 Task: Search one way flight ticket for 2 adults, 2 infants in seat and 1 infant on lap in first from Roswell: Roswell Air Center to New Bern: Coastal Carolina Regional Airport (was Craven County Regional) on 5-4-2023. Choice of flights is United. Number of bags: 5 checked bags. Price is upto 109000. Outbound departure time preference is 12:15.
Action: Mouse moved to (311, 116)
Screenshot: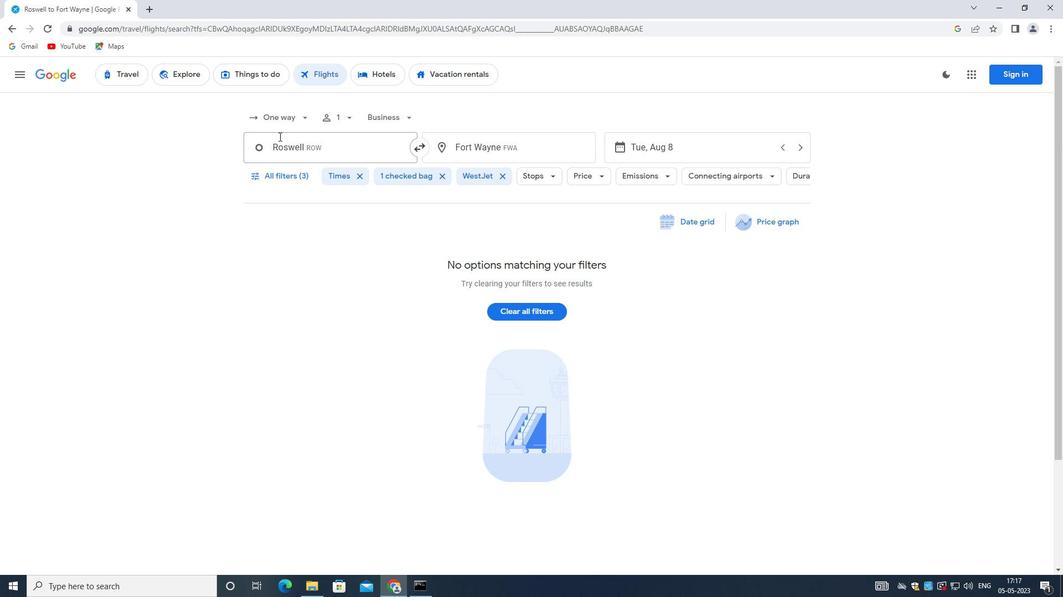 
Action: Mouse pressed left at (311, 116)
Screenshot: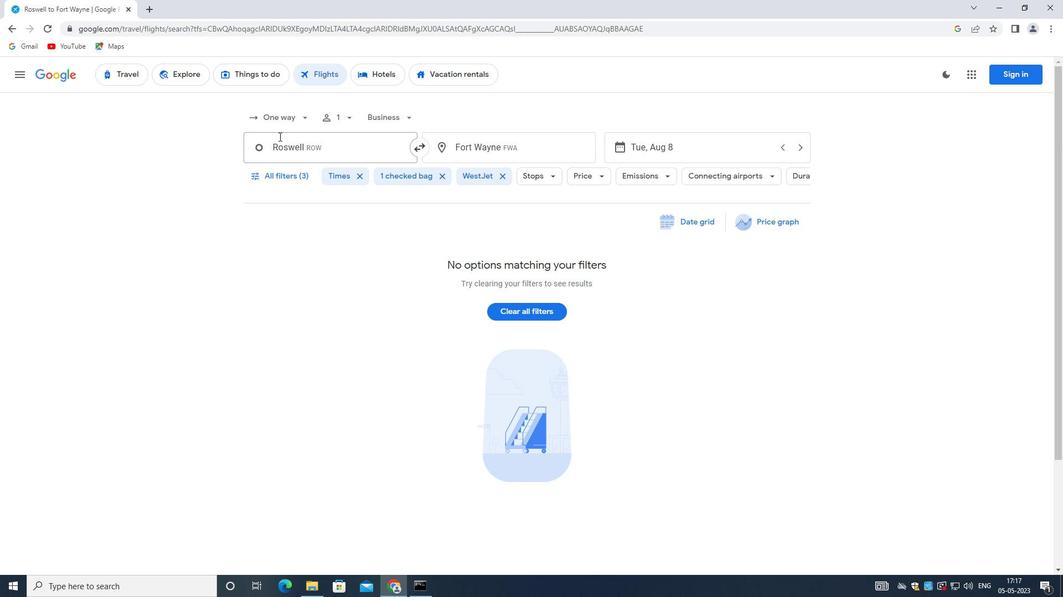 
Action: Mouse moved to (306, 162)
Screenshot: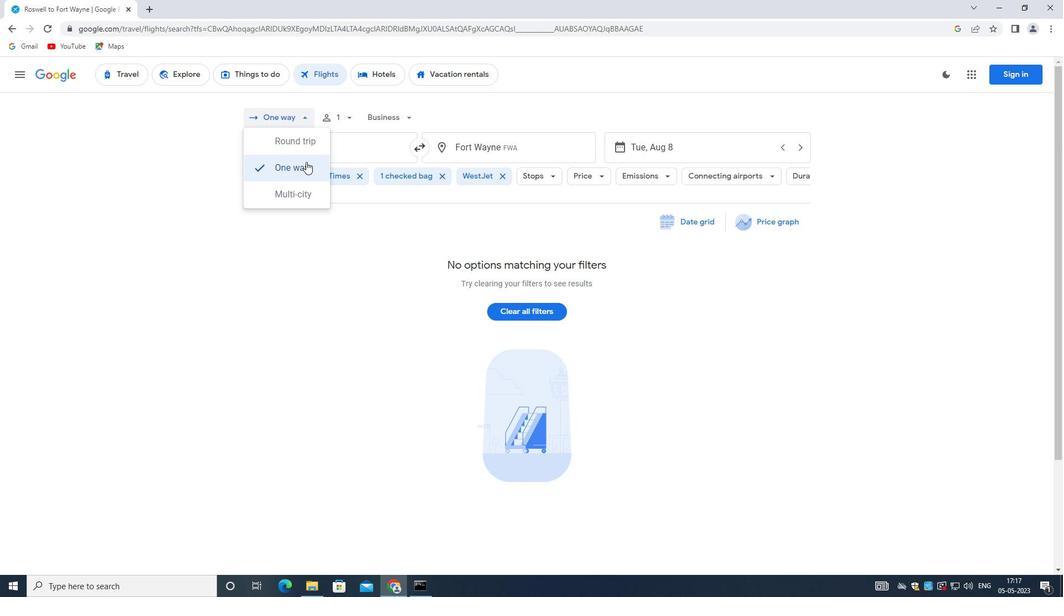 
Action: Mouse pressed left at (306, 162)
Screenshot: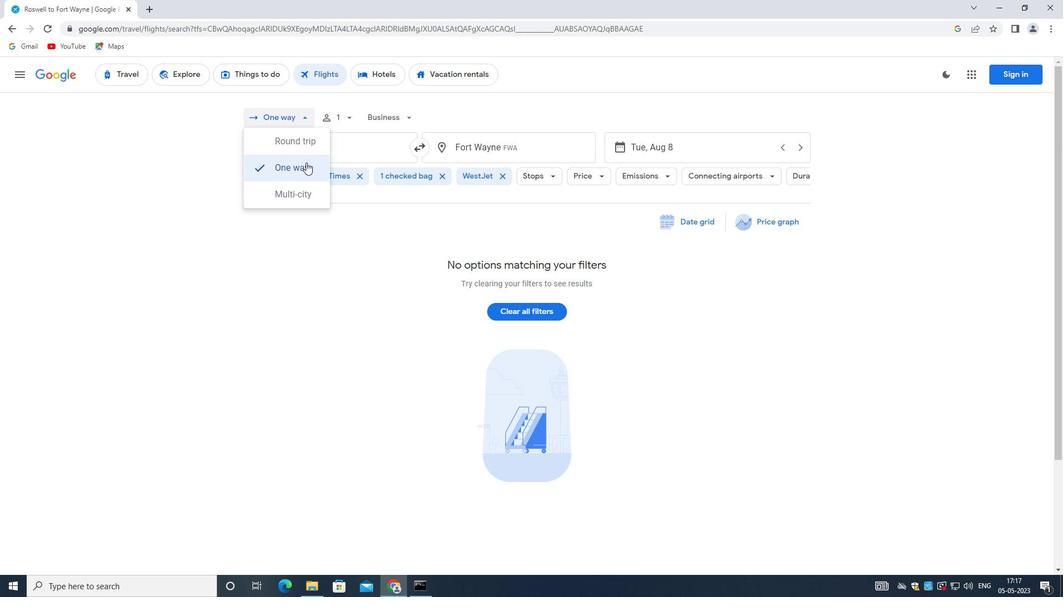
Action: Mouse moved to (348, 121)
Screenshot: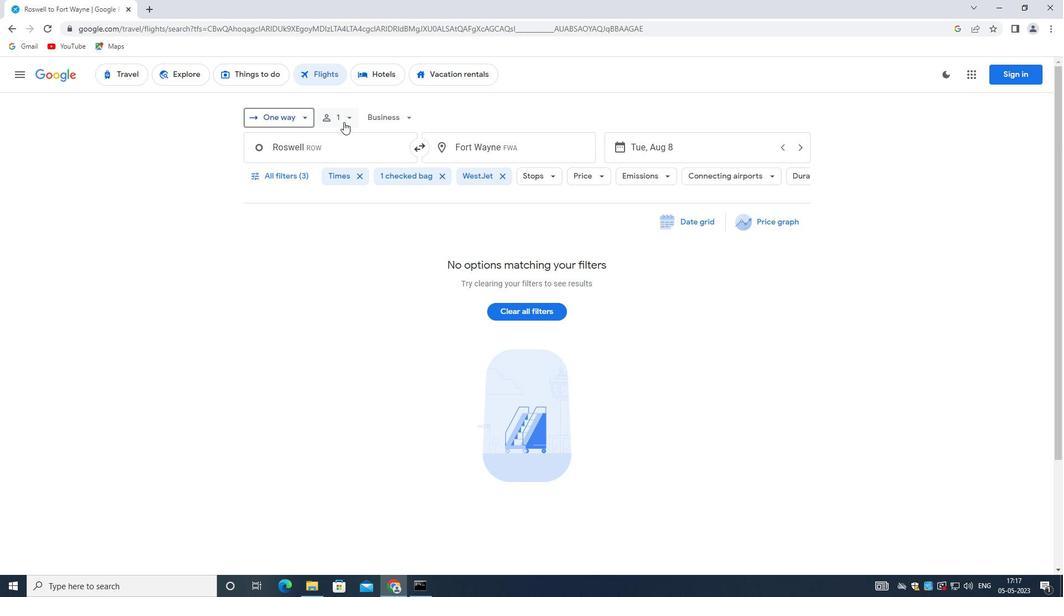 
Action: Mouse pressed left at (348, 121)
Screenshot: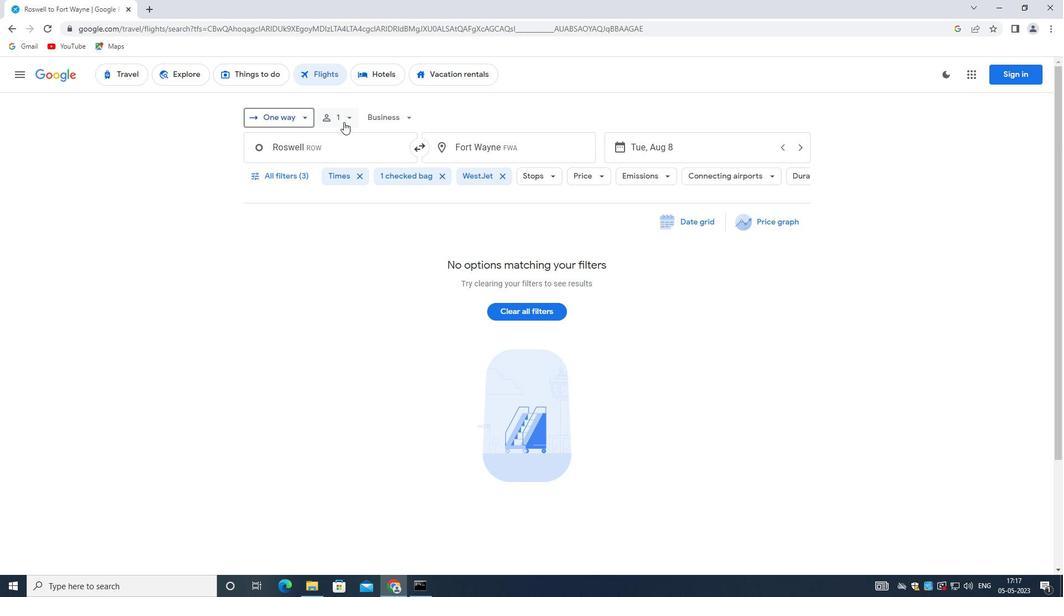
Action: Mouse moved to (436, 144)
Screenshot: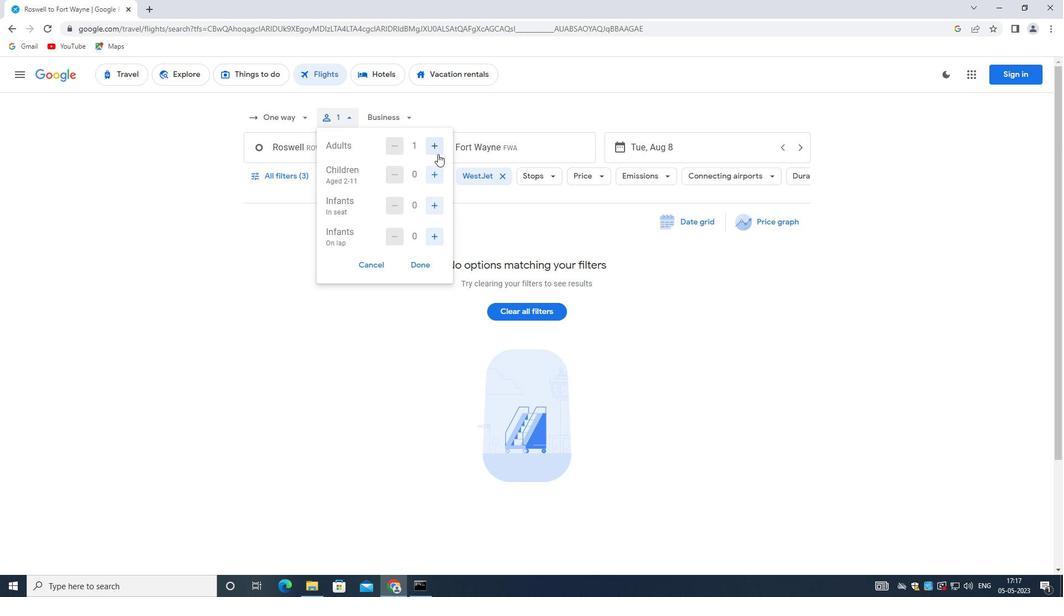 
Action: Mouse pressed left at (436, 144)
Screenshot: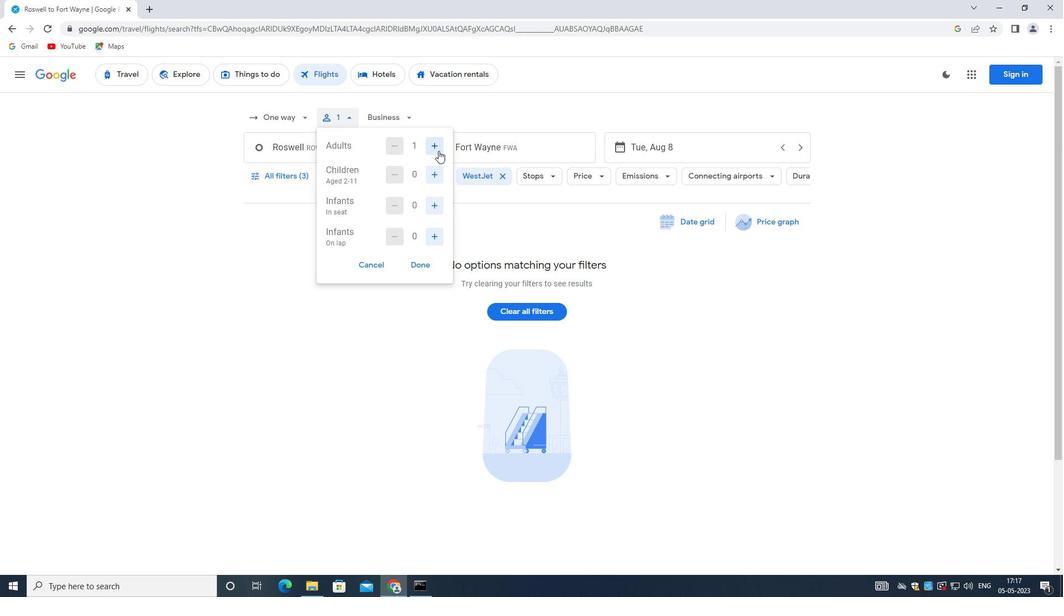 
Action: Mouse moved to (434, 177)
Screenshot: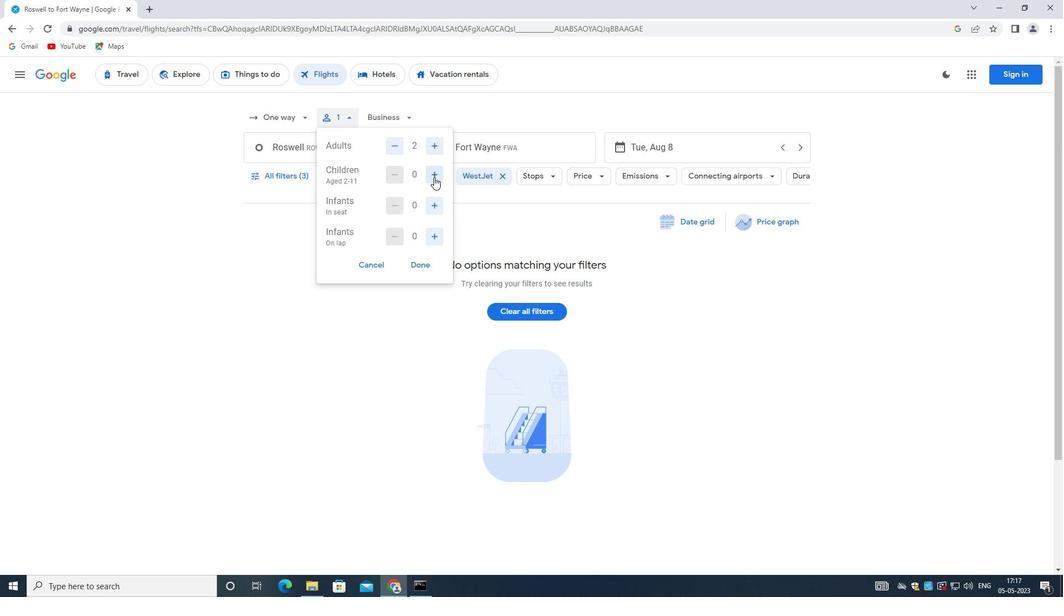 
Action: Mouse pressed left at (434, 177)
Screenshot: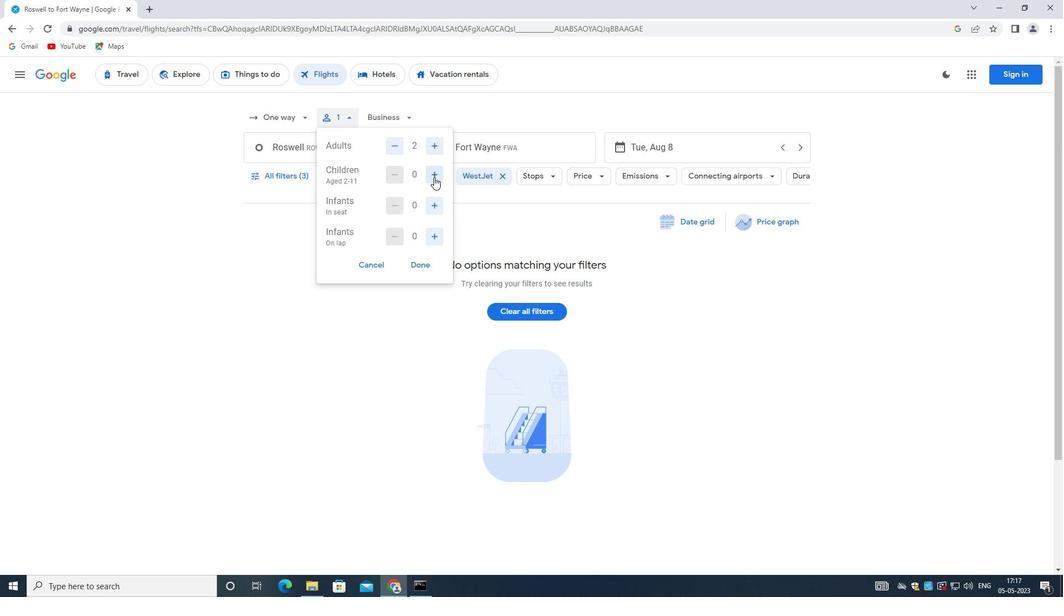 
Action: Mouse moved to (434, 177)
Screenshot: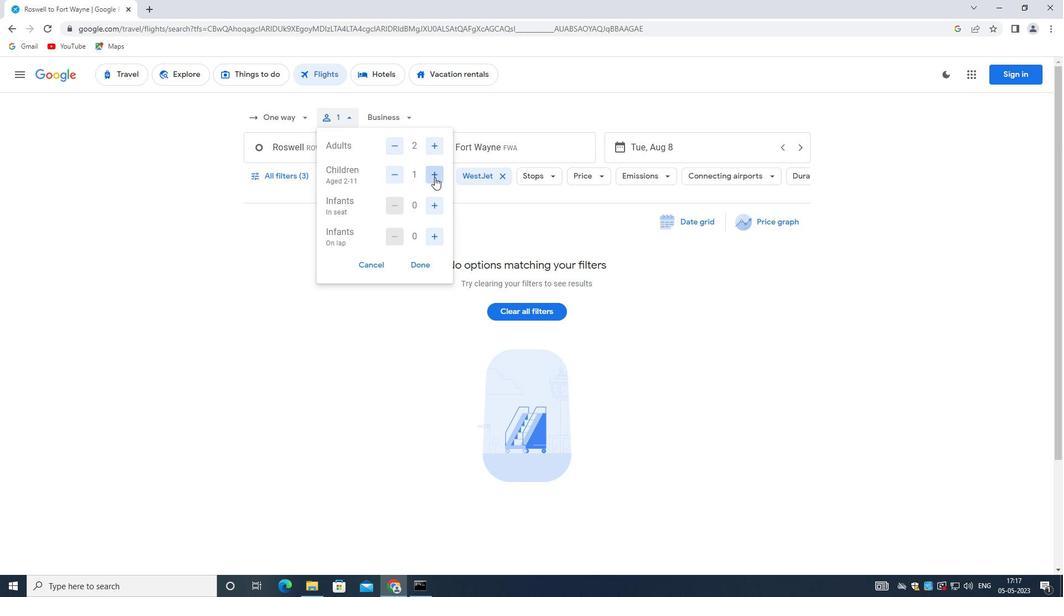 
Action: Mouse pressed left at (434, 177)
Screenshot: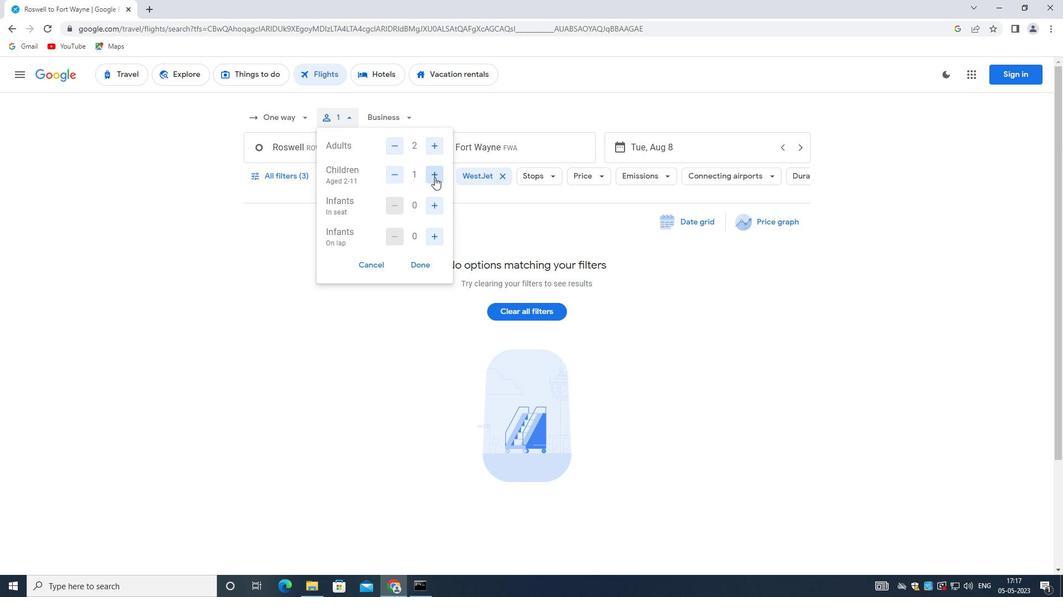 
Action: Mouse moved to (396, 169)
Screenshot: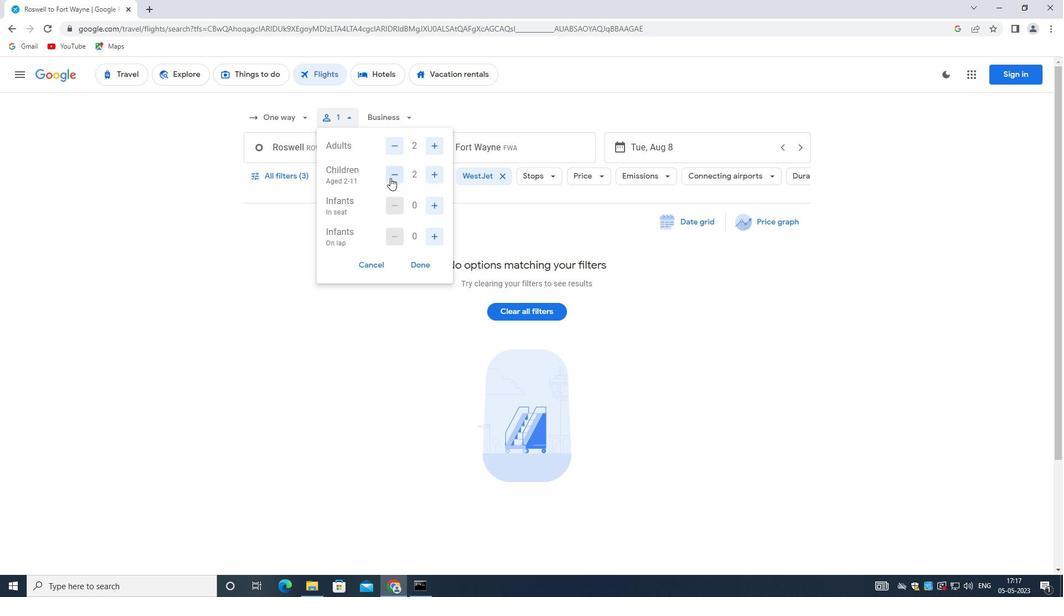 
Action: Mouse pressed left at (396, 169)
Screenshot: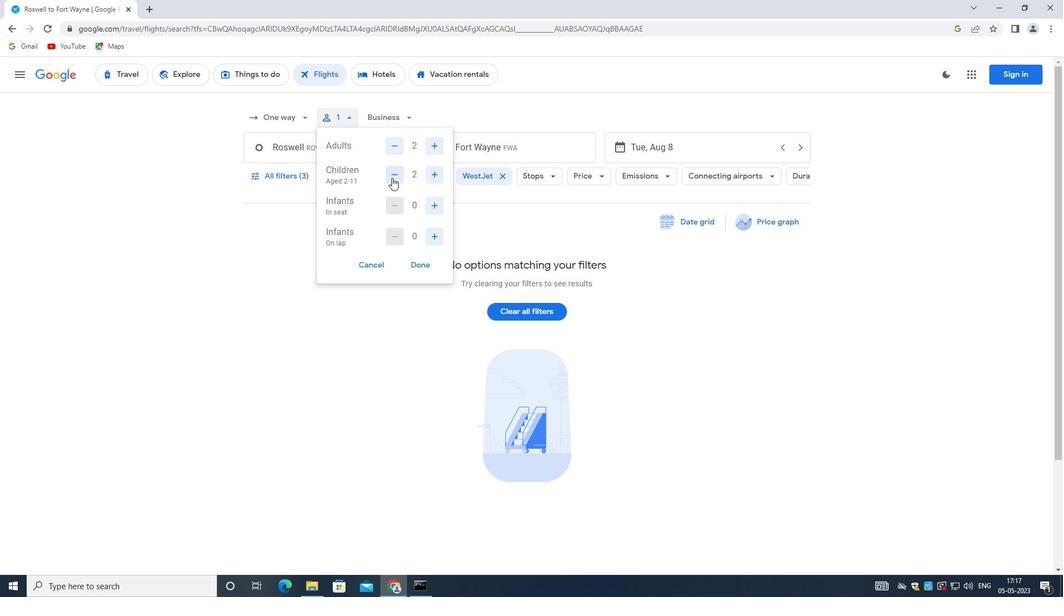 
Action: Mouse moved to (433, 207)
Screenshot: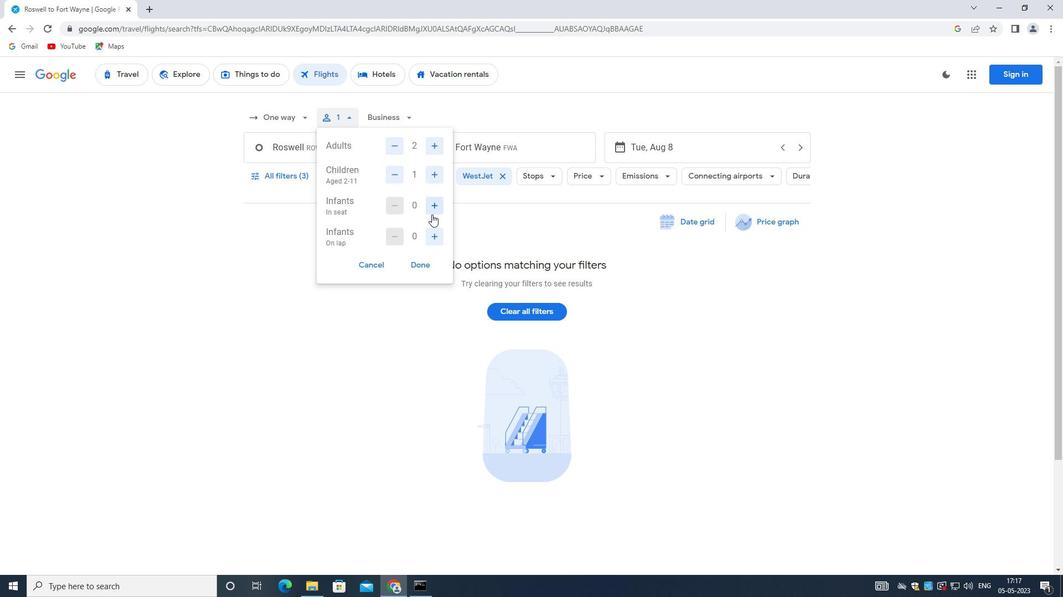 
Action: Mouse pressed left at (433, 207)
Screenshot: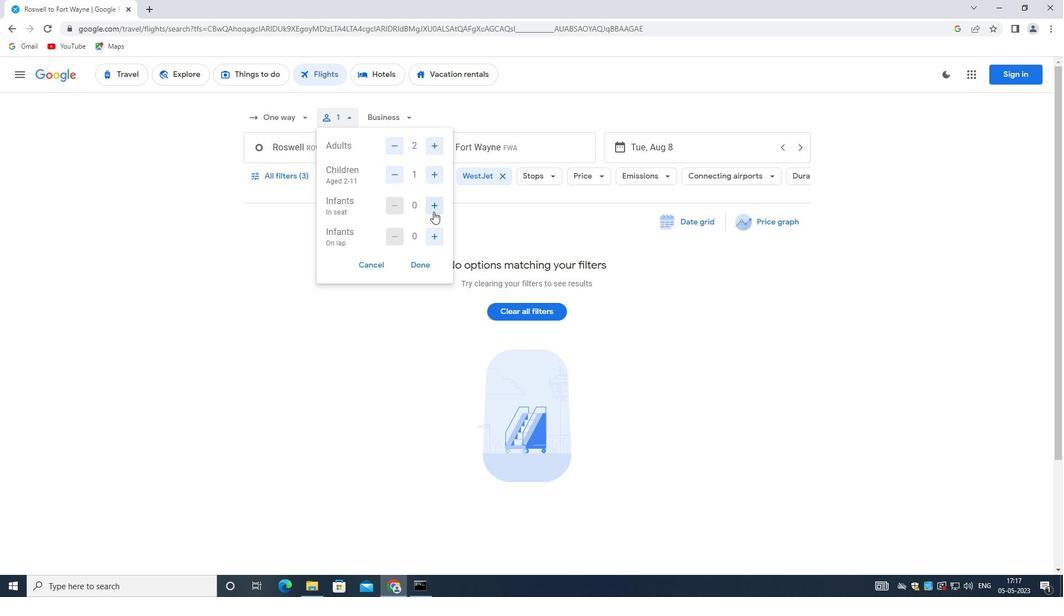 
Action: Mouse moved to (433, 206)
Screenshot: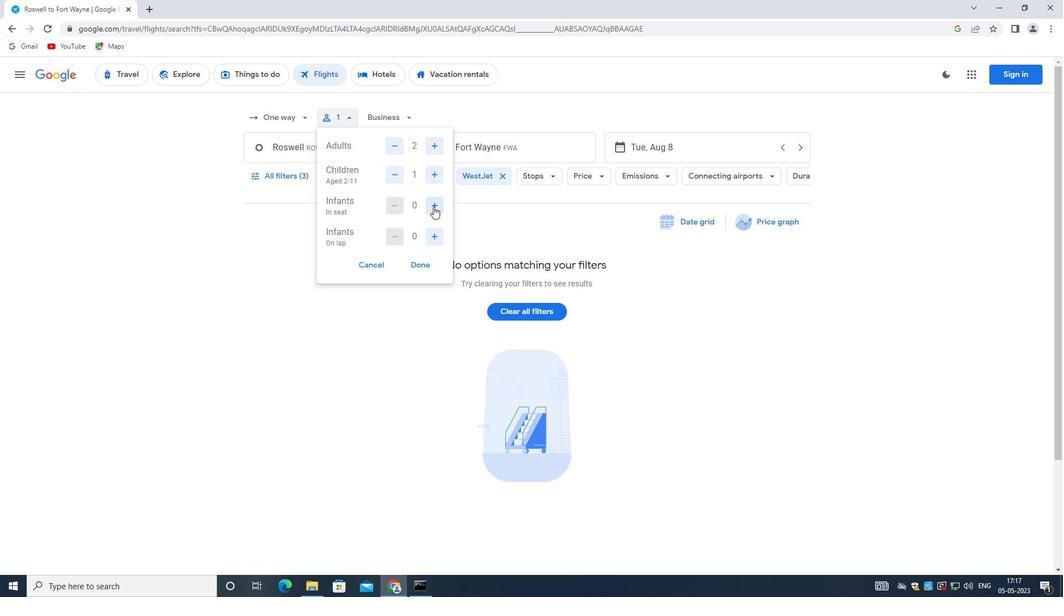 
Action: Mouse pressed left at (433, 206)
Screenshot: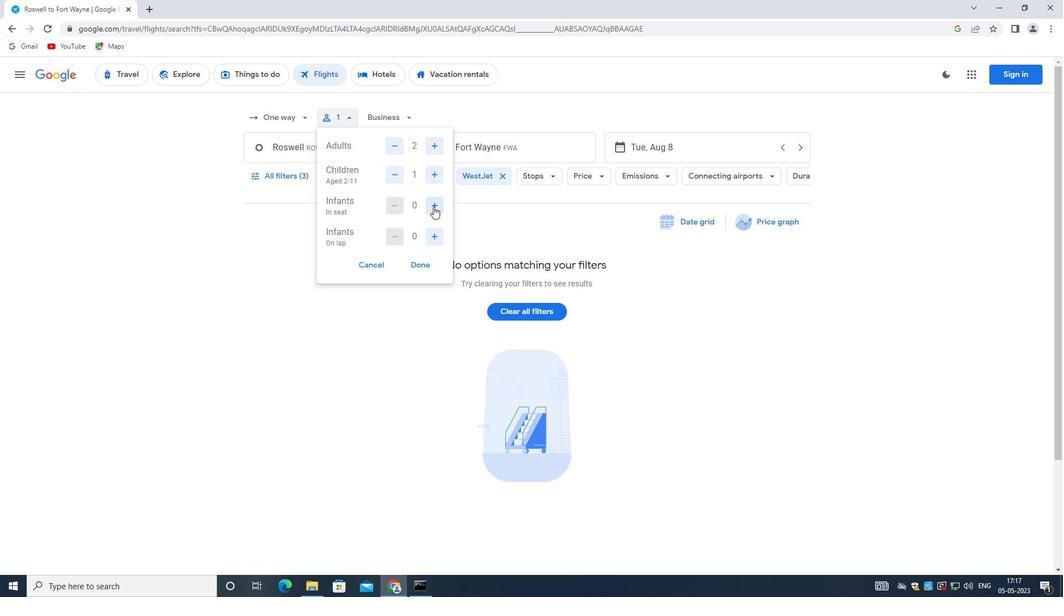 
Action: Mouse moved to (437, 238)
Screenshot: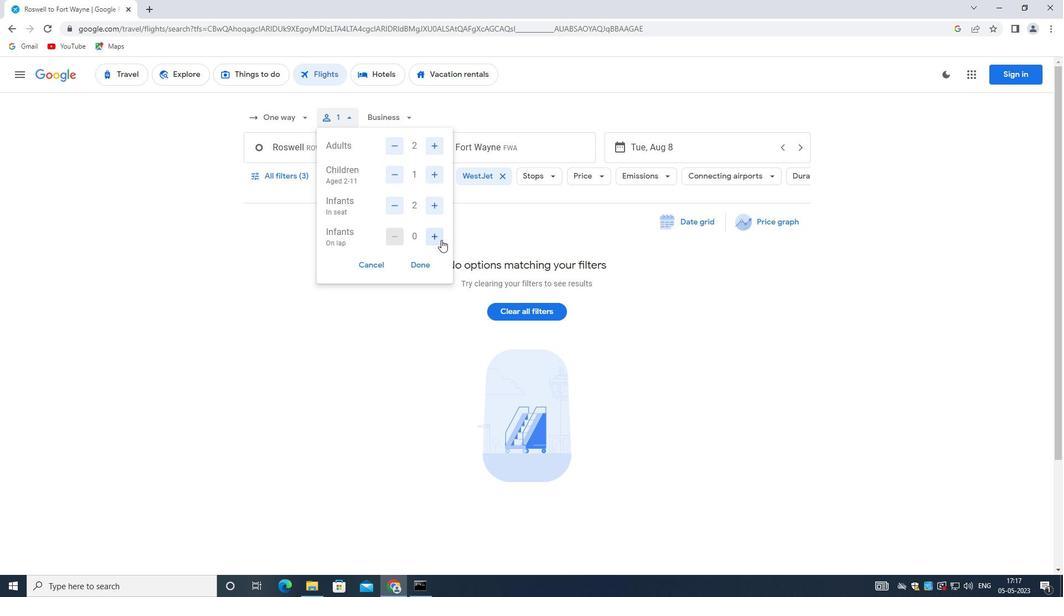 
Action: Mouse pressed left at (437, 238)
Screenshot: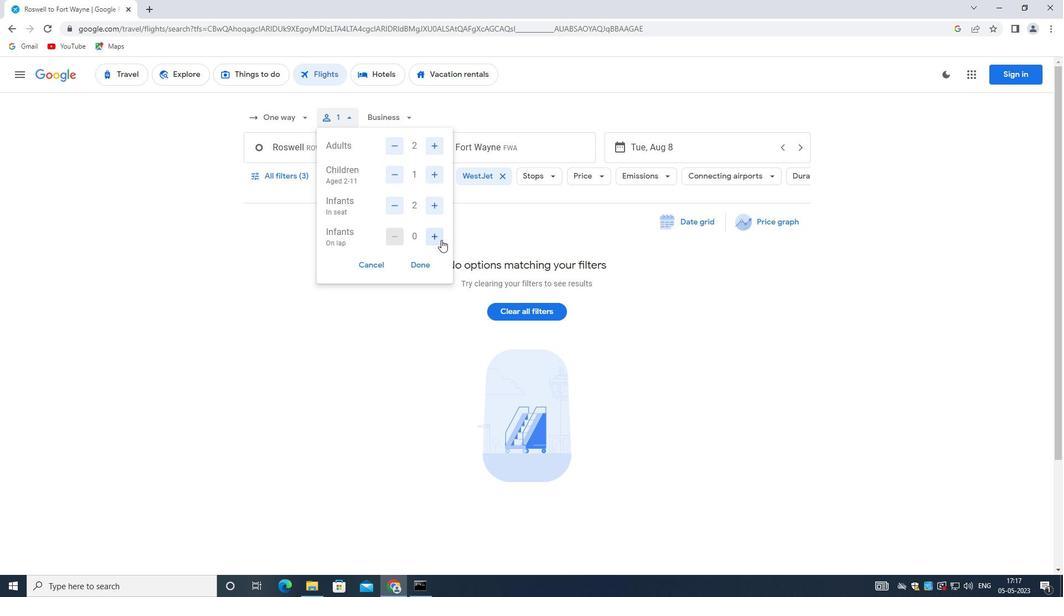 
Action: Mouse moved to (427, 265)
Screenshot: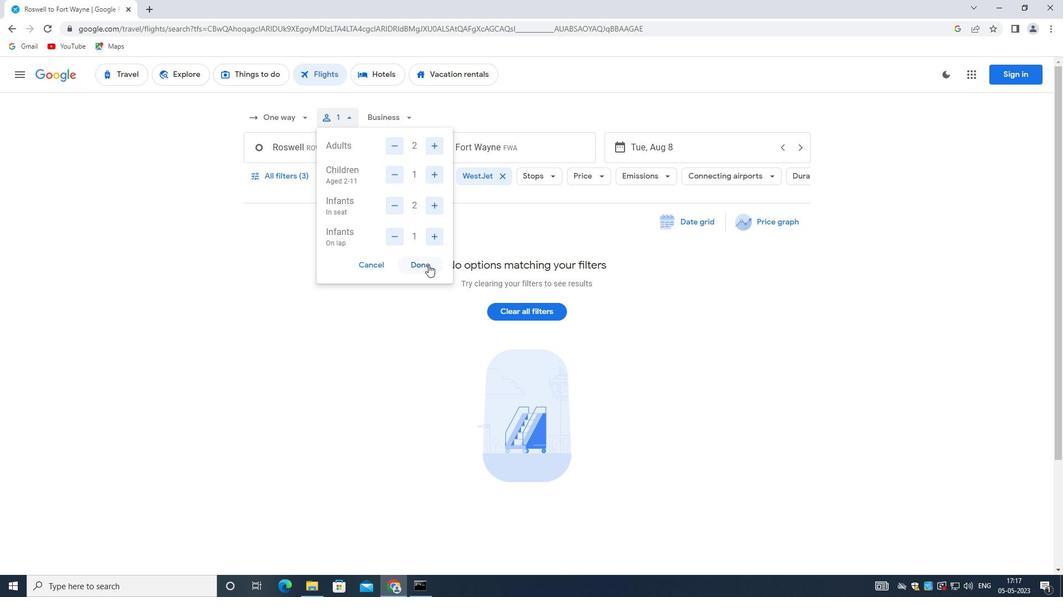 
Action: Mouse pressed left at (427, 265)
Screenshot: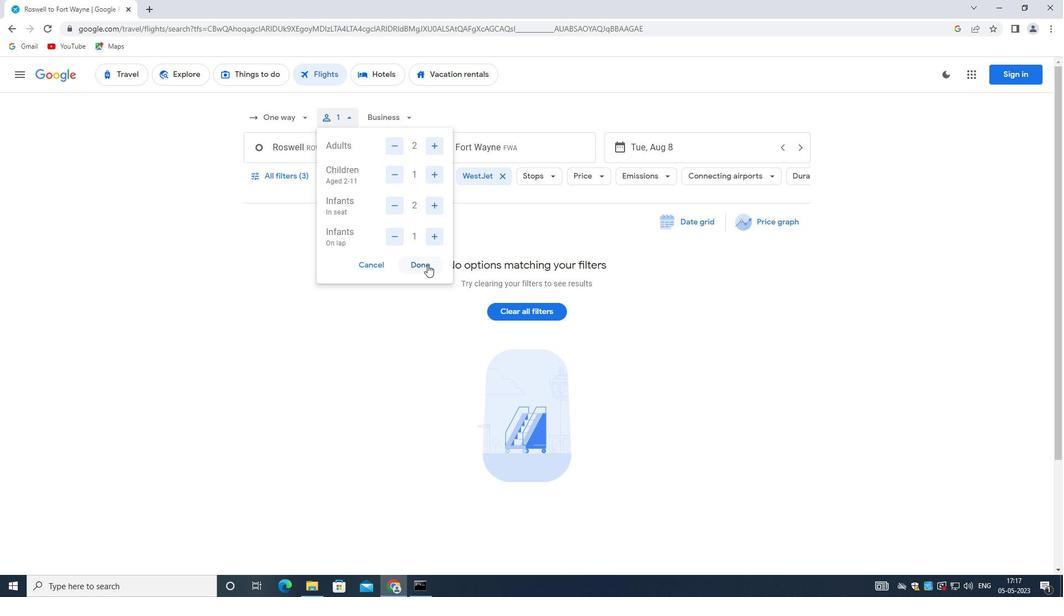 
Action: Mouse moved to (318, 150)
Screenshot: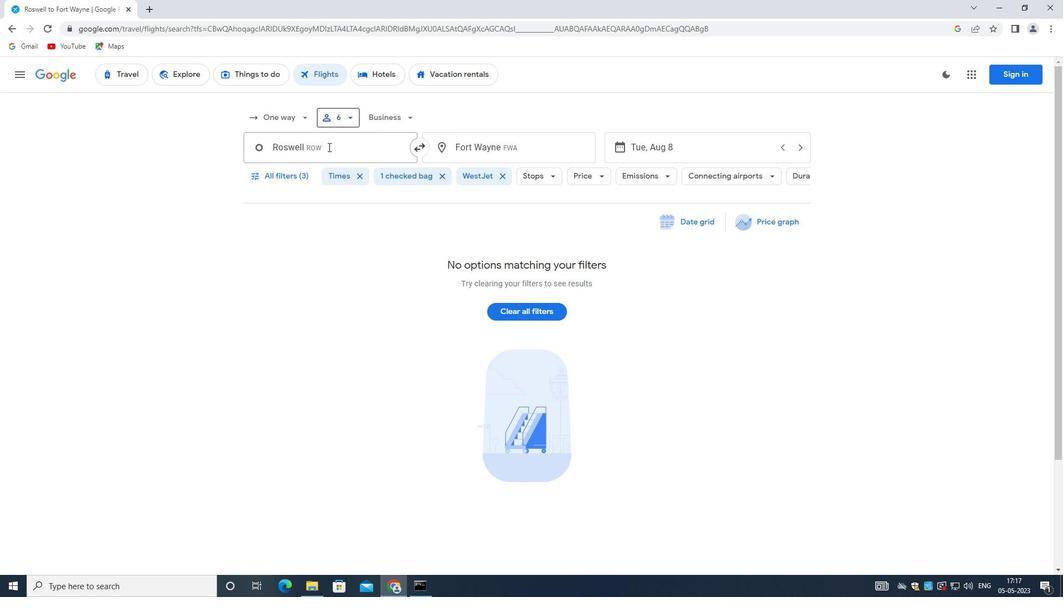 
Action: Mouse pressed left at (318, 150)
Screenshot: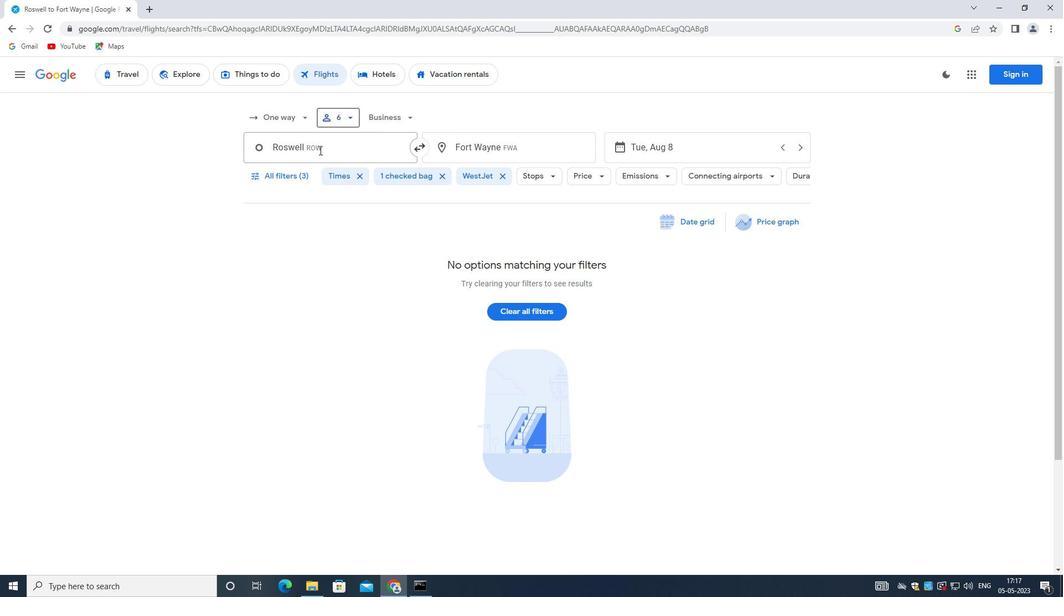 
Action: Mouse moved to (318, 150)
Screenshot: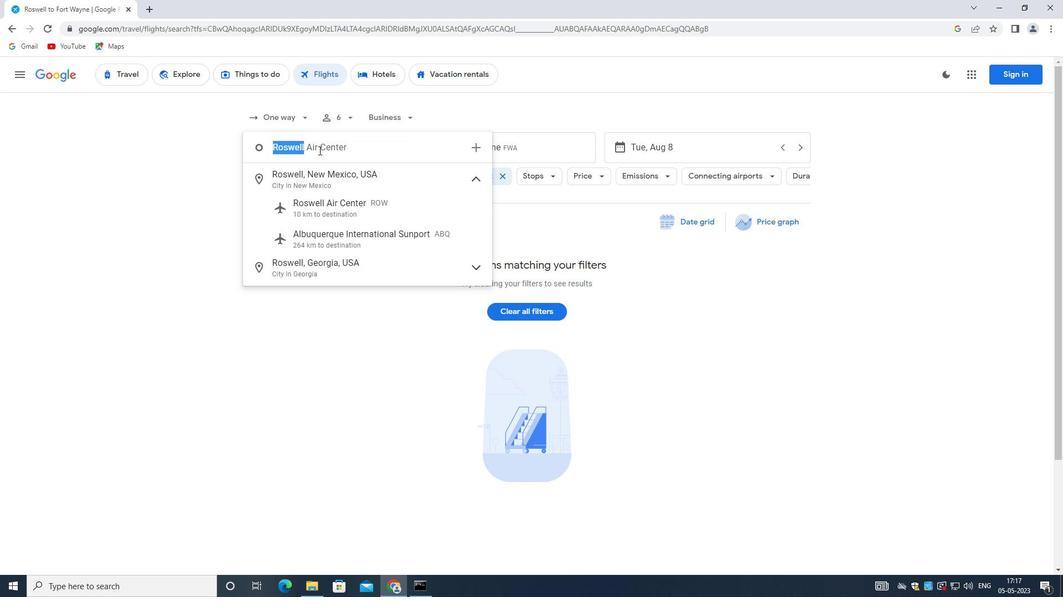 
Action: Key pressed <Key.backspace><Key.shift>ROSWELL
Screenshot: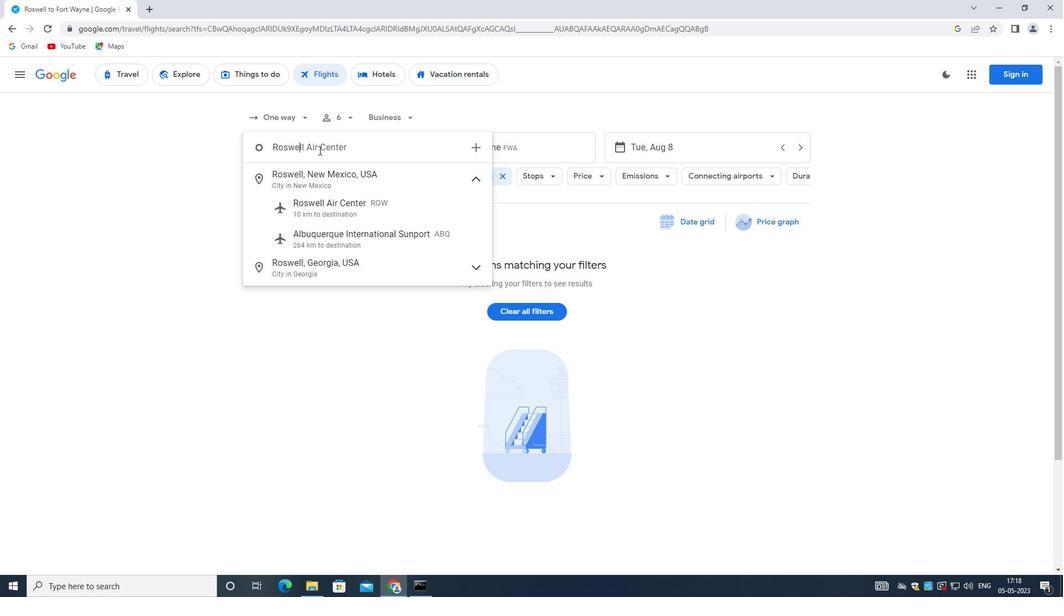 
Action: Mouse moved to (357, 207)
Screenshot: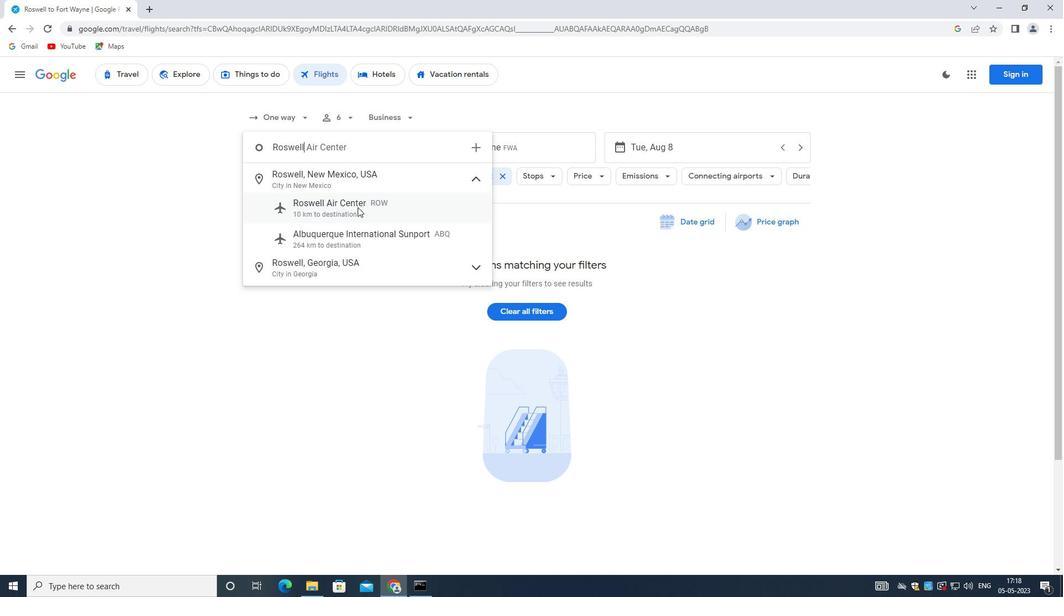 
Action: Mouse pressed left at (357, 207)
Screenshot: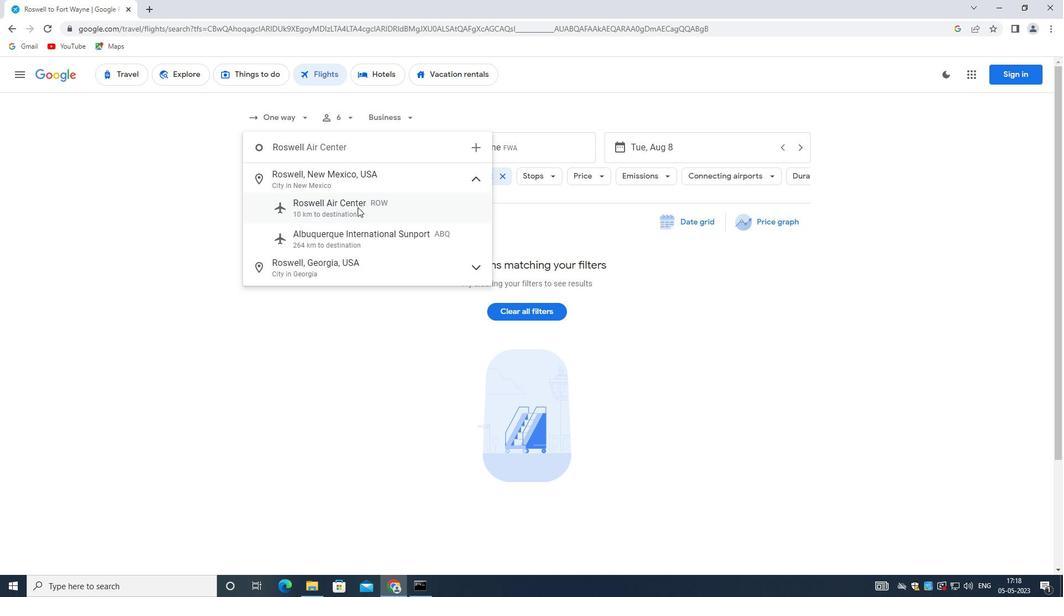 
Action: Mouse moved to (494, 149)
Screenshot: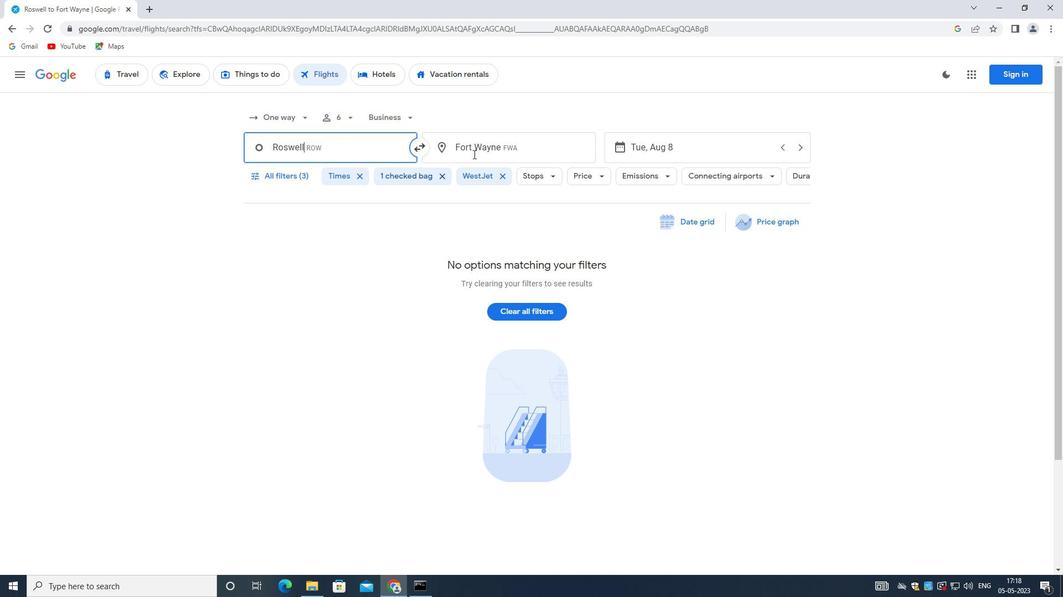 
Action: Mouse pressed left at (494, 149)
Screenshot: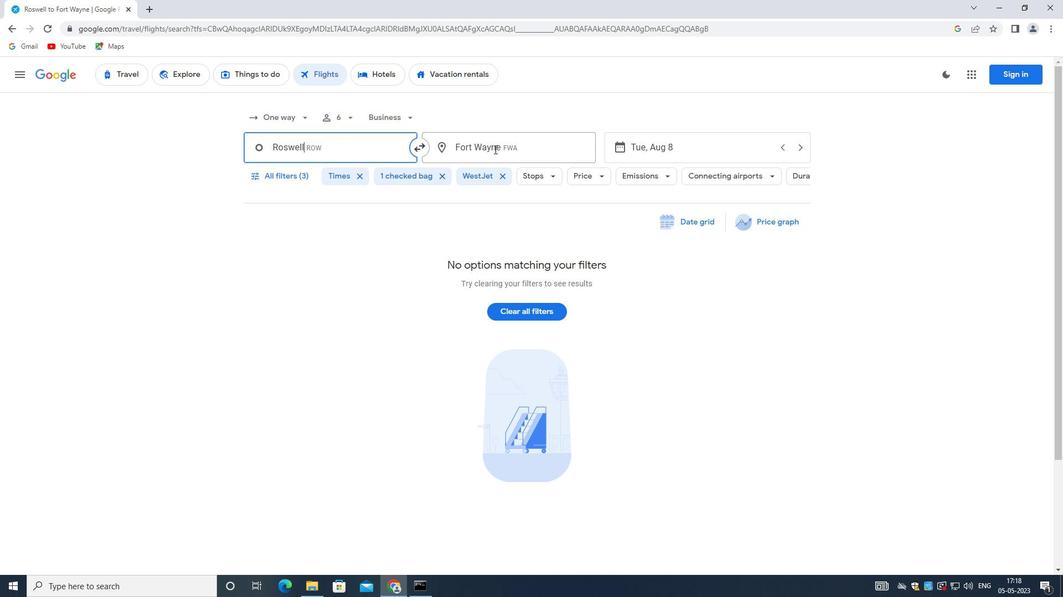 
Action: Key pressed <Key.backspace><Key.shift><Key.shift><Key.shift><Key.shift><Key.shift><Key.shift>COASTAL<Key.space><Key.shift>CAROLINA
Screenshot: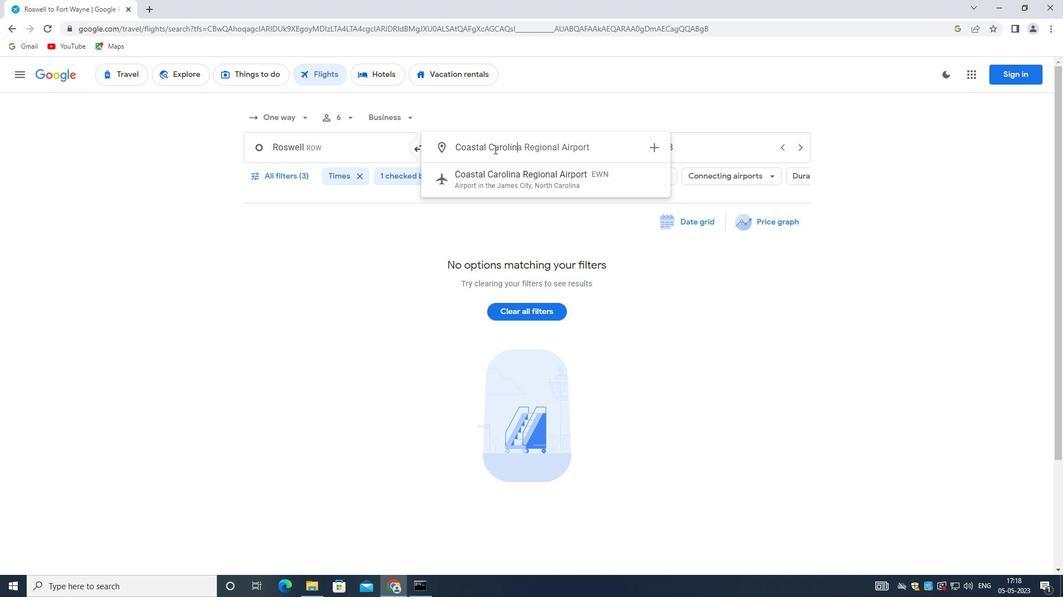 
Action: Mouse moved to (515, 171)
Screenshot: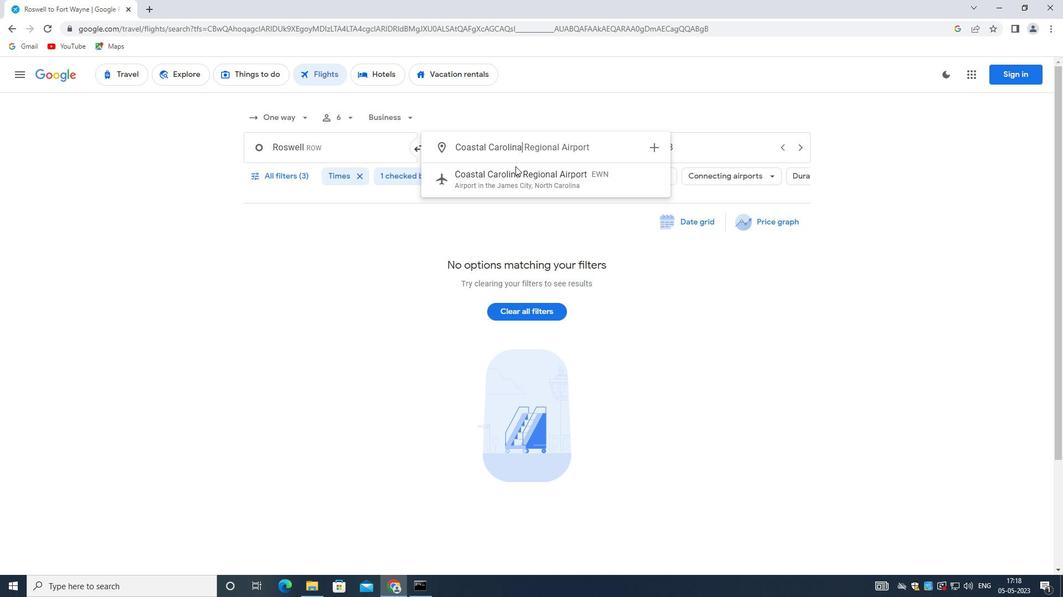 
Action: Mouse pressed left at (515, 171)
Screenshot: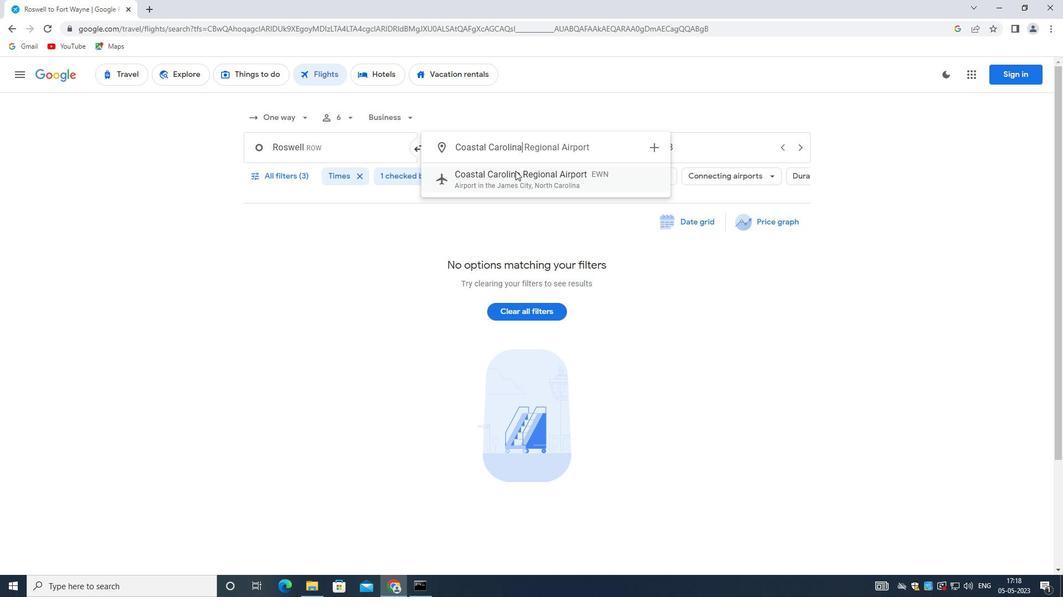
Action: Mouse moved to (646, 152)
Screenshot: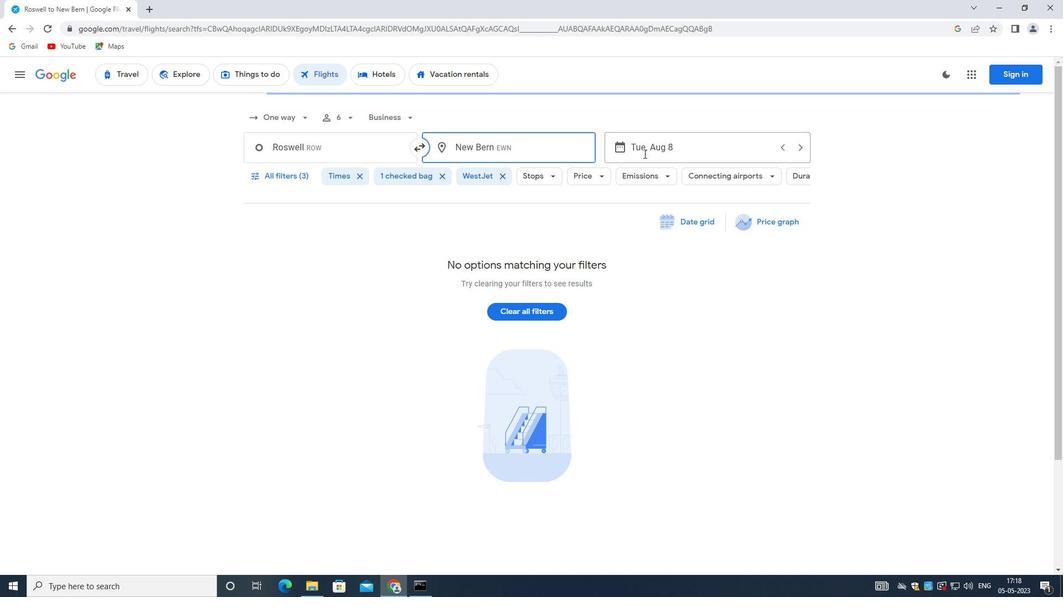 
Action: Mouse pressed left at (646, 152)
Screenshot: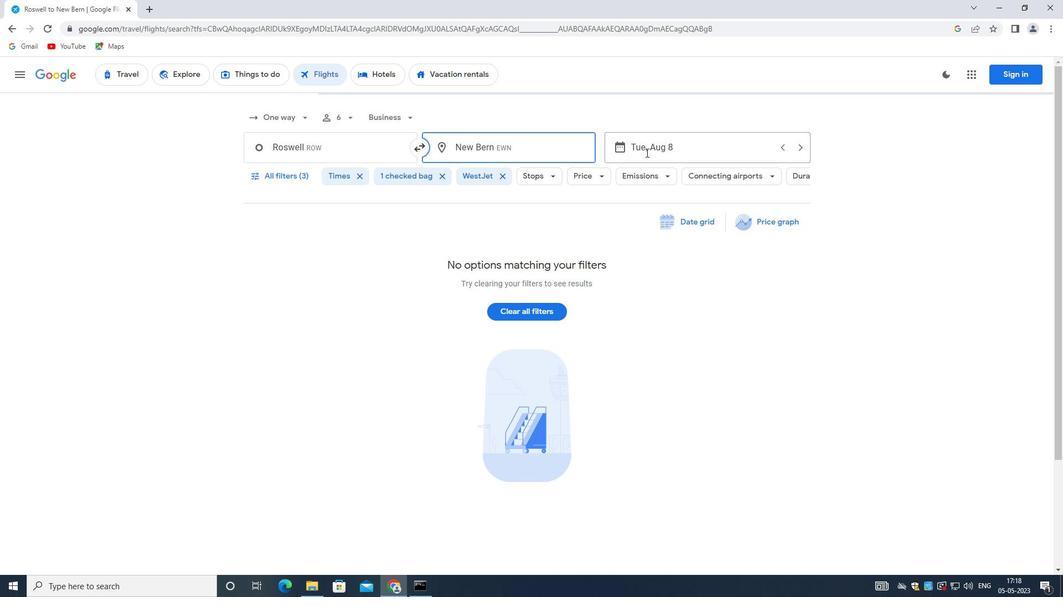 
Action: Mouse moved to (467, 266)
Screenshot: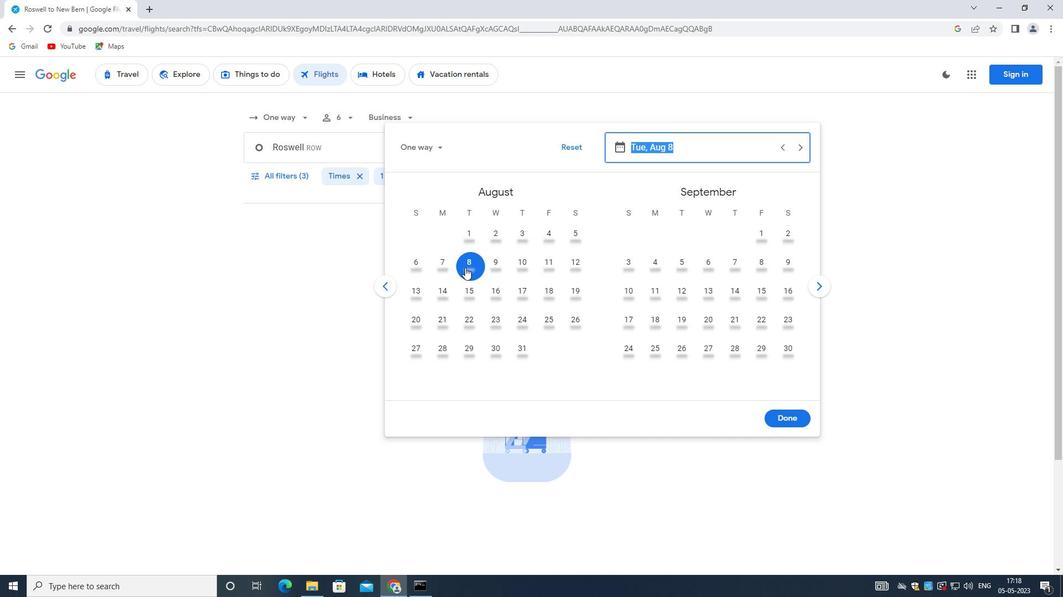 
Action: Mouse pressed left at (467, 266)
Screenshot: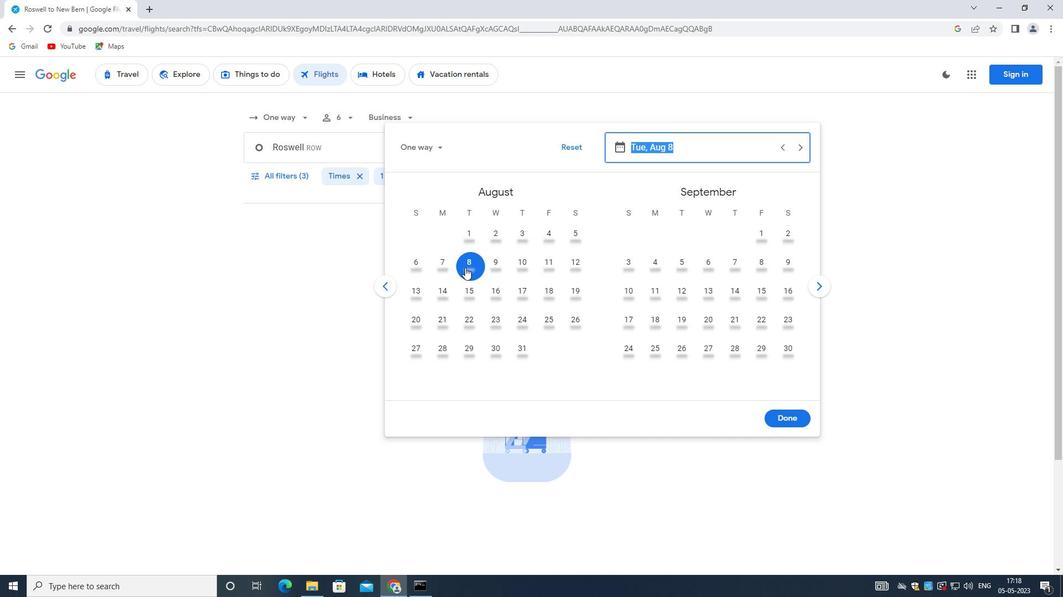 
Action: Mouse moved to (781, 416)
Screenshot: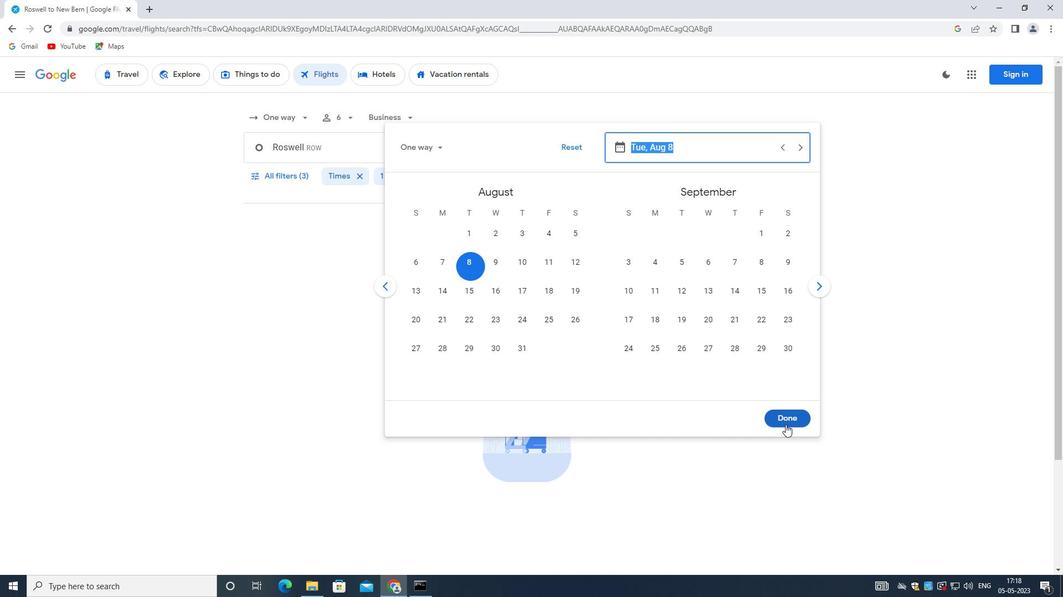 
Action: Mouse pressed left at (781, 416)
Screenshot: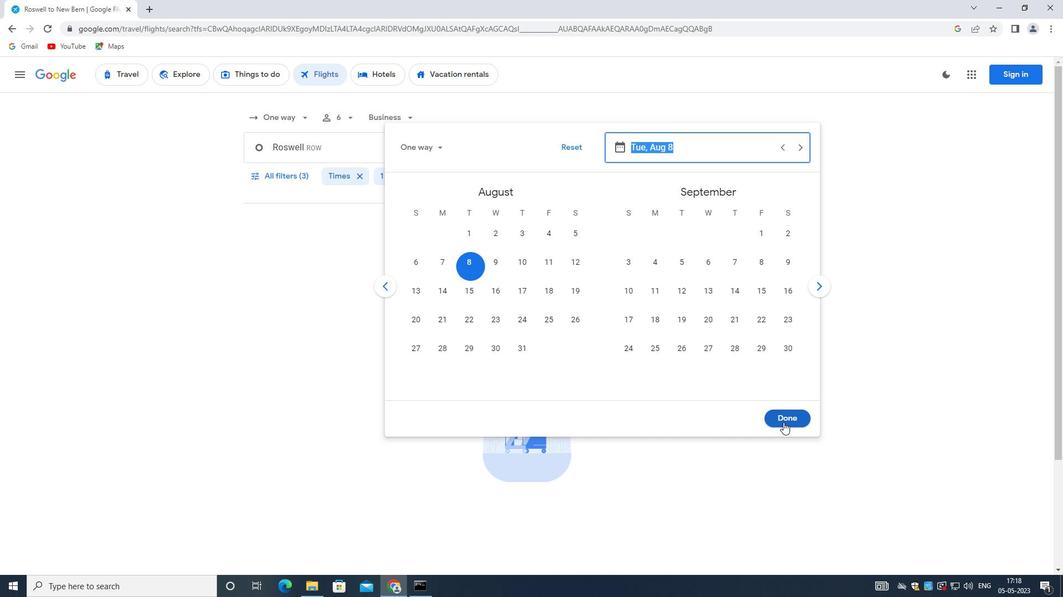 
Action: Mouse moved to (287, 176)
Screenshot: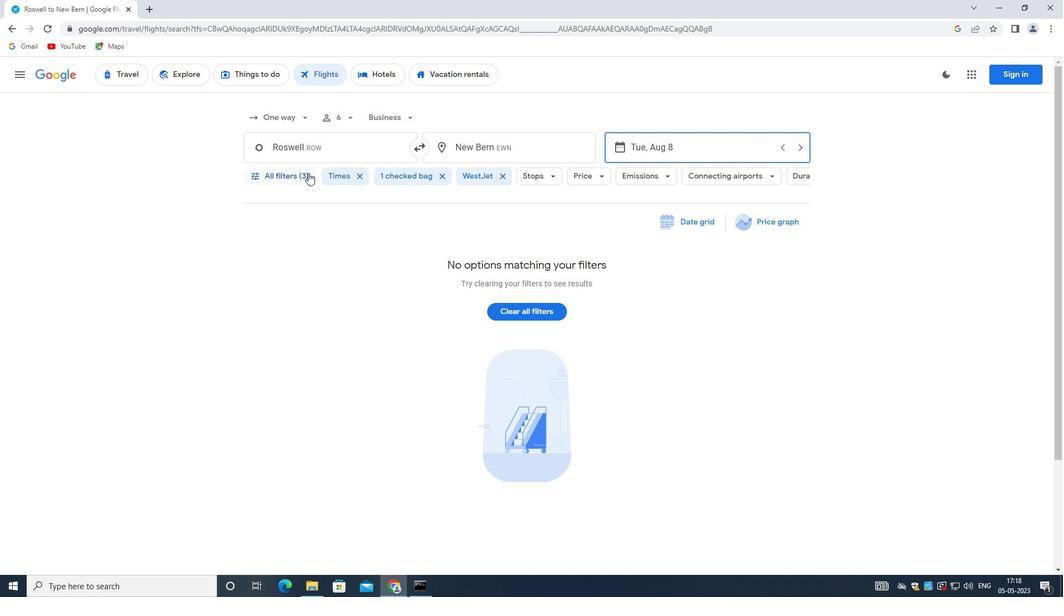 
Action: Mouse pressed left at (287, 176)
Screenshot: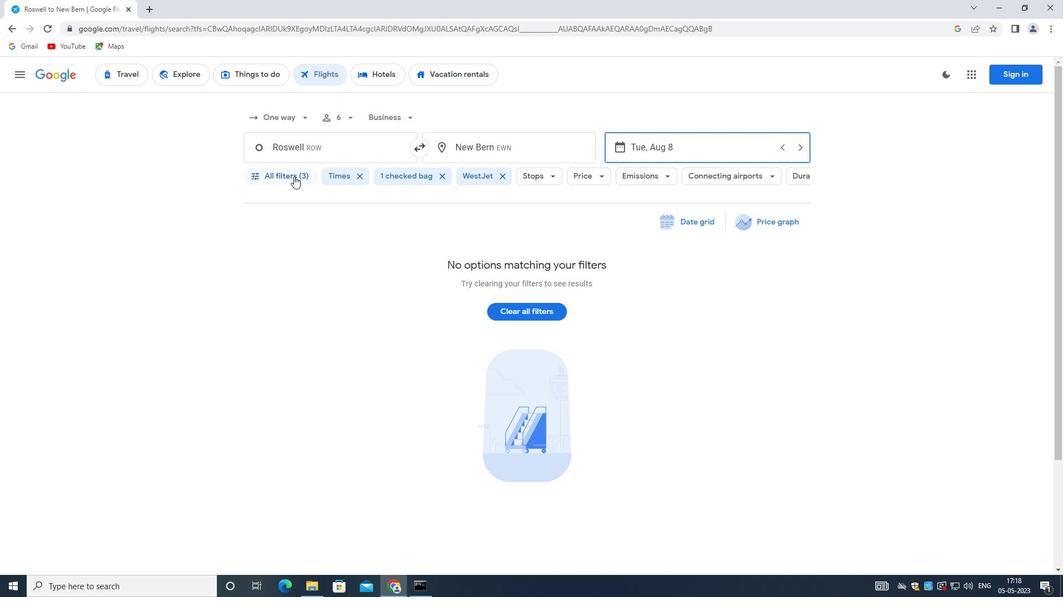 
Action: Mouse moved to (510, 153)
Screenshot: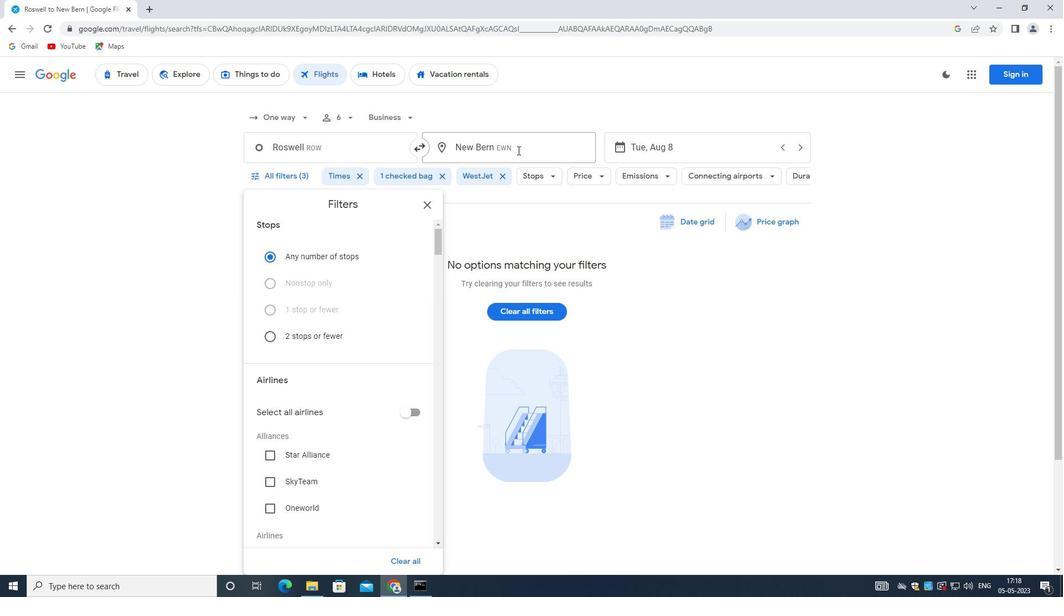 
Action: Mouse pressed left at (510, 153)
Screenshot: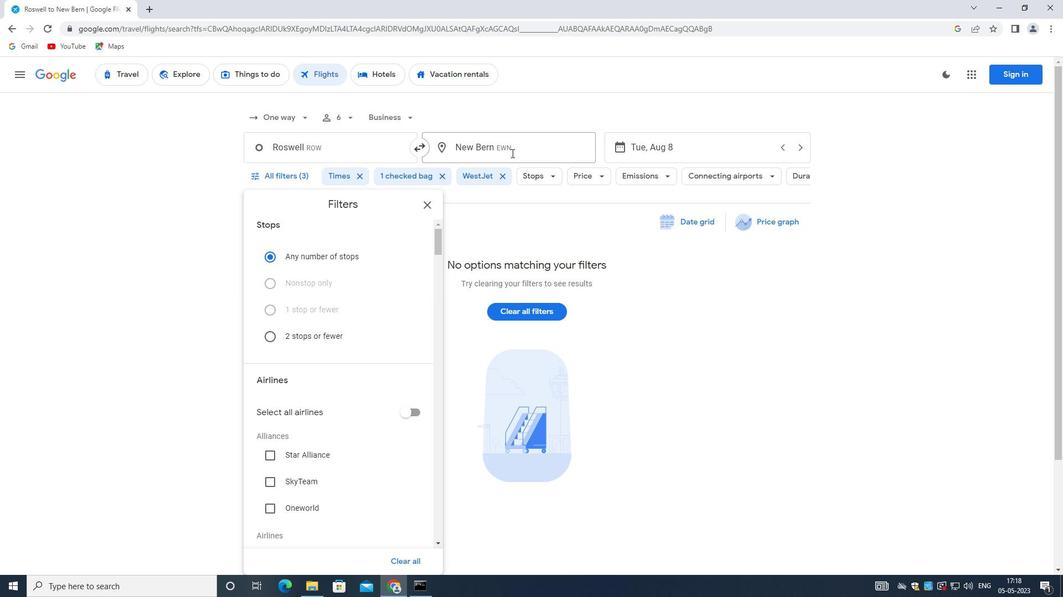
Action: Mouse moved to (527, 206)
Screenshot: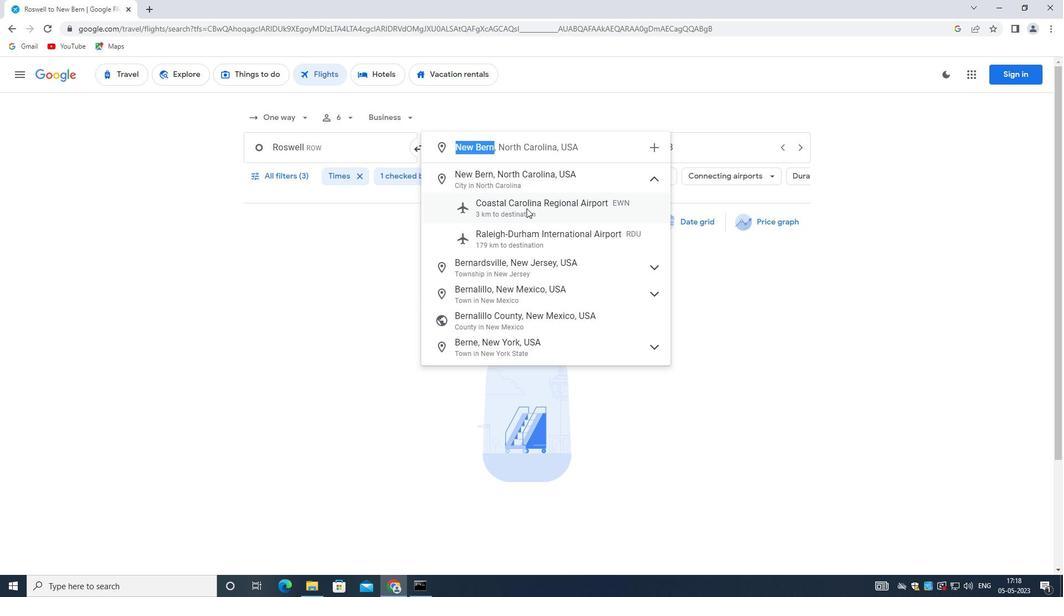 
Action: Mouse pressed left at (527, 206)
Screenshot: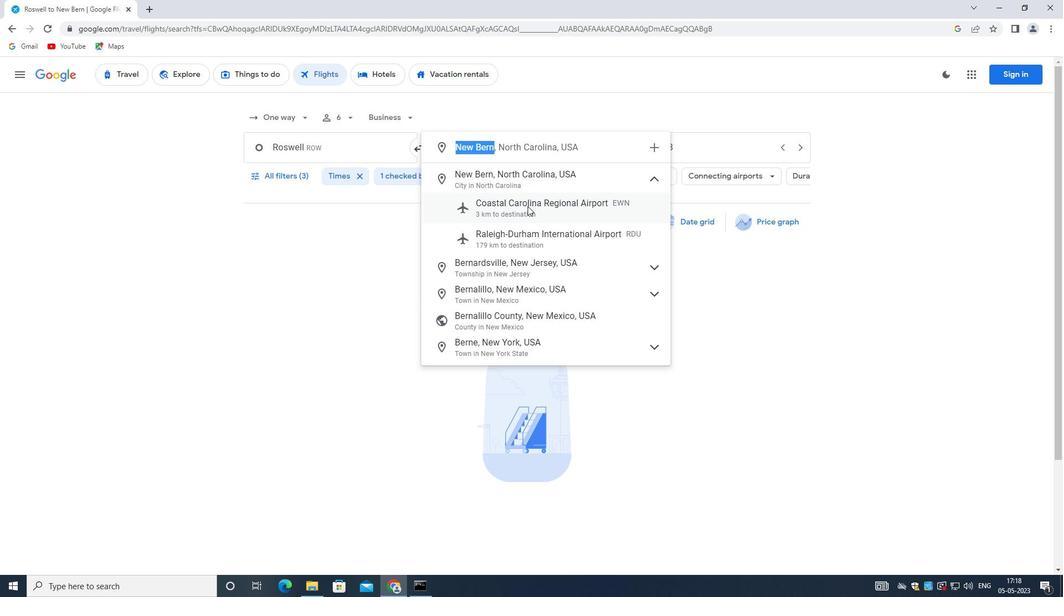 
Action: Mouse moved to (628, 143)
Screenshot: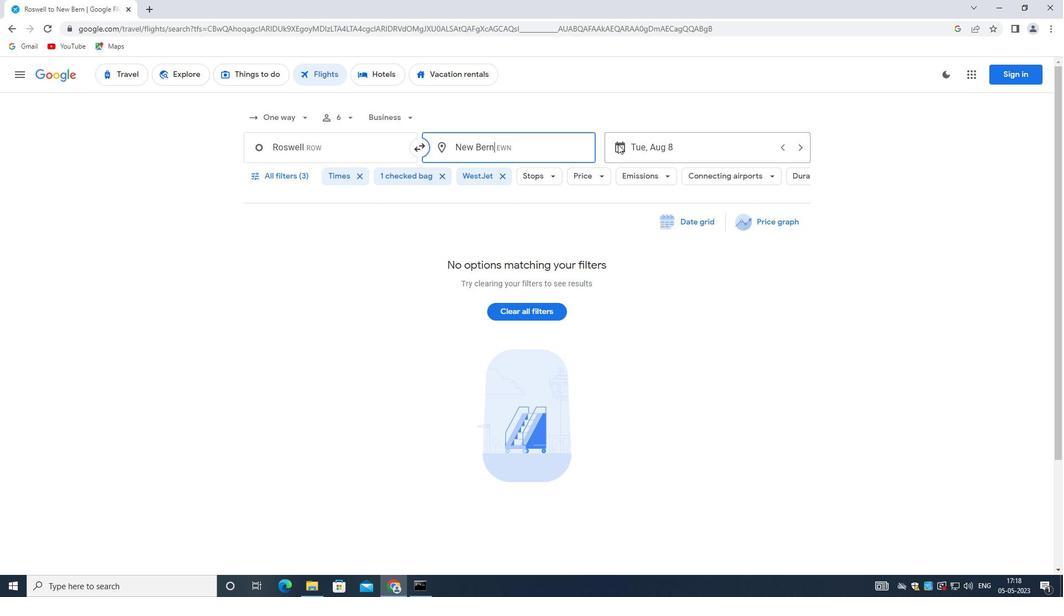 
Action: Mouse pressed left at (628, 143)
Screenshot: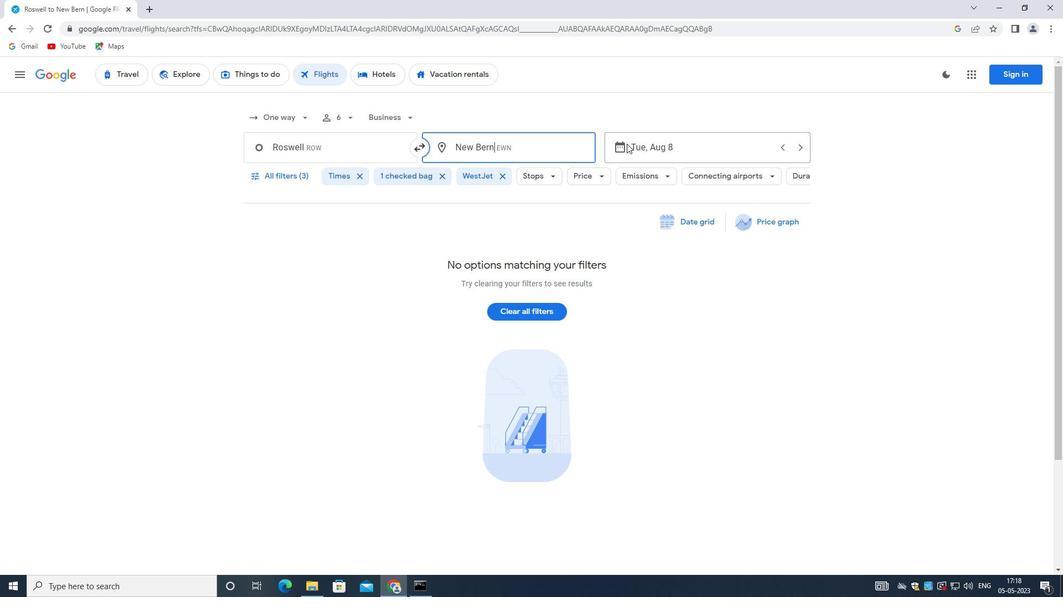 
Action: Mouse moved to (470, 271)
Screenshot: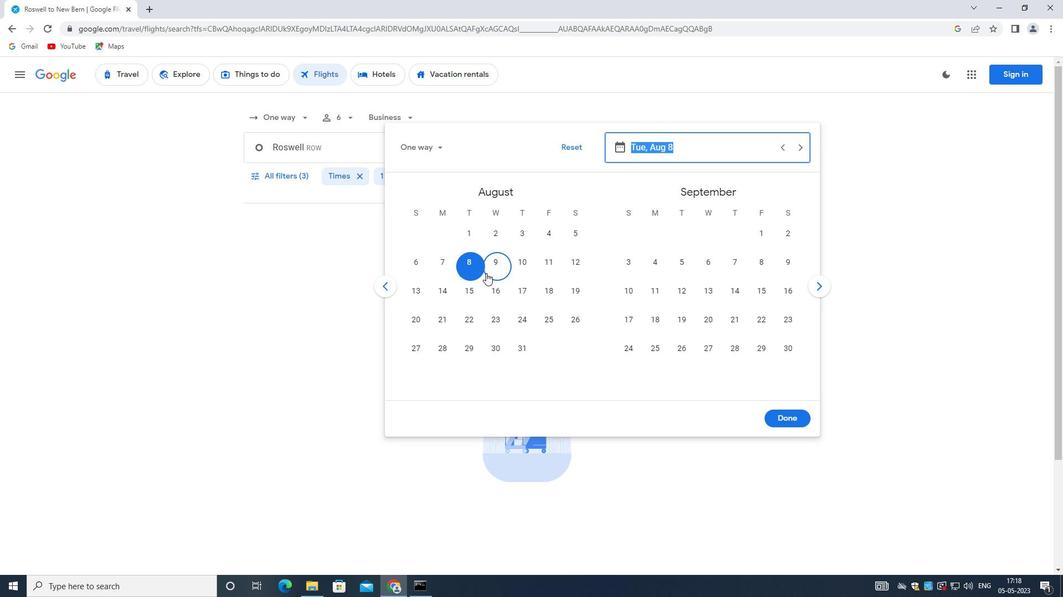 
Action: Mouse pressed left at (470, 271)
Screenshot: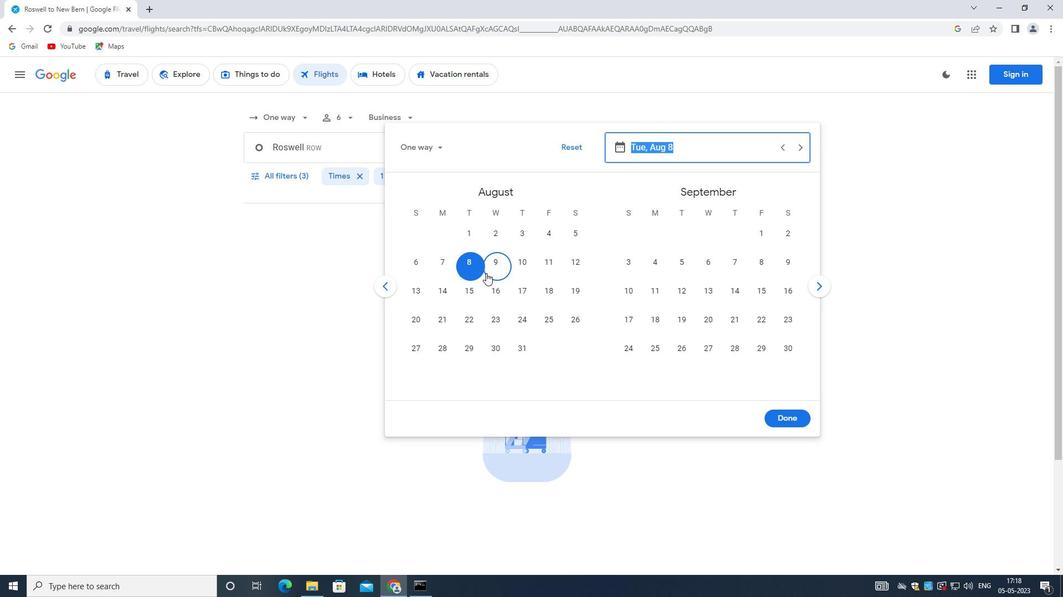 
Action: Mouse moved to (787, 419)
Screenshot: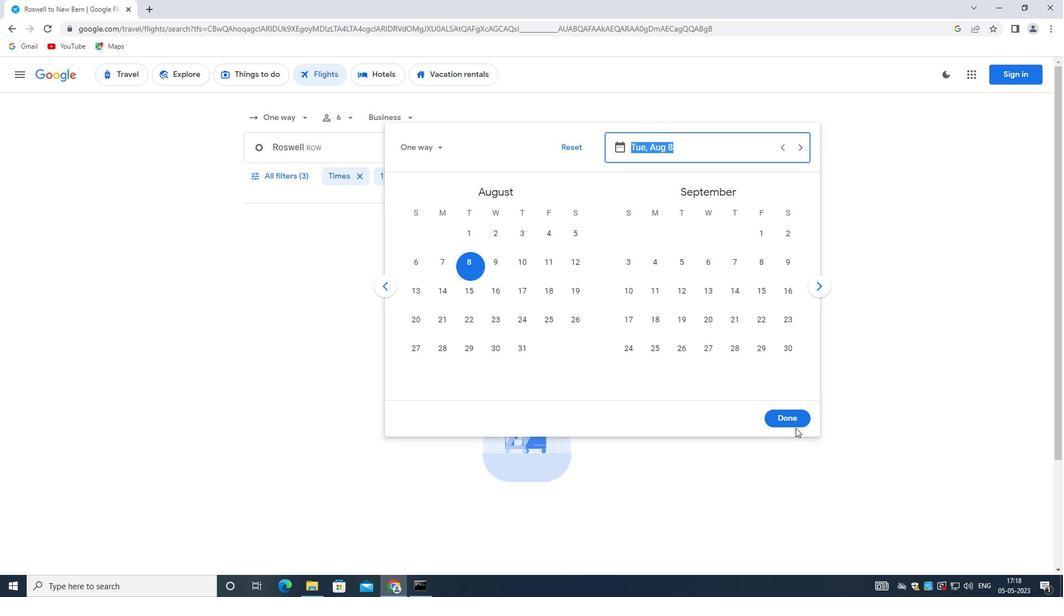 
Action: Mouse pressed left at (787, 419)
Screenshot: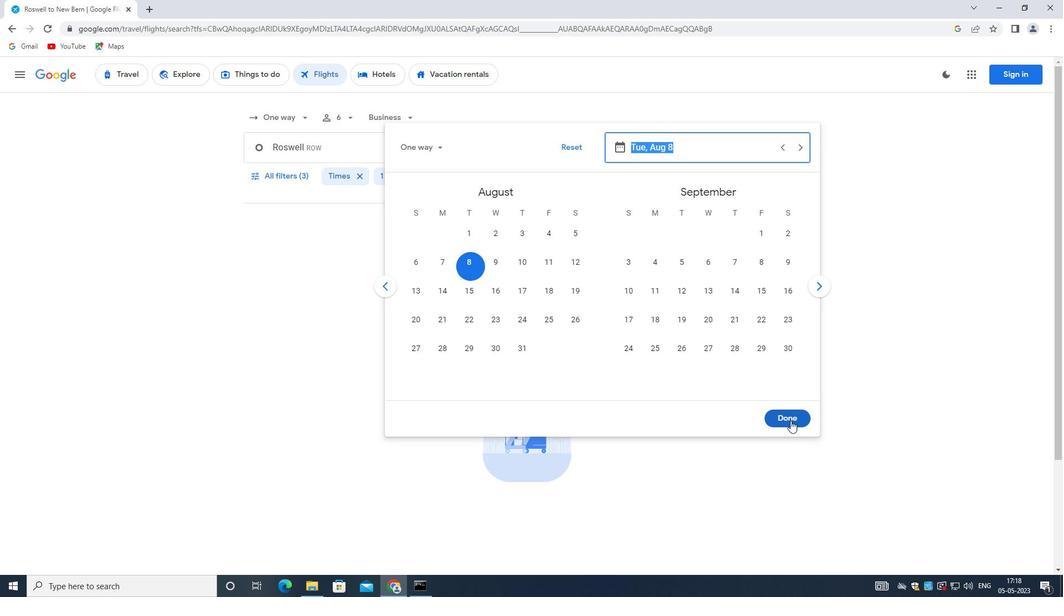 
Action: Mouse moved to (292, 177)
Screenshot: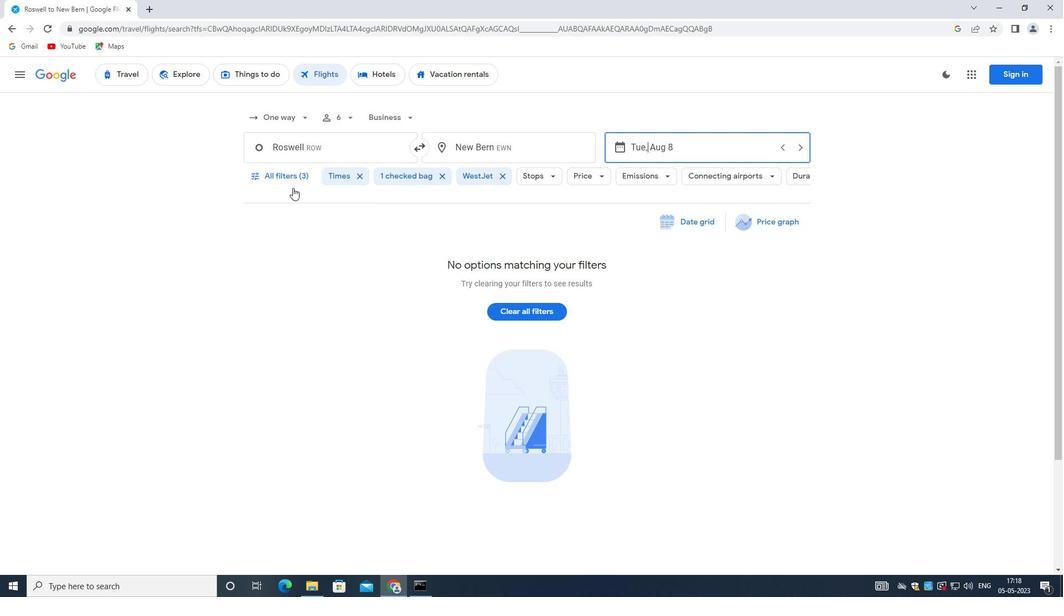 
Action: Mouse pressed left at (292, 177)
Screenshot: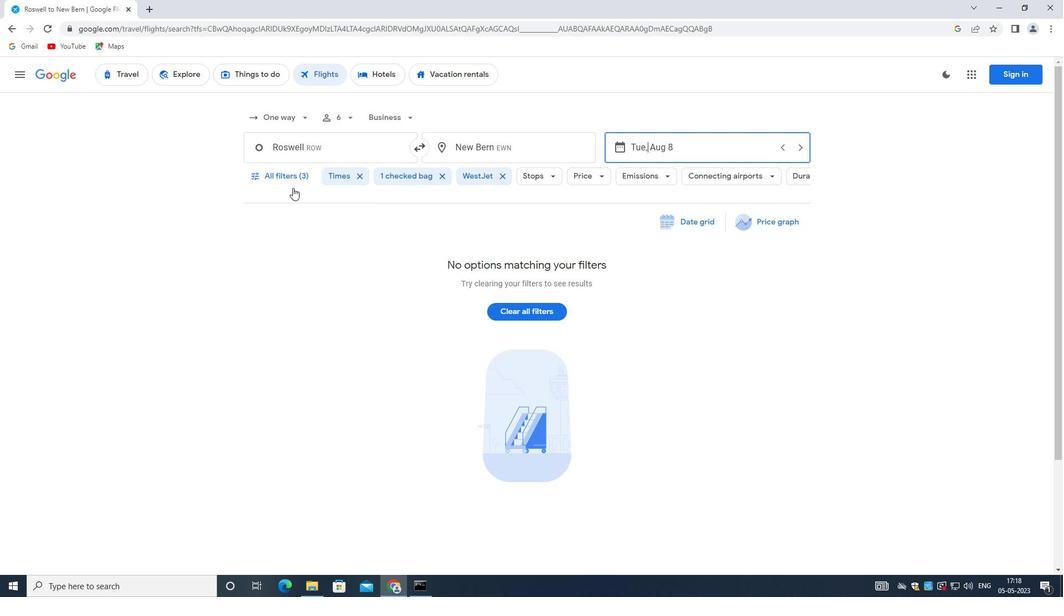 
Action: Mouse moved to (365, 326)
Screenshot: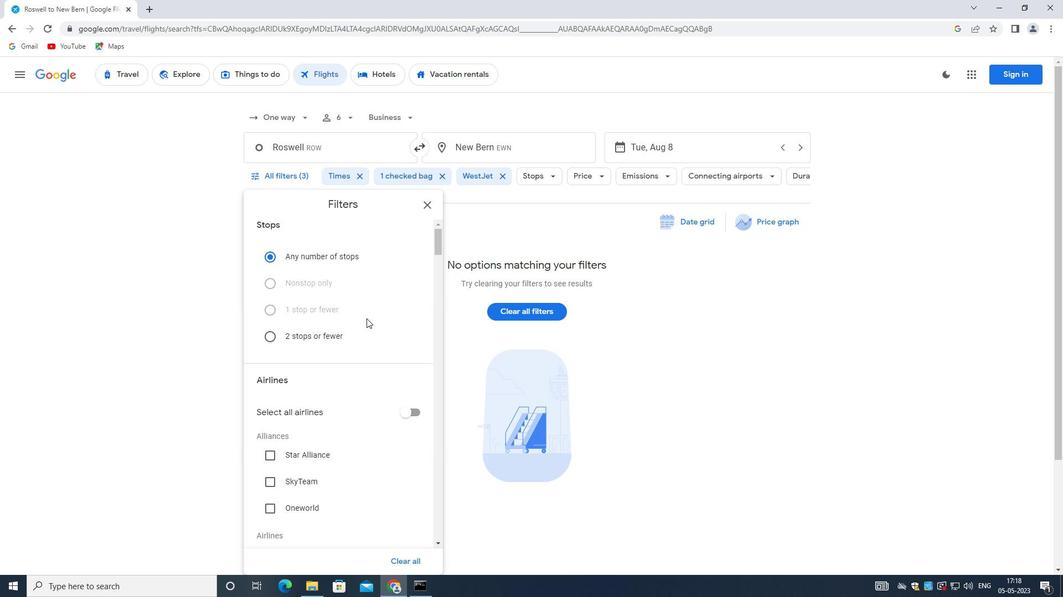 
Action: Mouse scrolled (365, 326) with delta (0, 0)
Screenshot: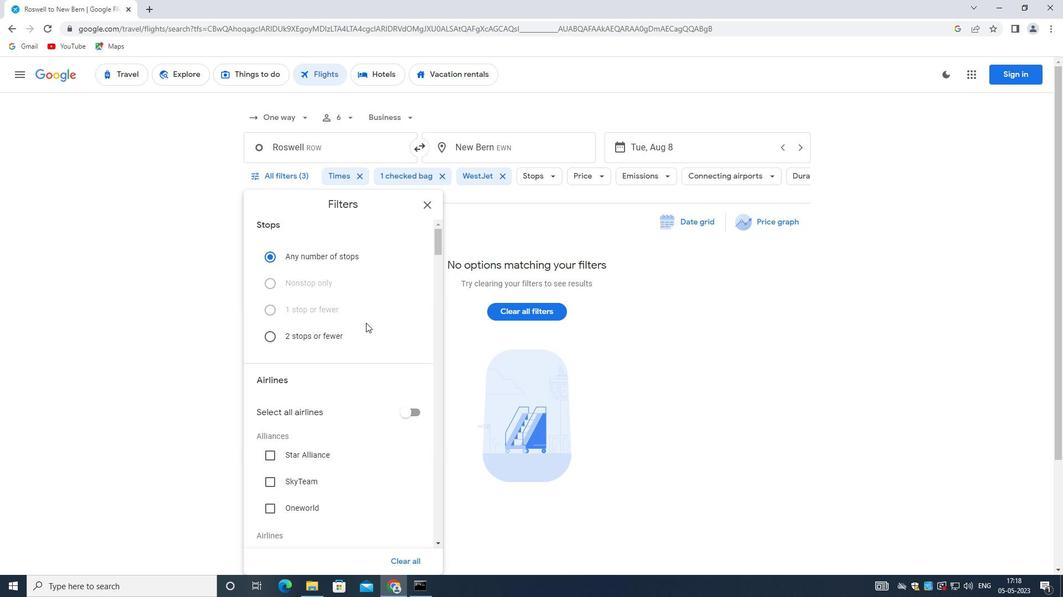 
Action: Mouse moved to (365, 329)
Screenshot: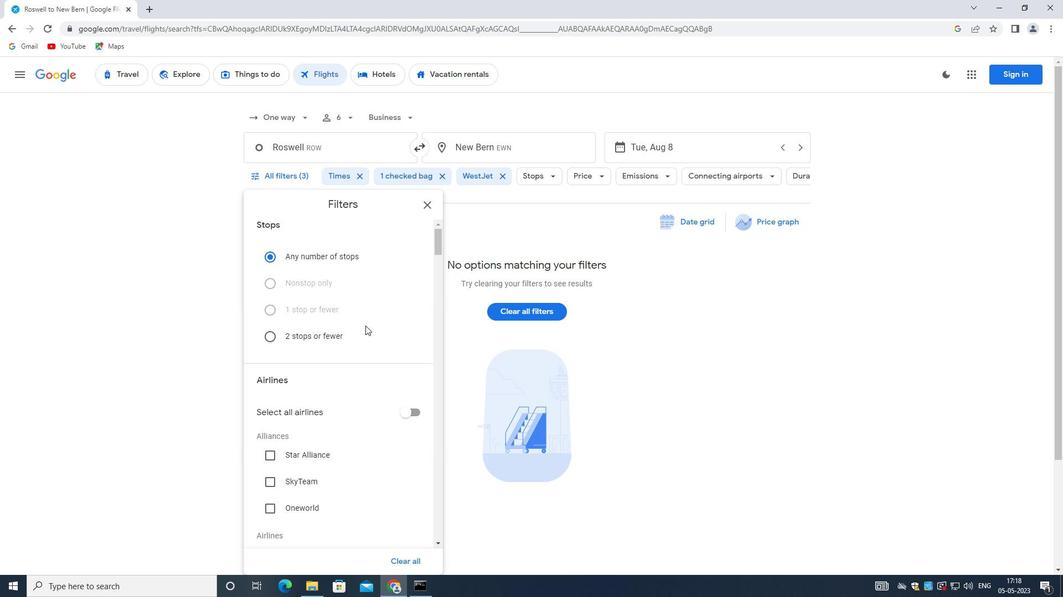 
Action: Mouse scrolled (365, 329) with delta (0, 0)
Screenshot: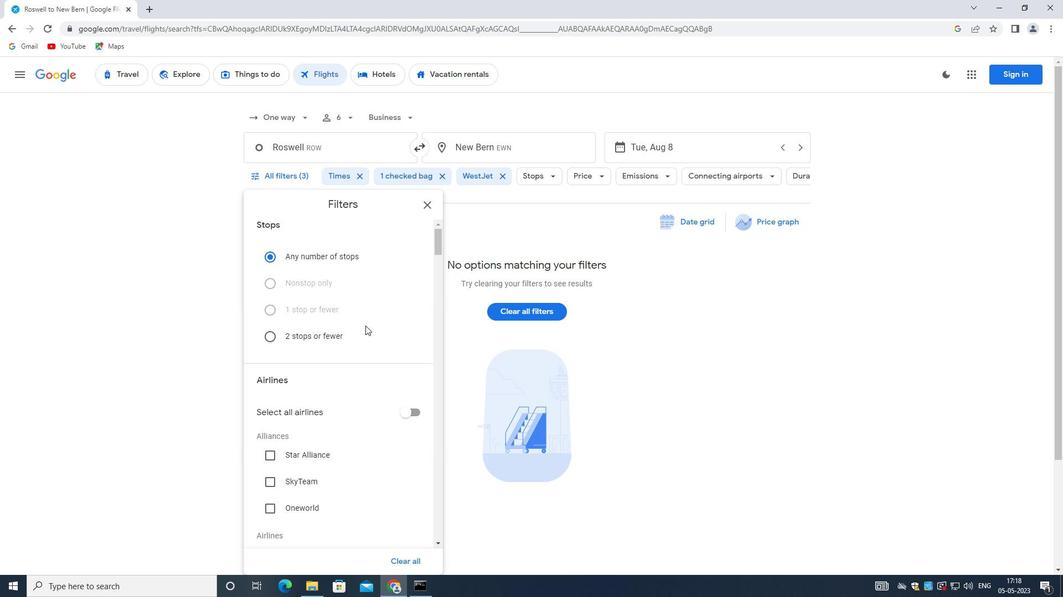 
Action: Mouse moved to (362, 336)
Screenshot: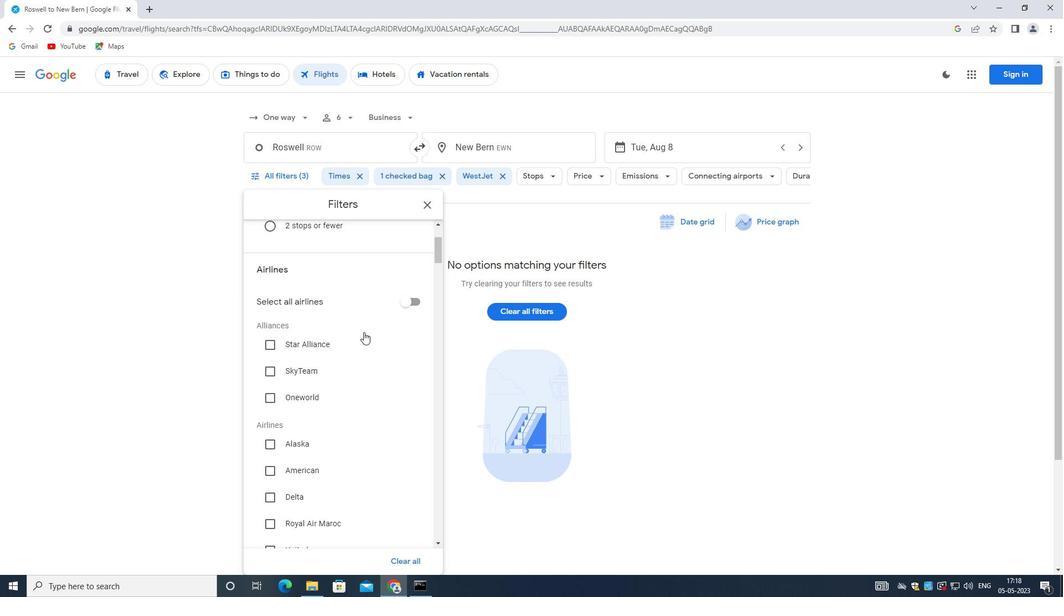
Action: Mouse scrolled (362, 335) with delta (0, 0)
Screenshot: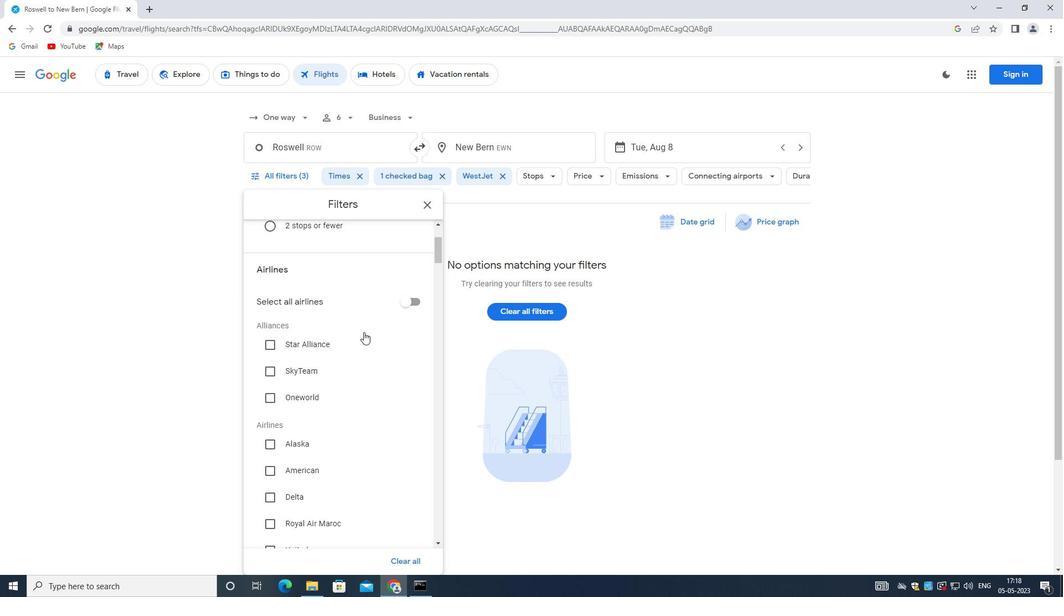
Action: Mouse moved to (360, 344)
Screenshot: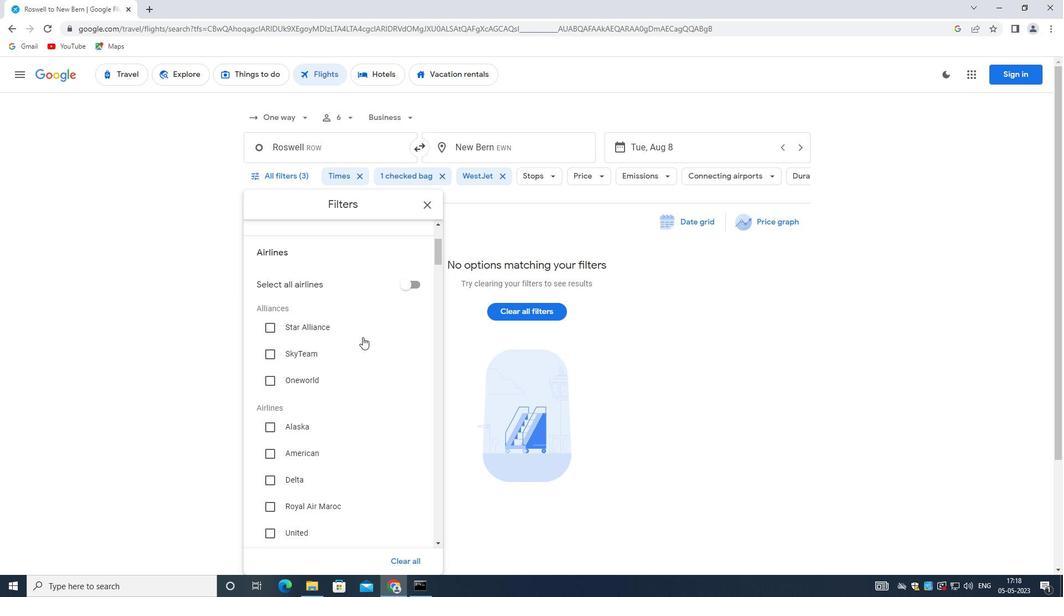 
Action: Mouse scrolled (360, 344) with delta (0, 0)
Screenshot: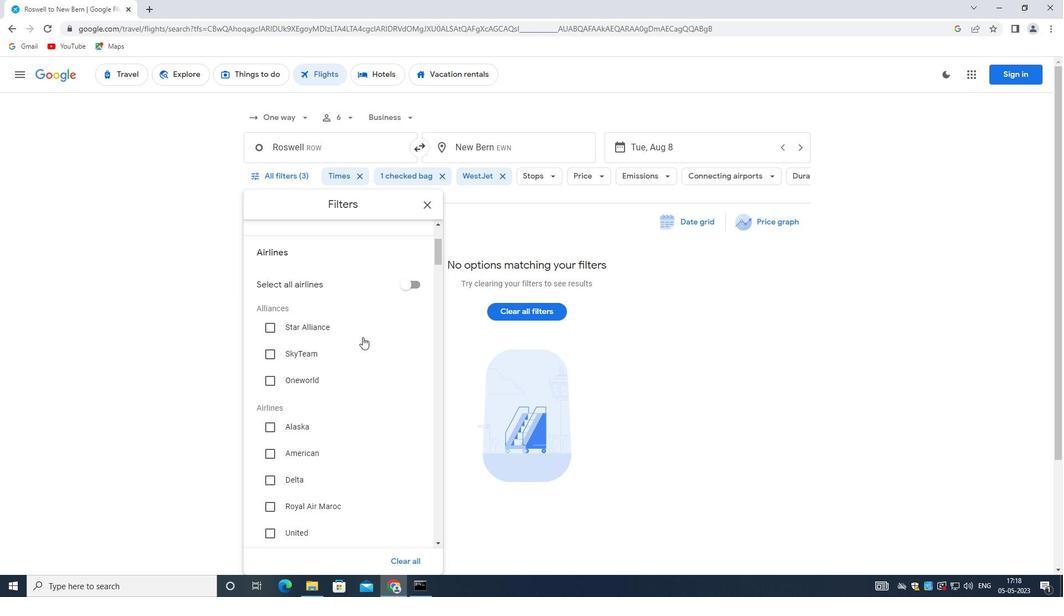 
Action: Mouse moved to (396, 440)
Screenshot: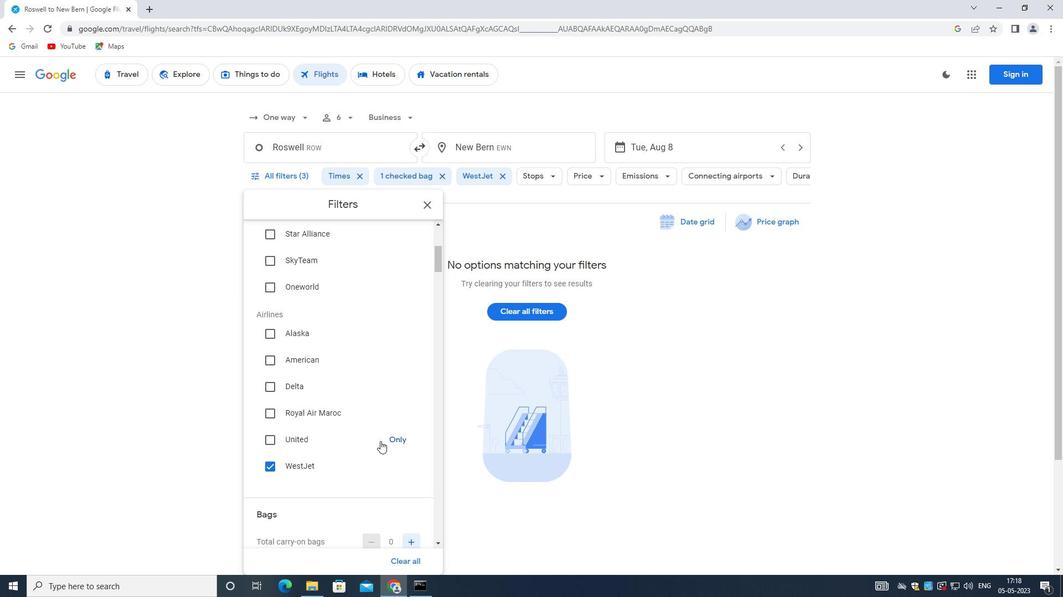 
Action: Mouse pressed left at (396, 440)
Screenshot: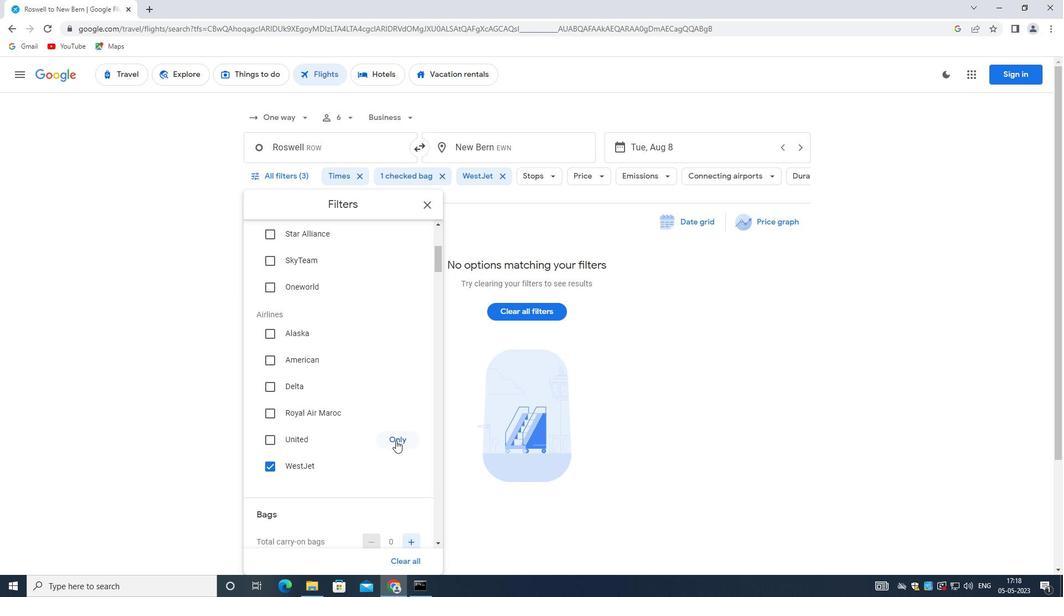 
Action: Mouse moved to (354, 403)
Screenshot: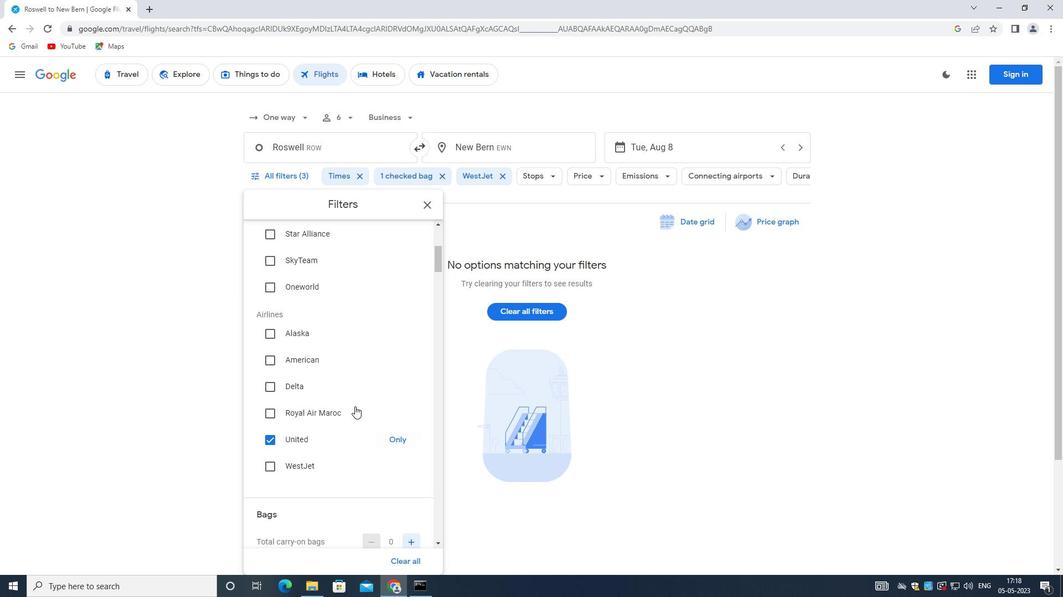 
Action: Mouse scrolled (354, 403) with delta (0, 0)
Screenshot: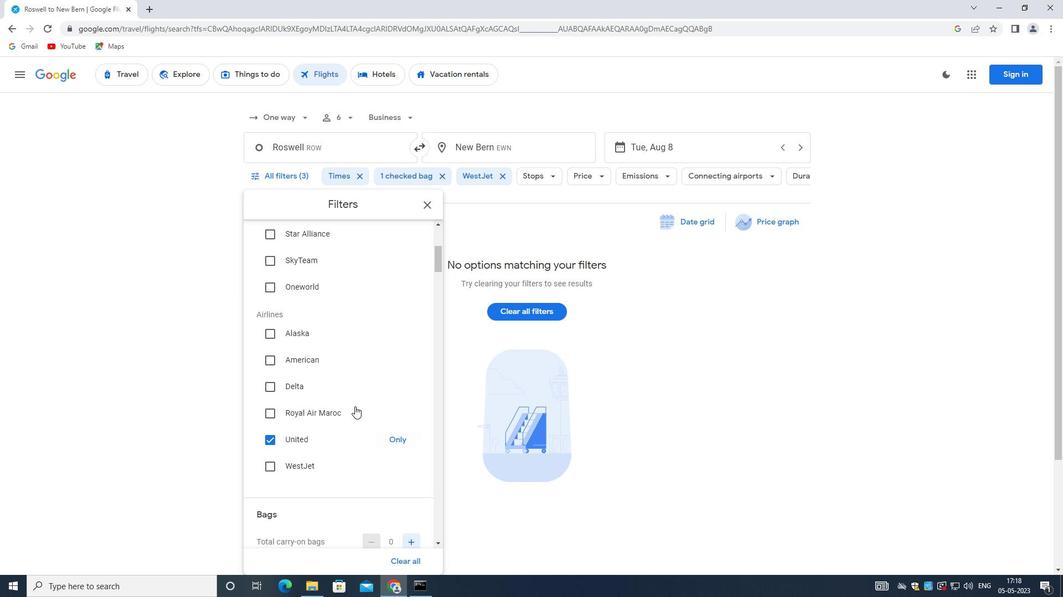 
Action: Mouse moved to (354, 403)
Screenshot: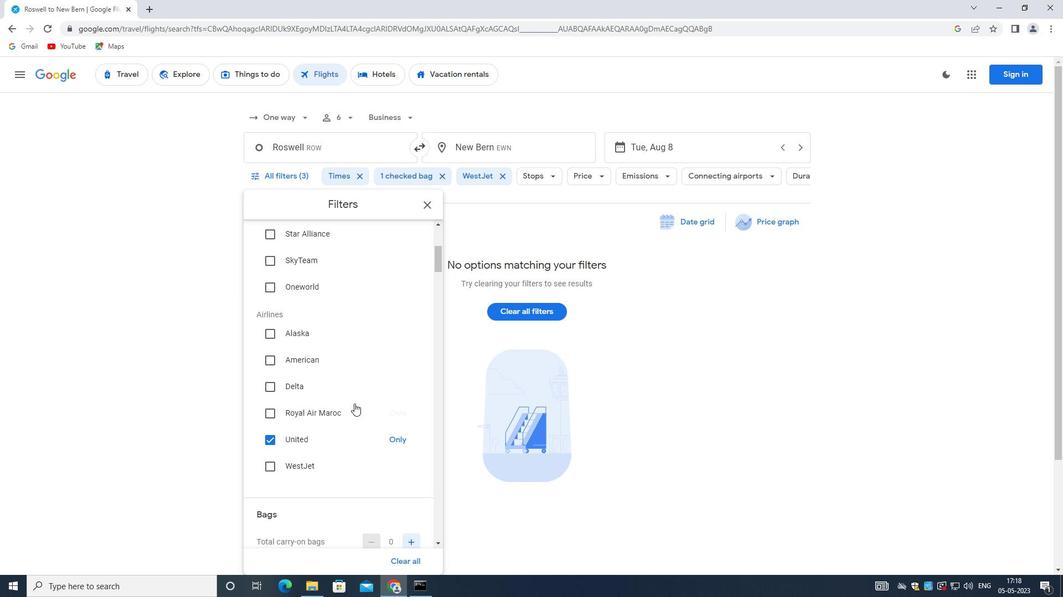 
Action: Mouse scrolled (354, 403) with delta (0, 0)
Screenshot: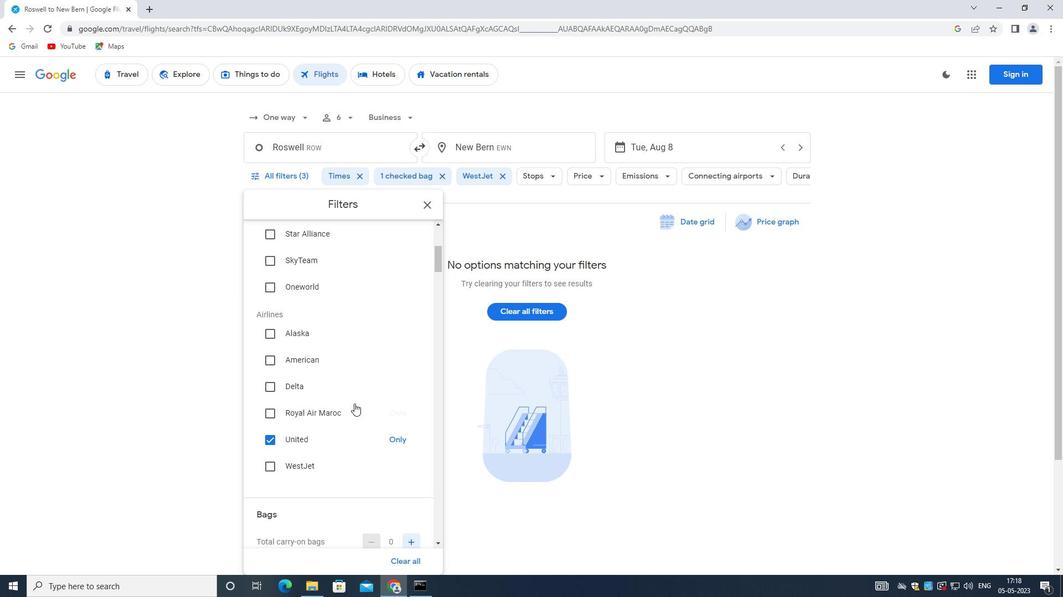 
Action: Mouse scrolled (354, 403) with delta (0, 0)
Screenshot: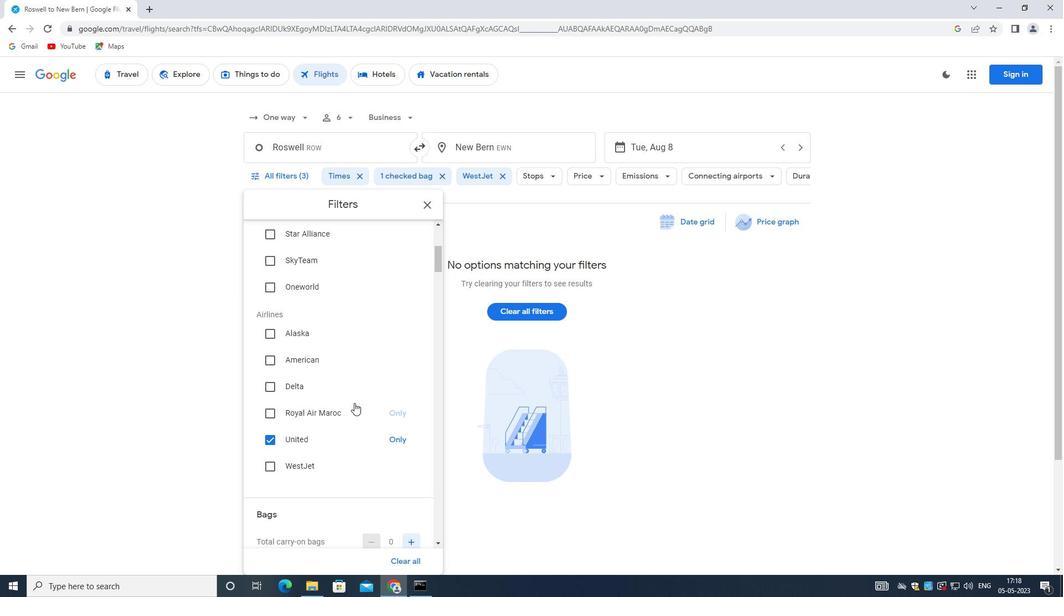 
Action: Mouse scrolled (354, 403) with delta (0, 0)
Screenshot: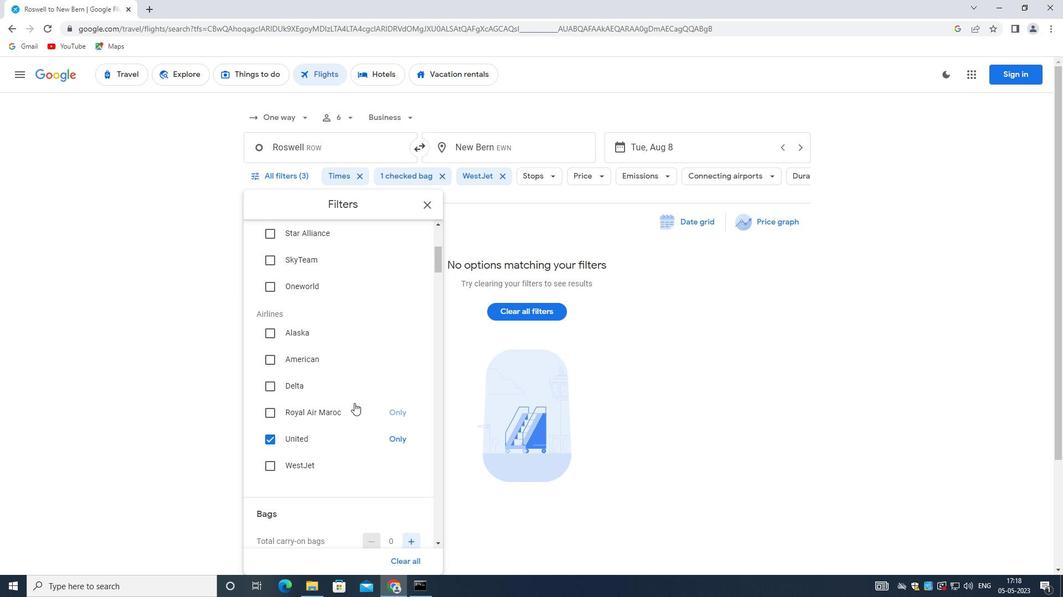 
Action: Mouse moved to (410, 321)
Screenshot: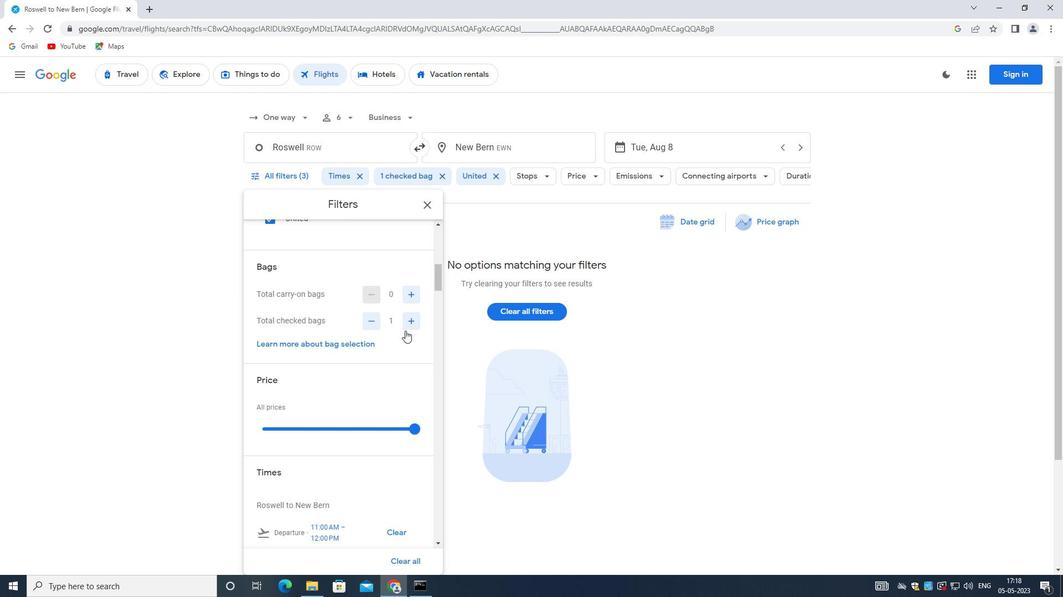 
Action: Mouse pressed left at (410, 321)
Screenshot: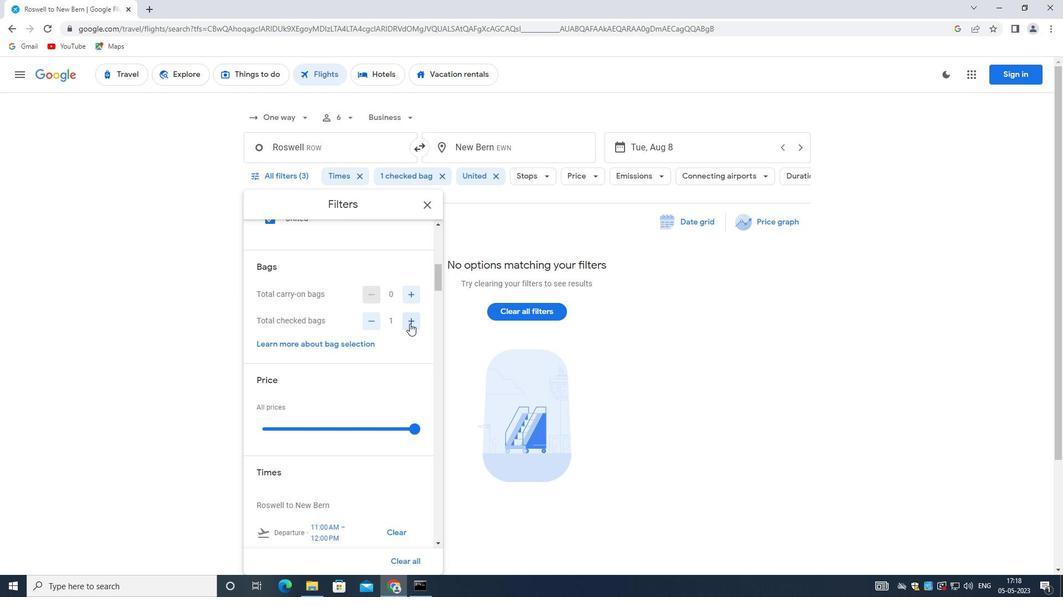 
Action: Mouse pressed left at (410, 321)
Screenshot: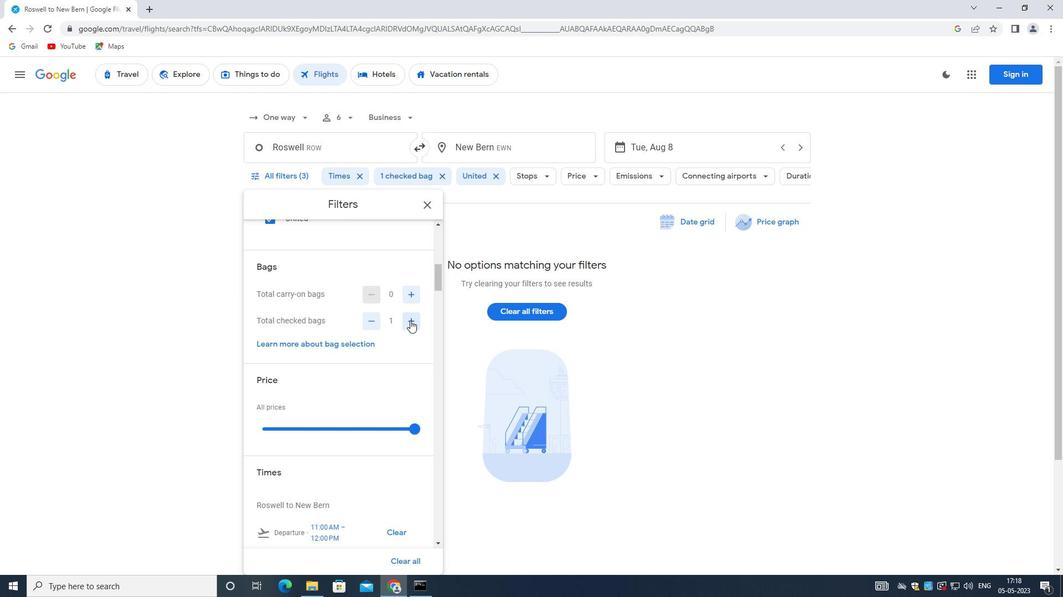 
Action: Mouse pressed left at (410, 321)
Screenshot: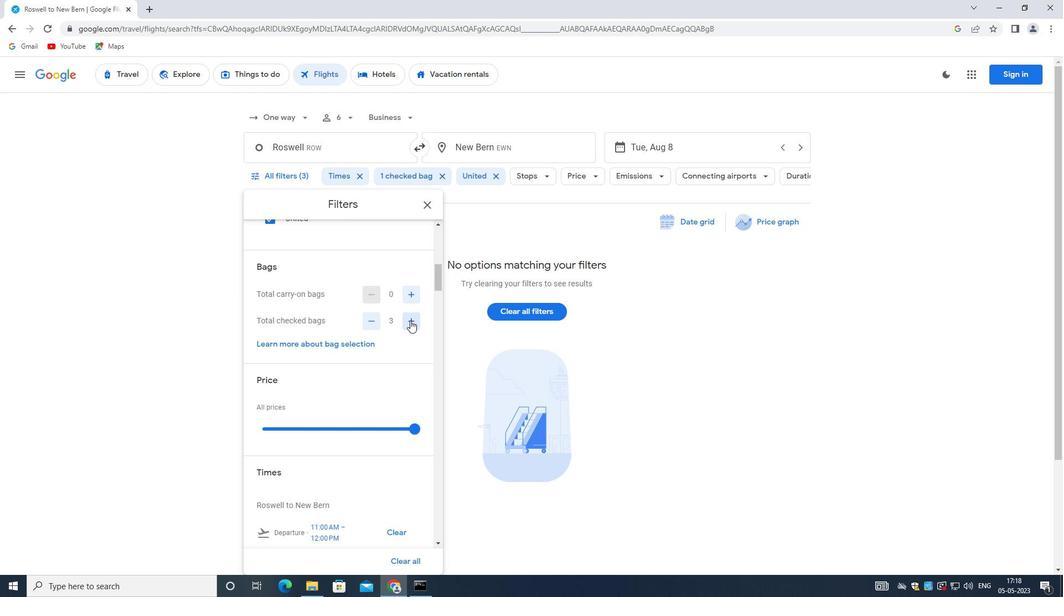 
Action: Mouse pressed left at (410, 321)
Screenshot: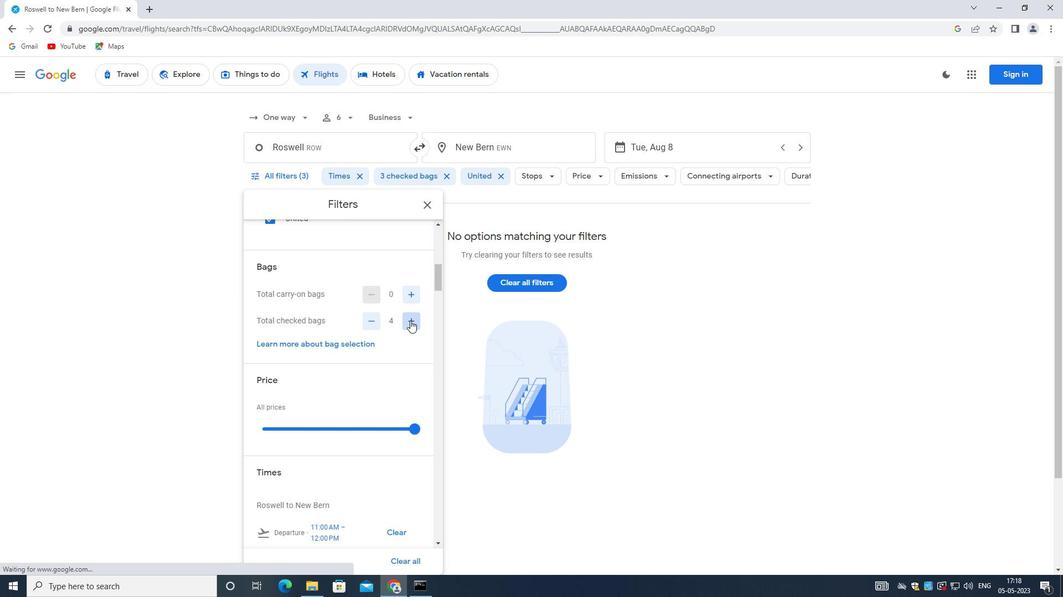 
Action: Mouse moved to (409, 424)
Screenshot: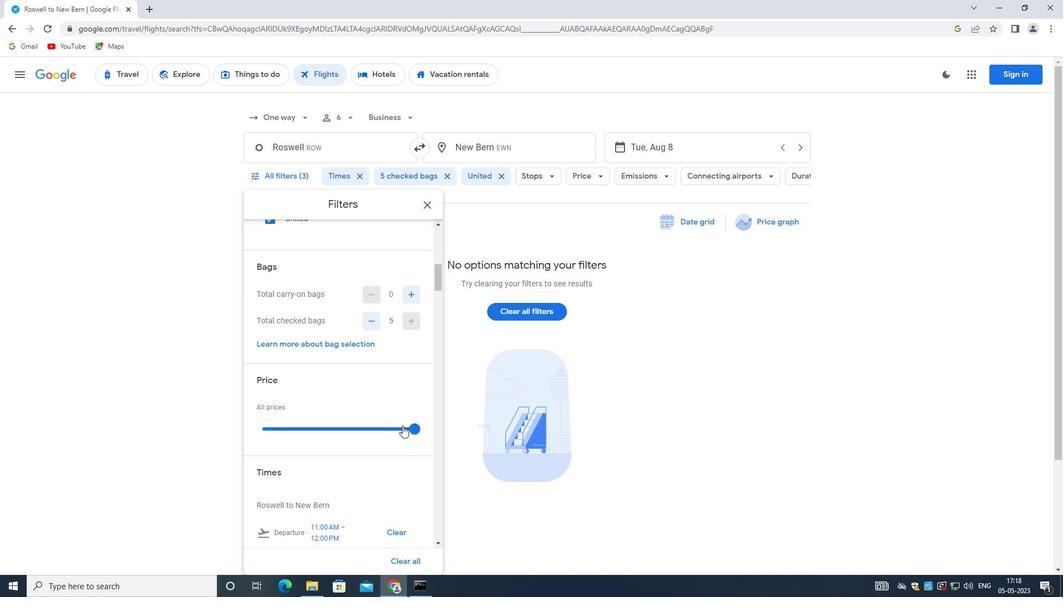 
Action: Mouse pressed left at (409, 424)
Screenshot: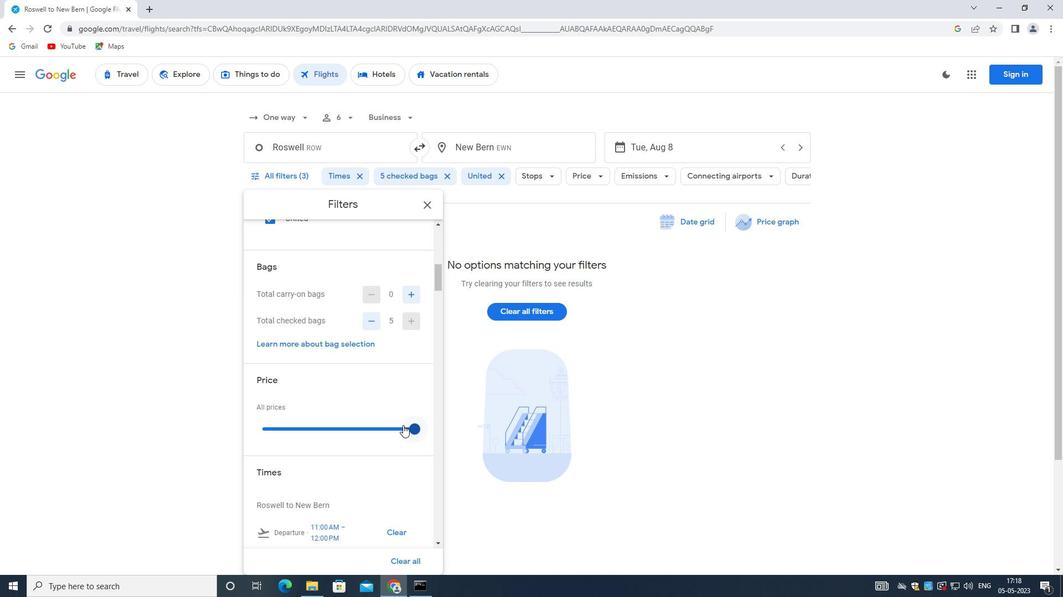
Action: Mouse moved to (388, 388)
Screenshot: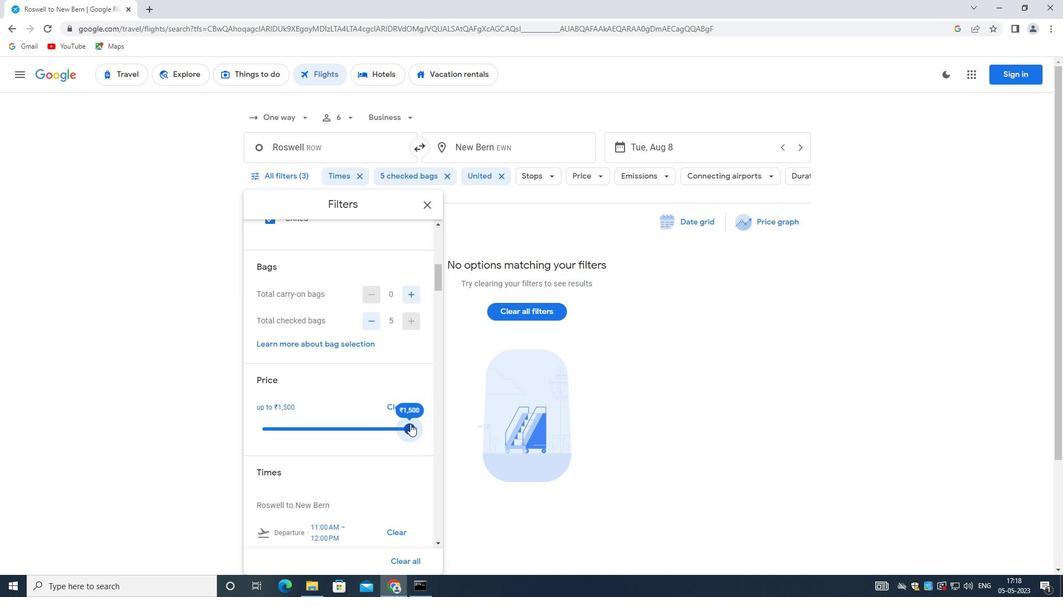 
Action: Mouse scrolled (388, 388) with delta (0, 0)
Screenshot: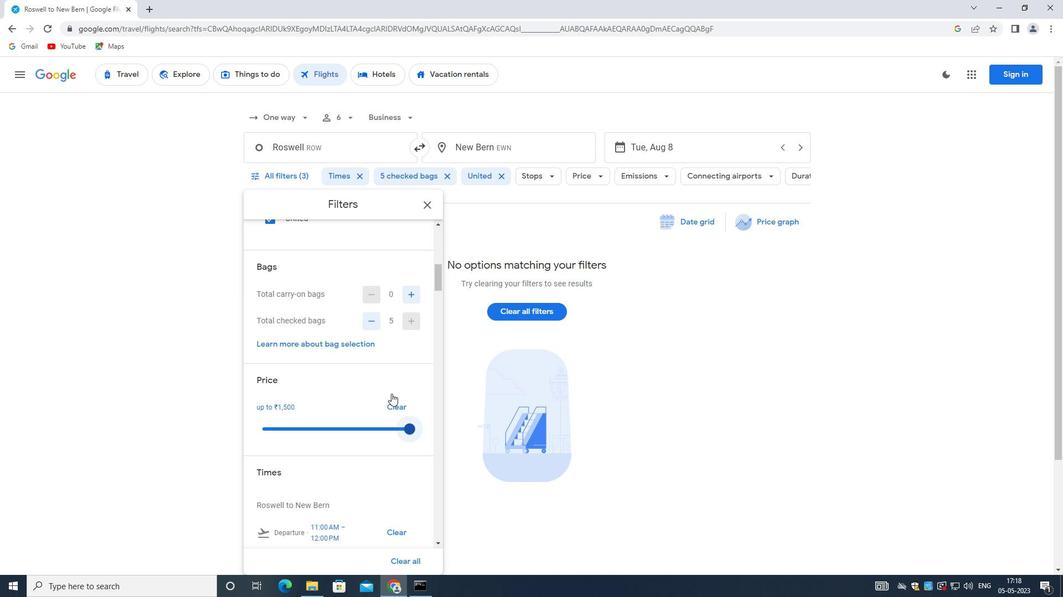 
Action: Mouse moved to (387, 388)
Screenshot: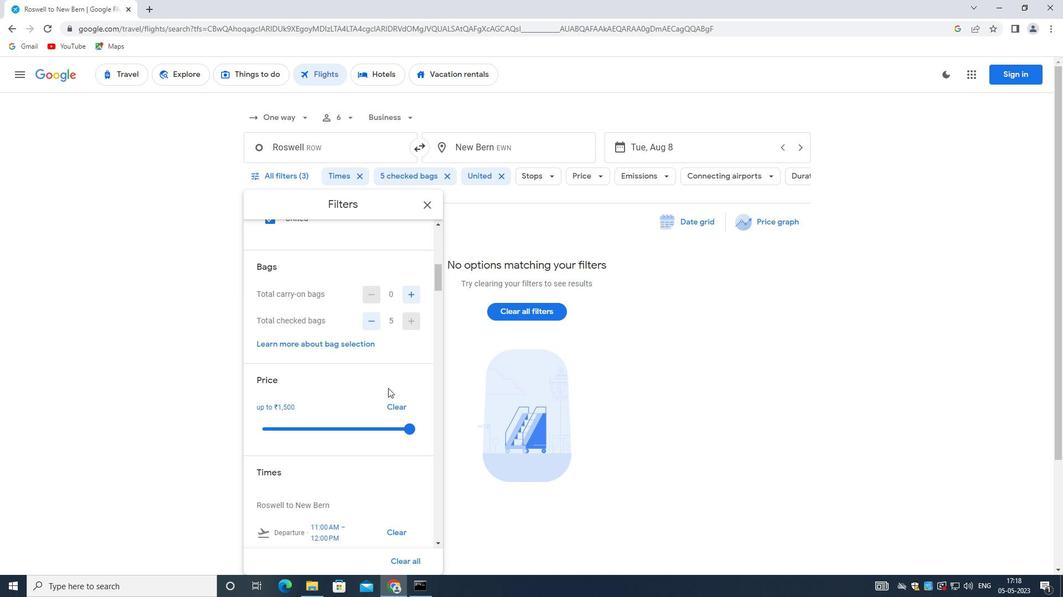 
Action: Mouse scrolled (387, 388) with delta (0, 0)
Screenshot: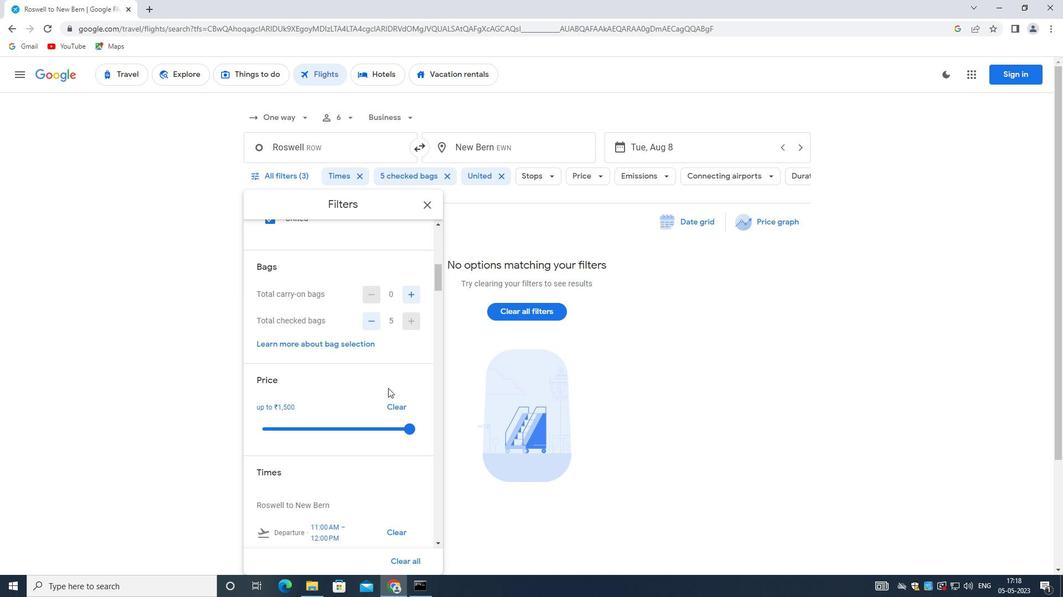 
Action: Mouse moved to (387, 388)
Screenshot: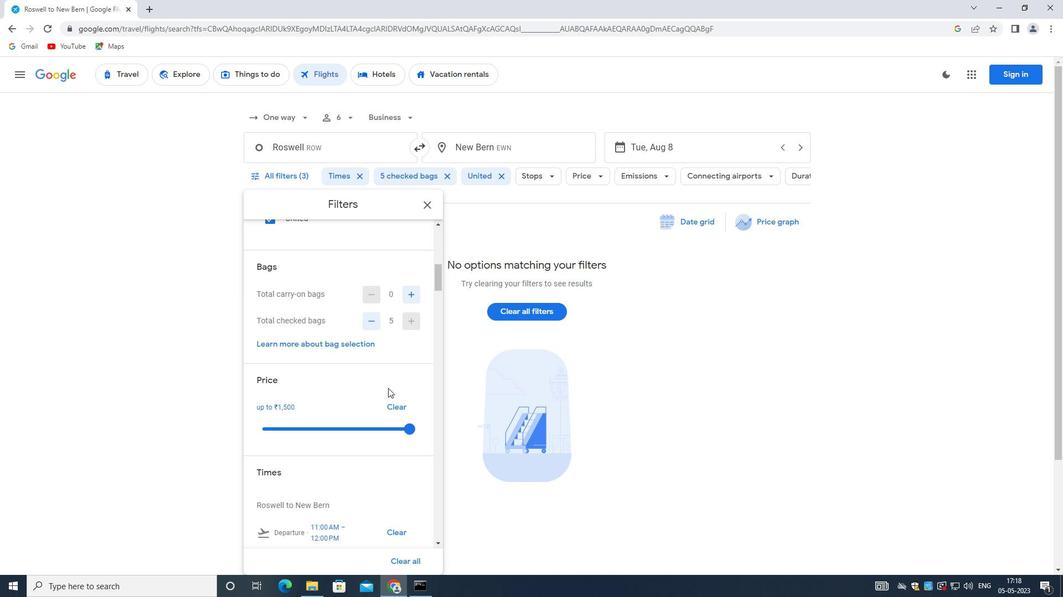 
Action: Mouse scrolled (387, 388) with delta (0, 0)
Screenshot: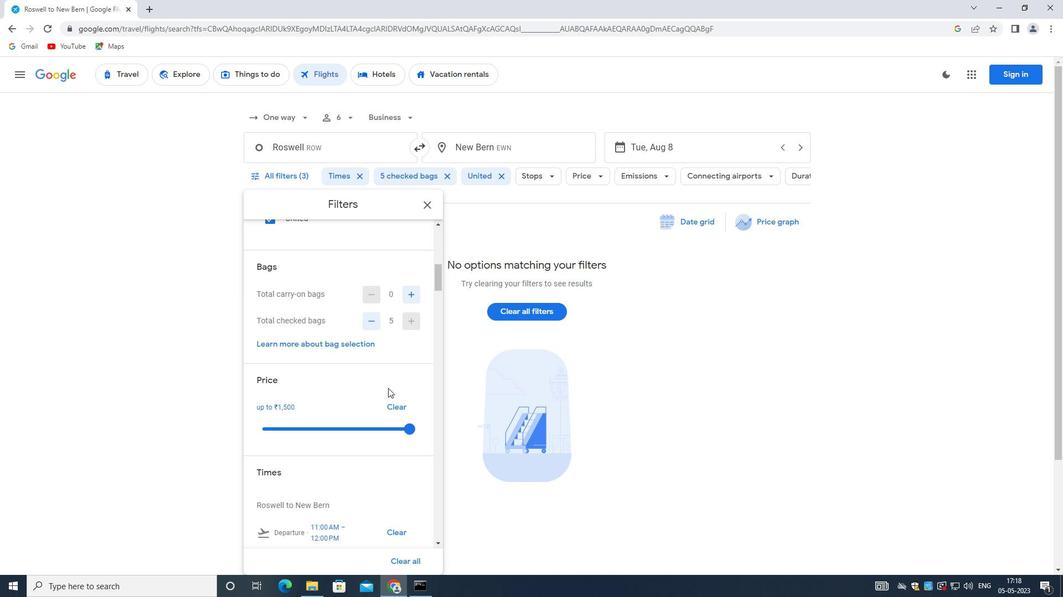 
Action: Mouse scrolled (387, 388) with delta (0, 0)
Screenshot: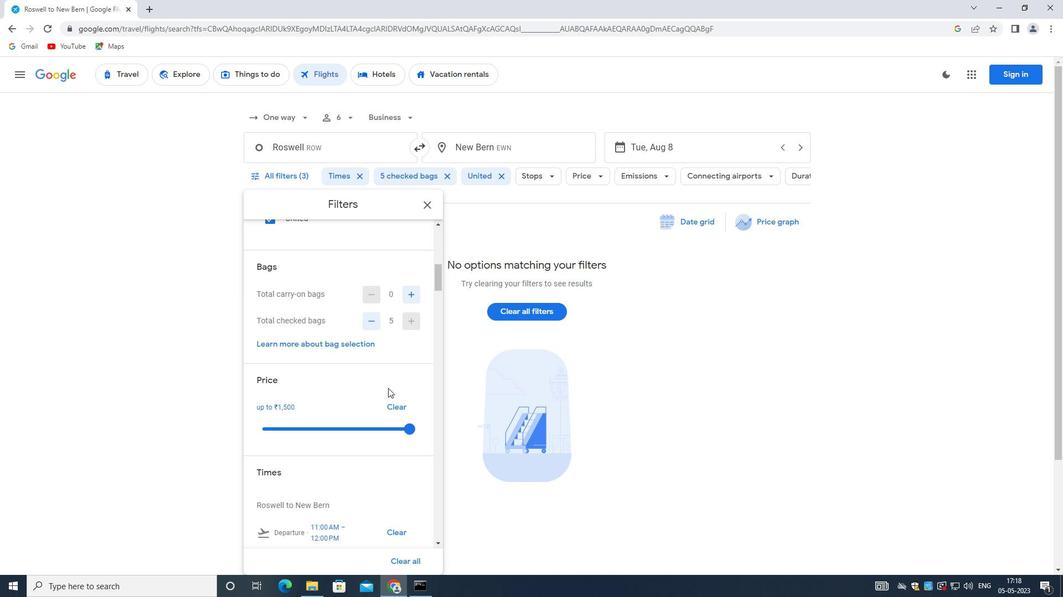 
Action: Mouse moved to (367, 331)
Screenshot: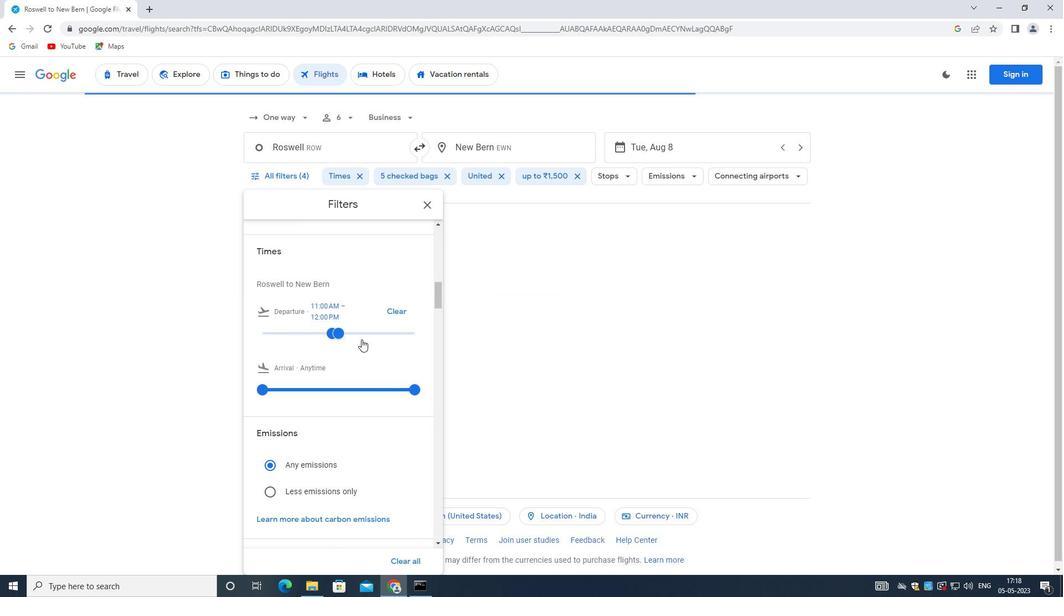 
Action: Mouse pressed left at (367, 331)
Screenshot: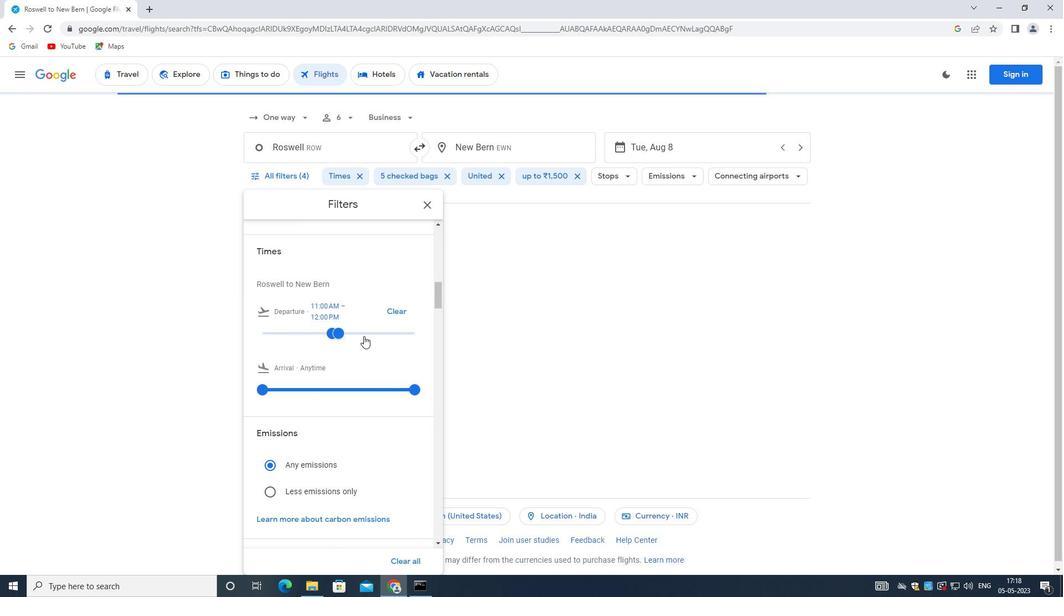 
Action: Mouse moved to (333, 333)
Screenshot: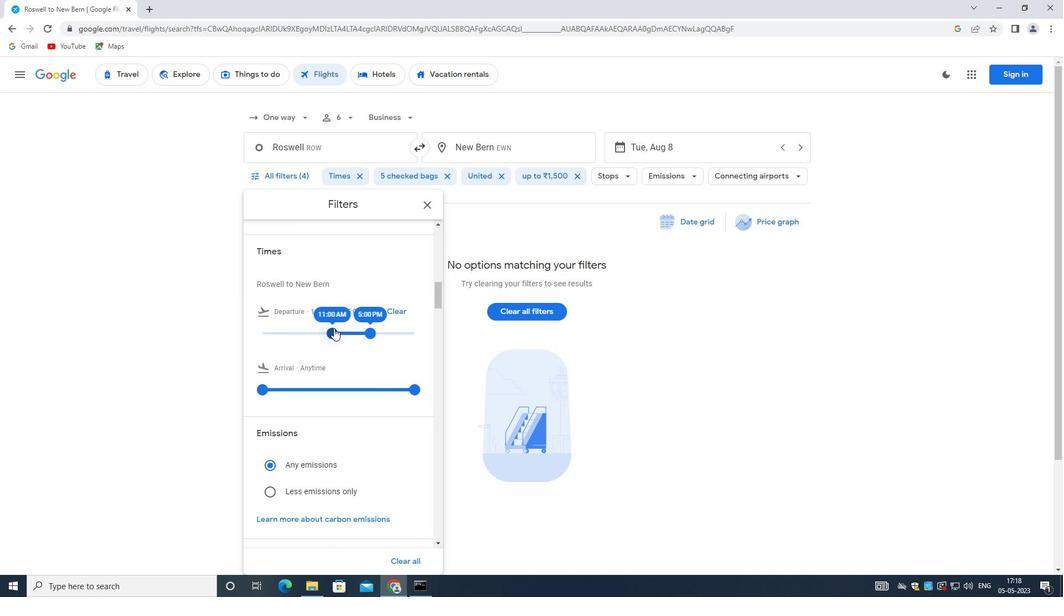 
Action: Mouse pressed left at (333, 333)
Screenshot: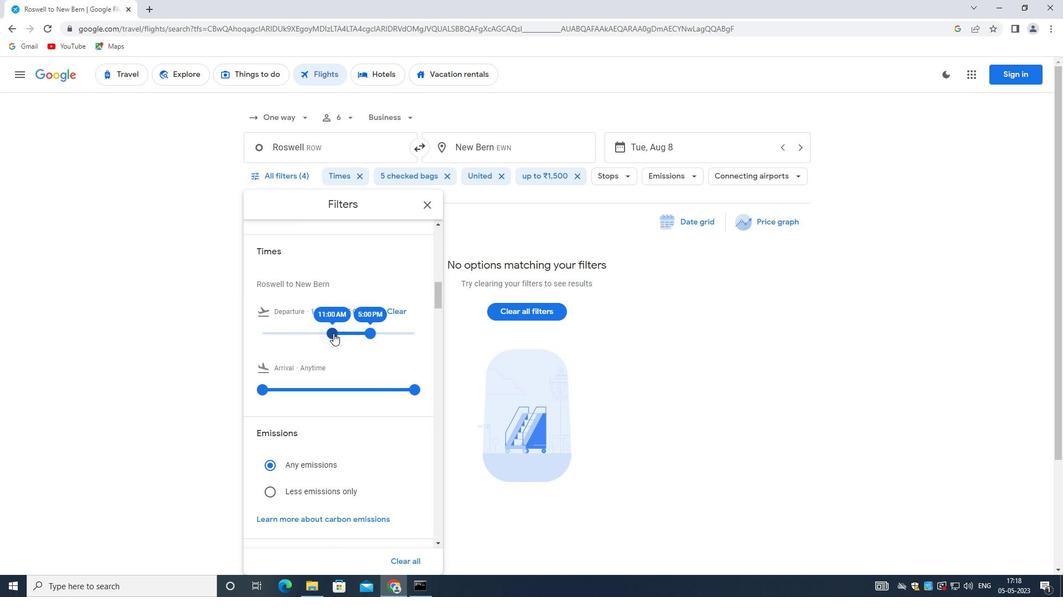 
Action: Mouse moved to (368, 333)
Screenshot: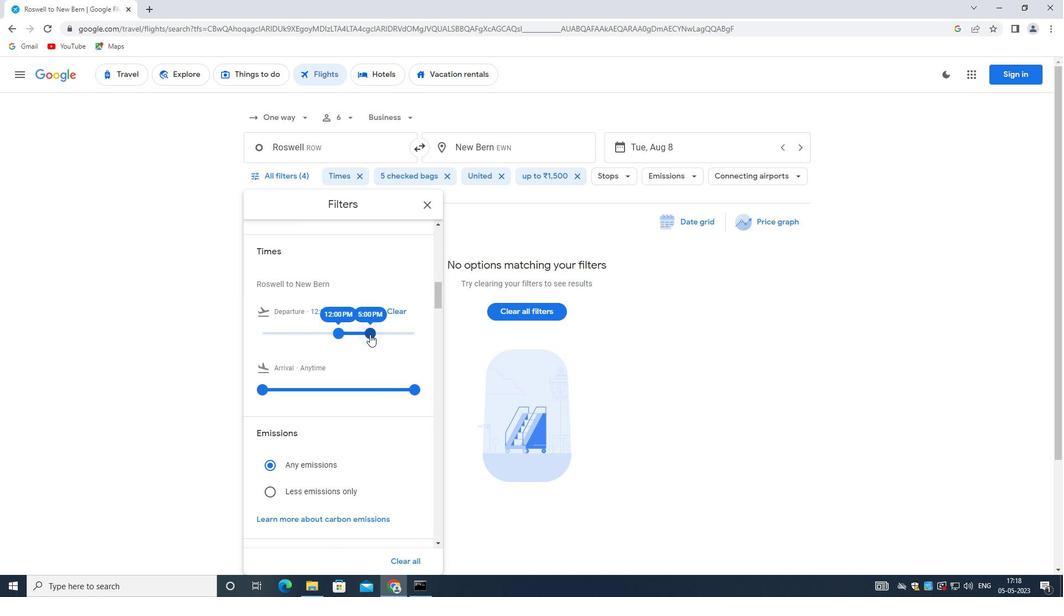 
Action: Mouse pressed left at (368, 333)
Screenshot: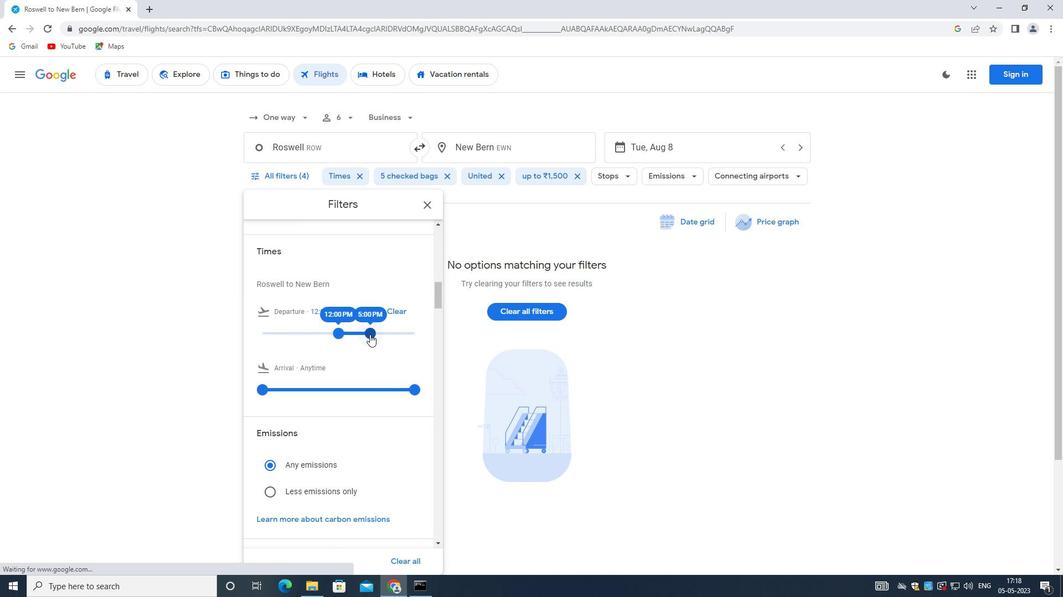 
Action: Mouse moved to (346, 333)
Screenshot: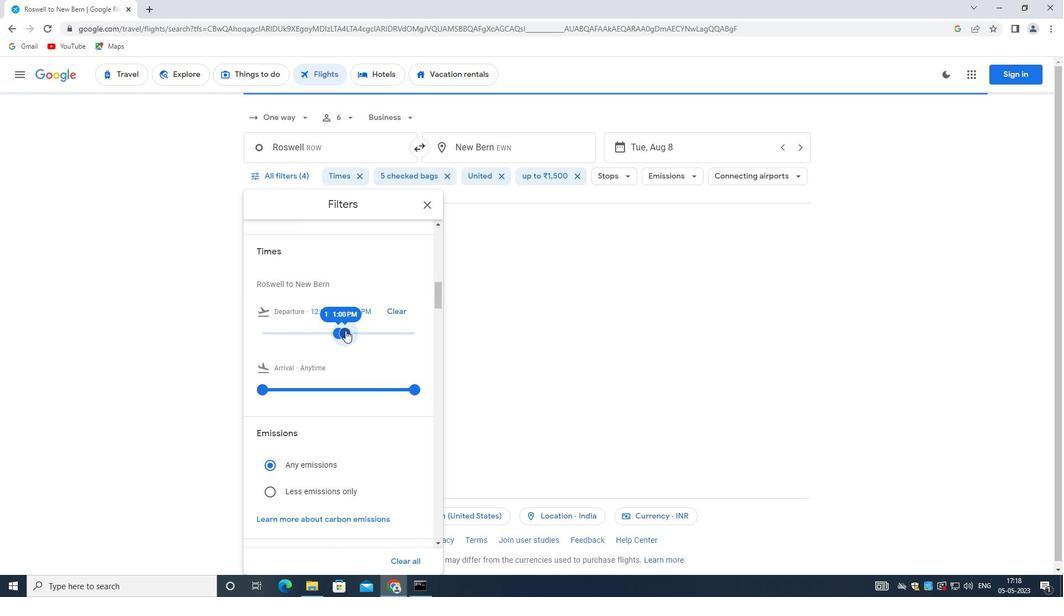 
Action: Mouse scrolled (346, 332) with delta (0, 0)
Screenshot: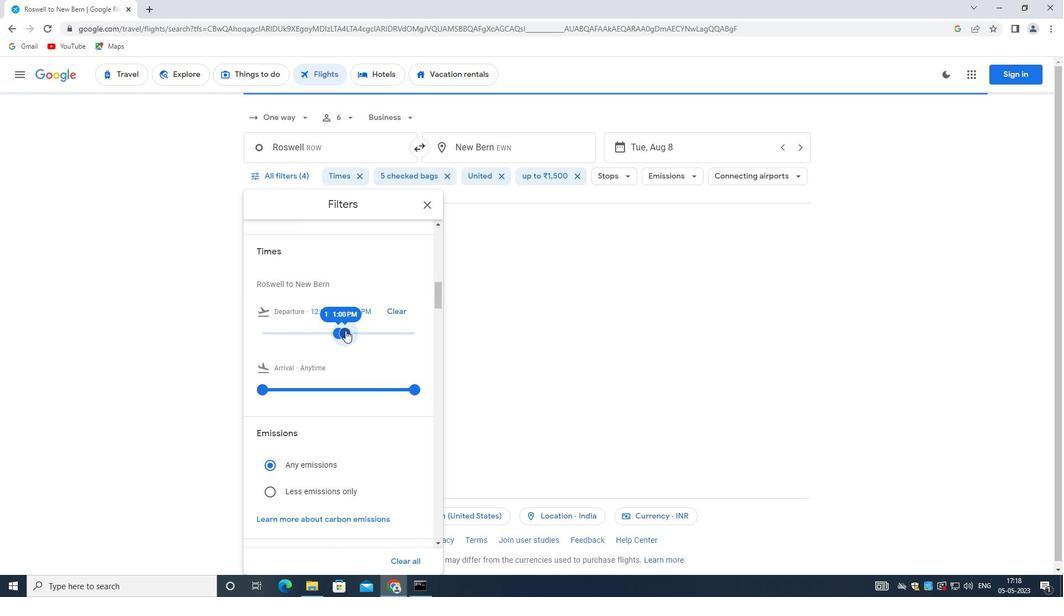 
Action: Mouse moved to (347, 338)
Screenshot: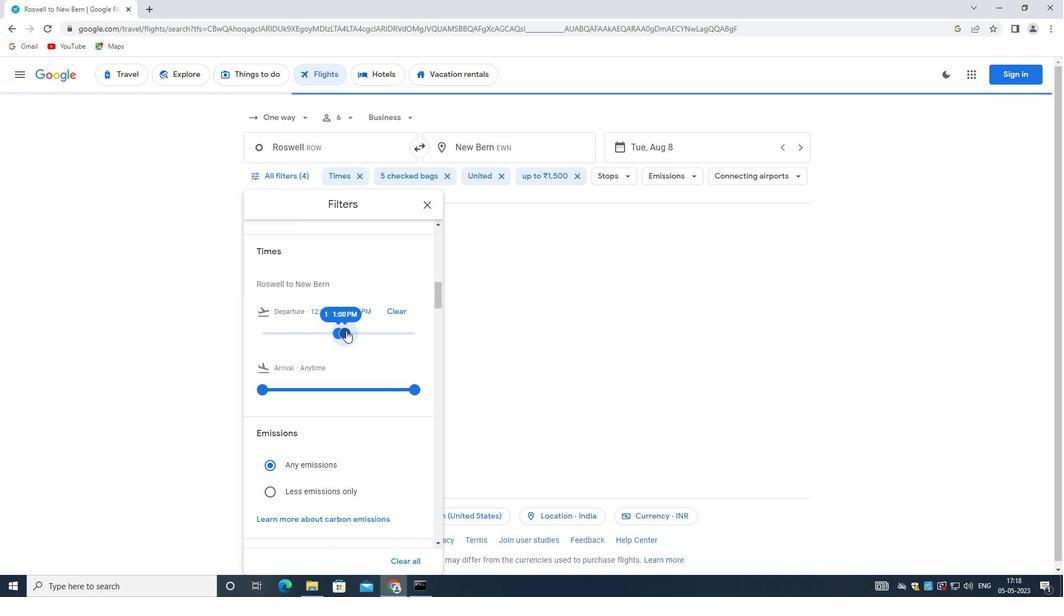 
Action: Mouse scrolled (347, 338) with delta (0, 0)
Screenshot: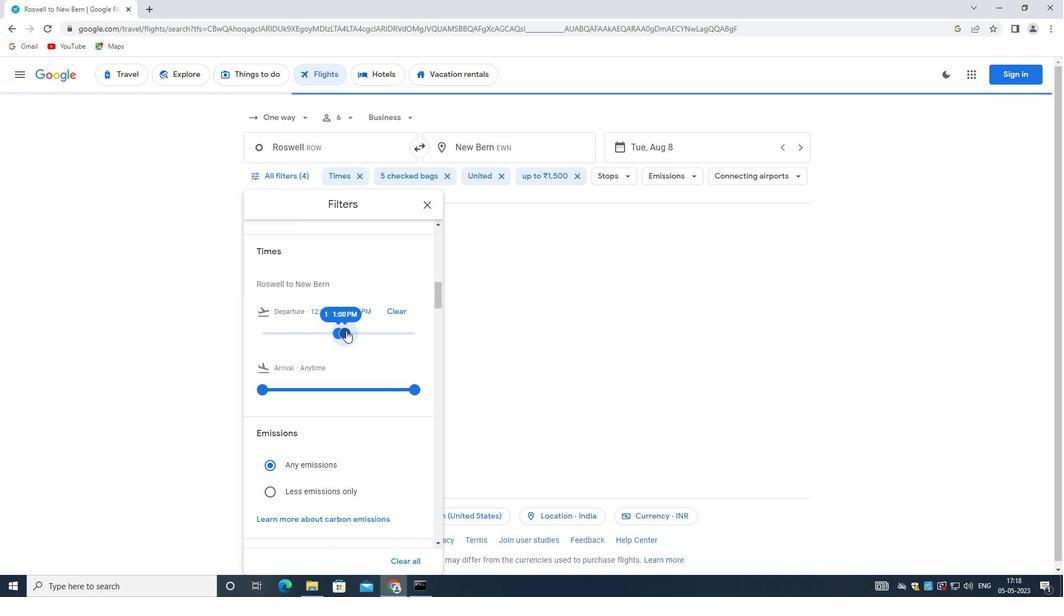 
Action: Mouse moved to (347, 340)
Screenshot: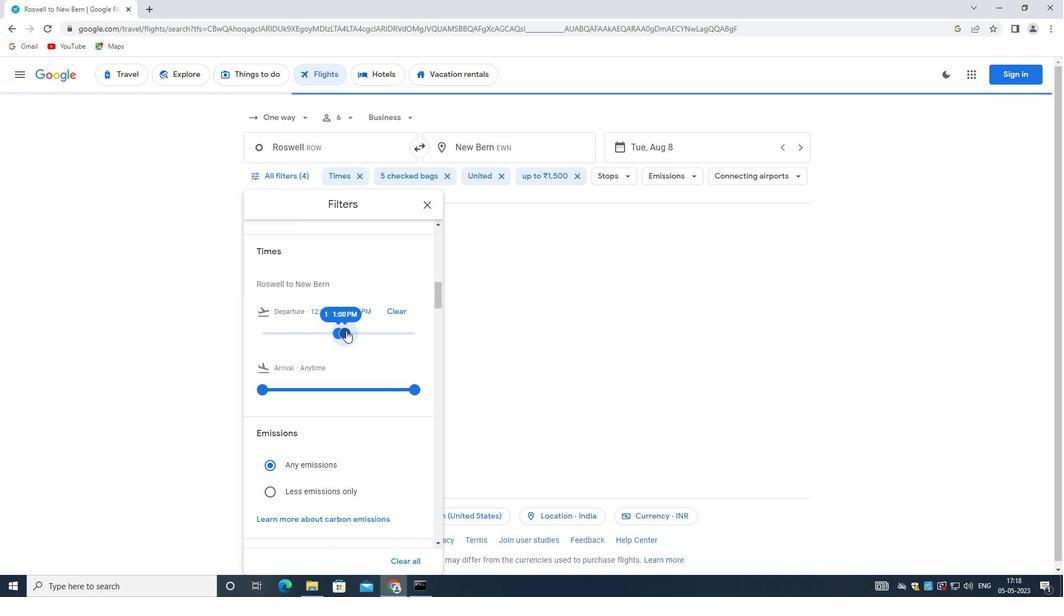 
Action: Mouse scrolled (347, 339) with delta (0, 0)
Screenshot: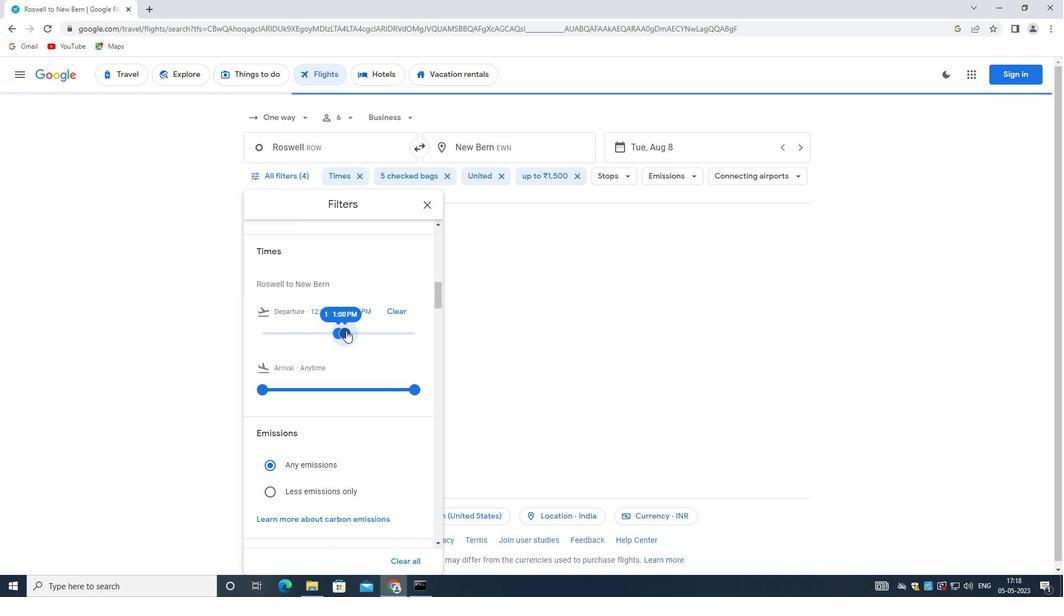 
Action: Mouse moved to (347, 341)
Screenshot: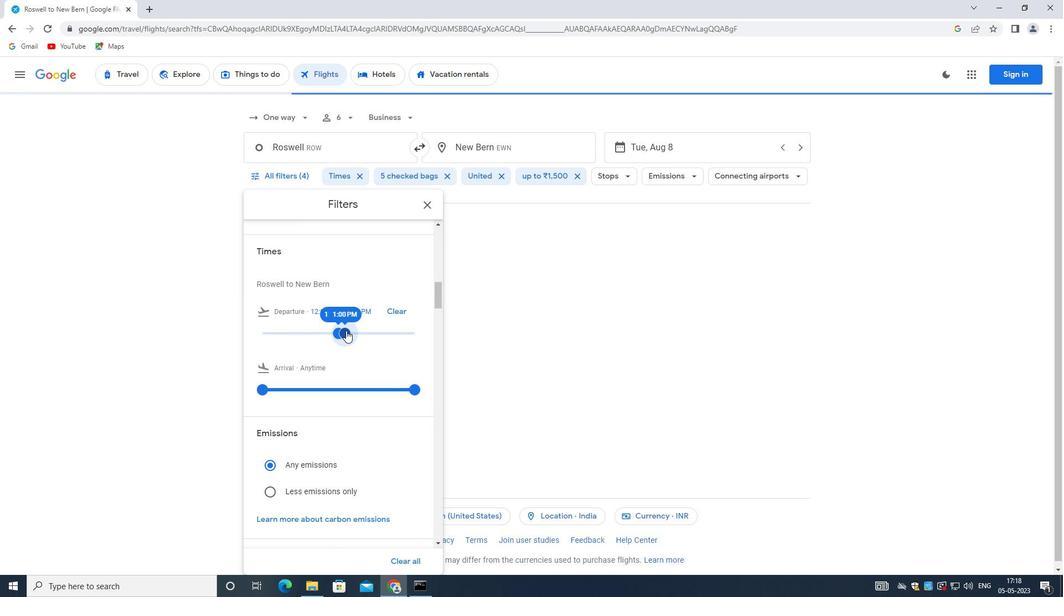 
Action: Mouse scrolled (347, 341) with delta (0, 0)
Screenshot: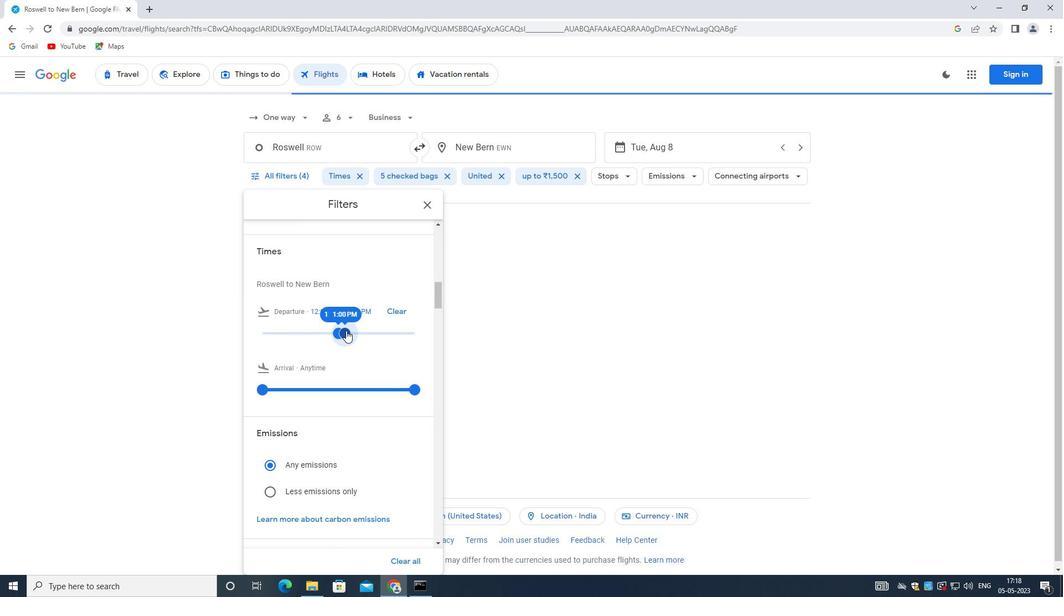 
Action: Mouse scrolled (347, 341) with delta (0, 0)
Screenshot: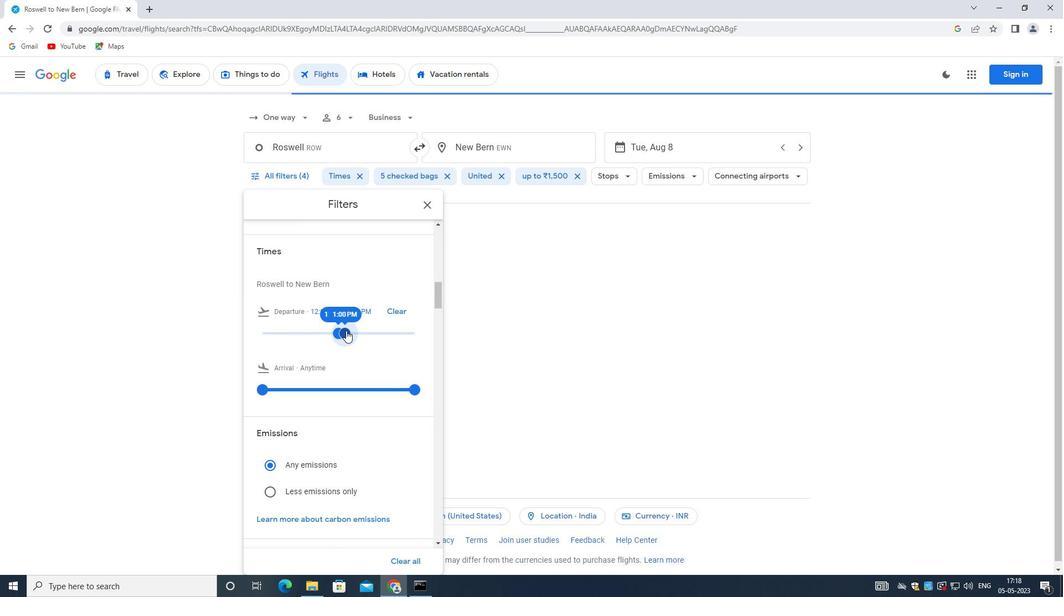
Action: Mouse scrolled (347, 341) with delta (0, 0)
Screenshot: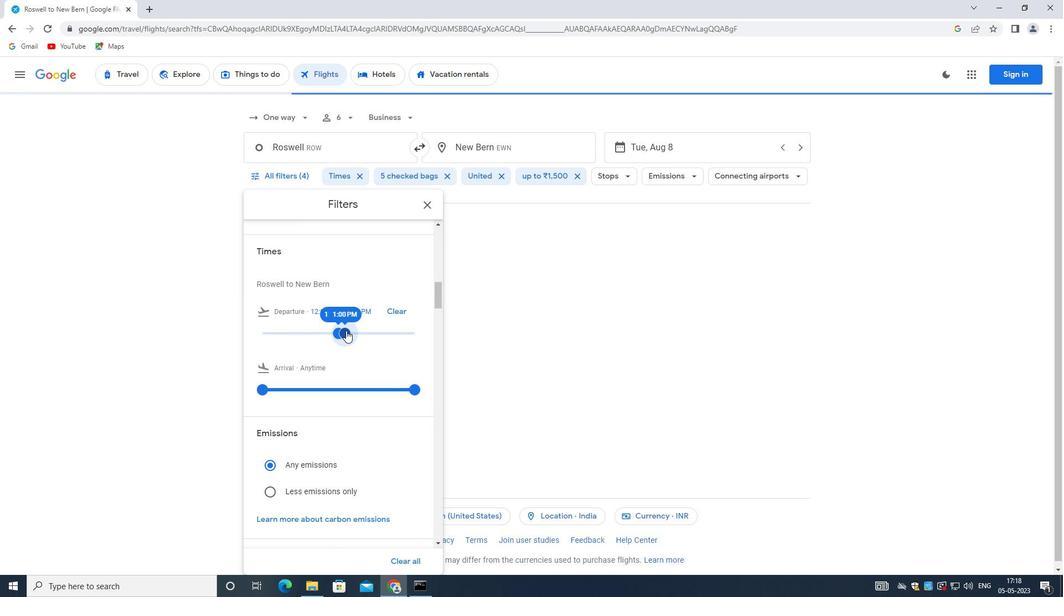 
Action: Mouse scrolled (347, 341) with delta (0, 0)
Screenshot: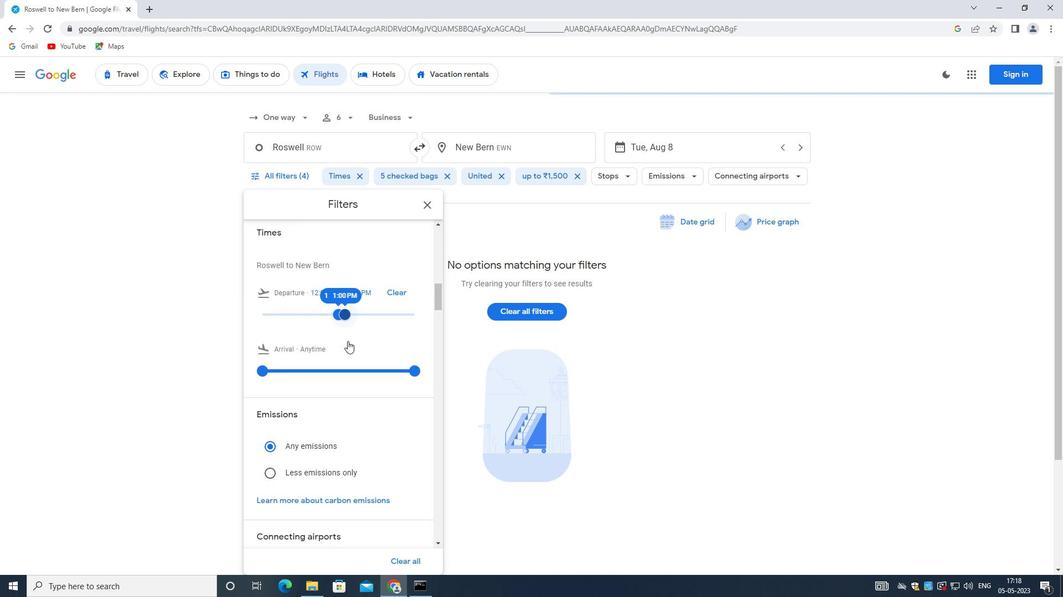 
Action: Mouse moved to (347, 342)
Screenshot: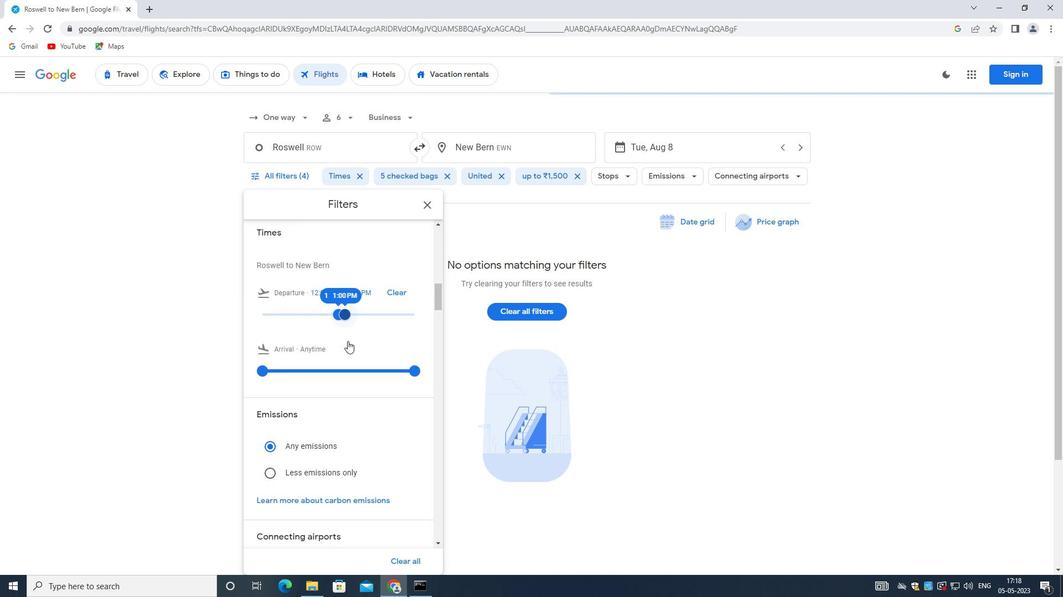 
Action: Mouse scrolled (347, 342) with delta (0, 0)
Screenshot: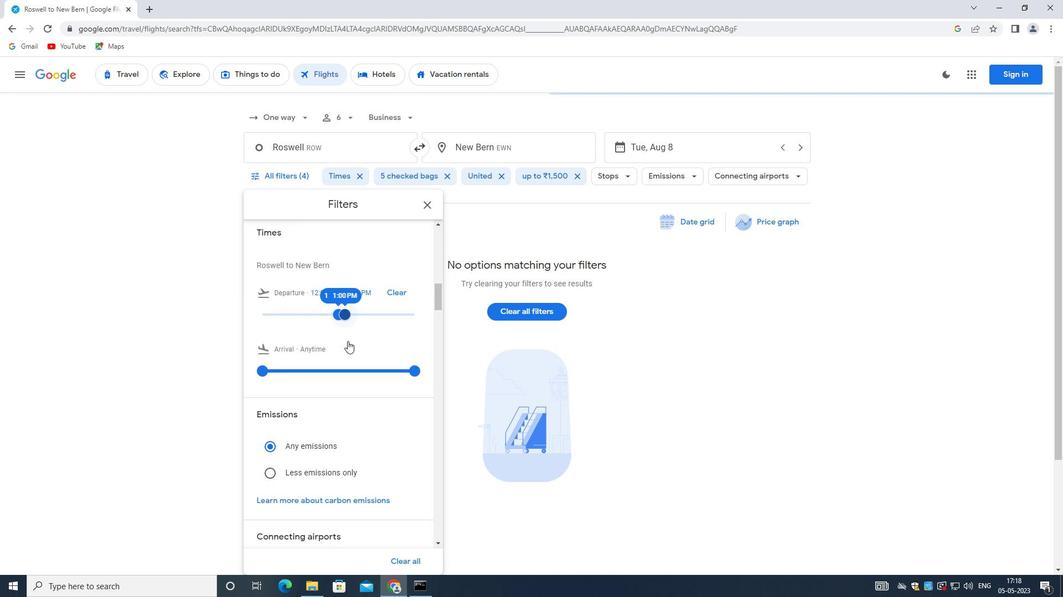 
Action: Mouse scrolled (347, 342) with delta (0, 0)
Screenshot: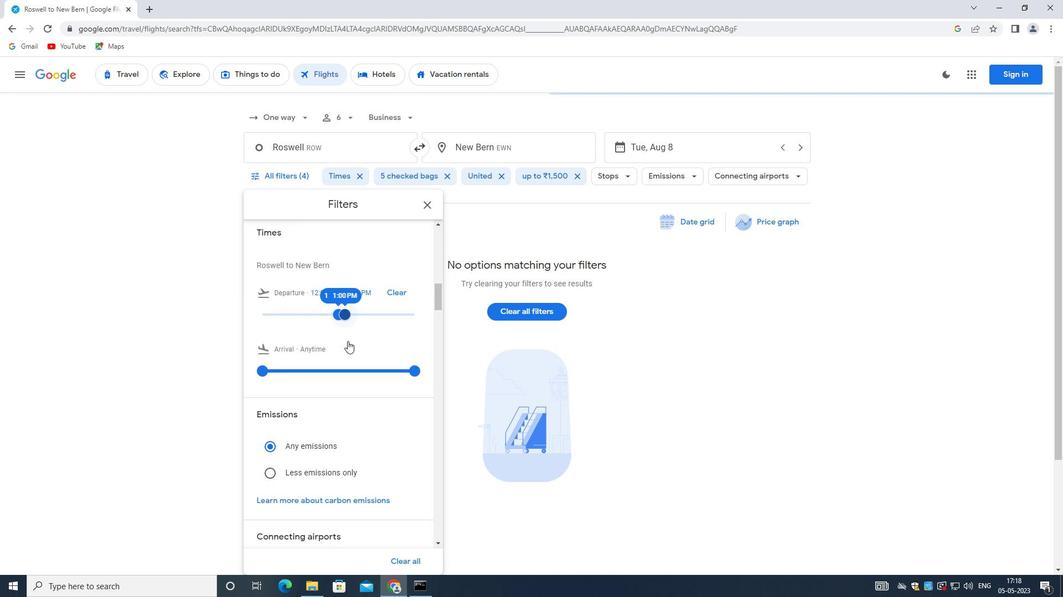 
Action: Mouse moved to (347, 343)
Screenshot: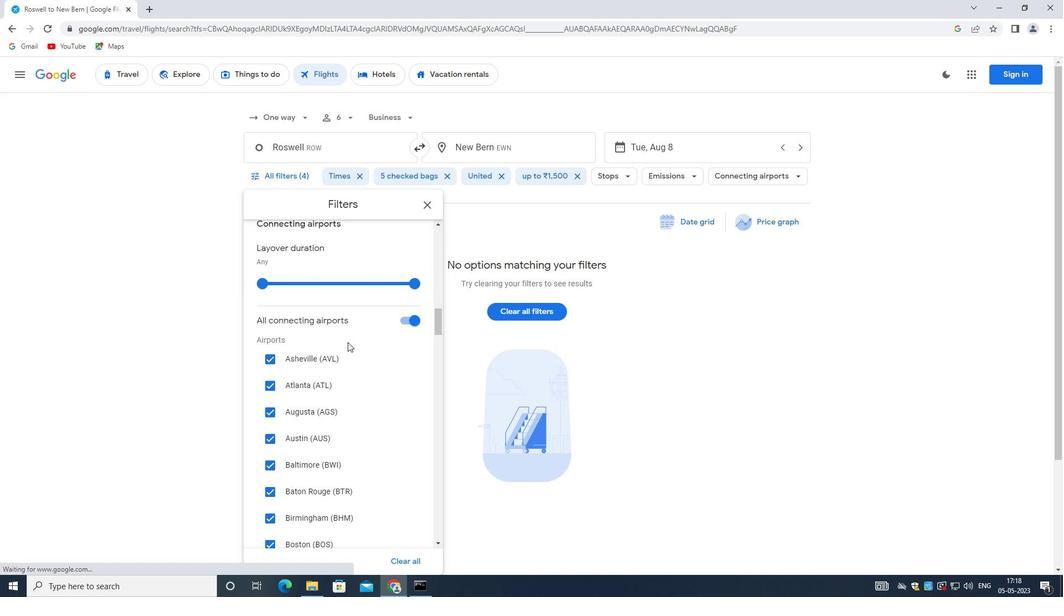 
Action: Mouse scrolled (347, 343) with delta (0, 0)
Screenshot: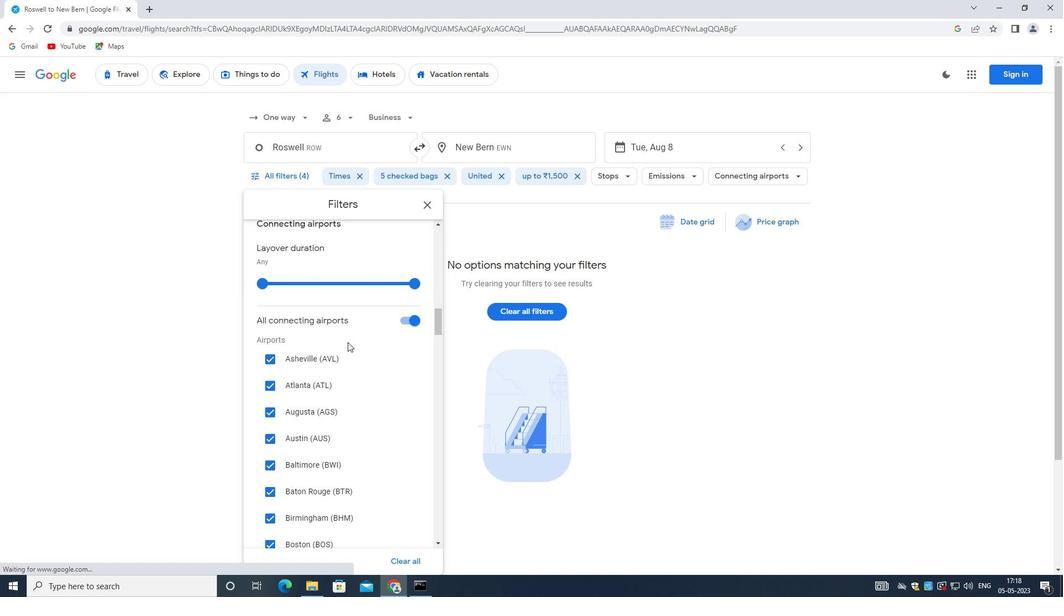 
Action: Mouse moved to (347, 344)
Screenshot: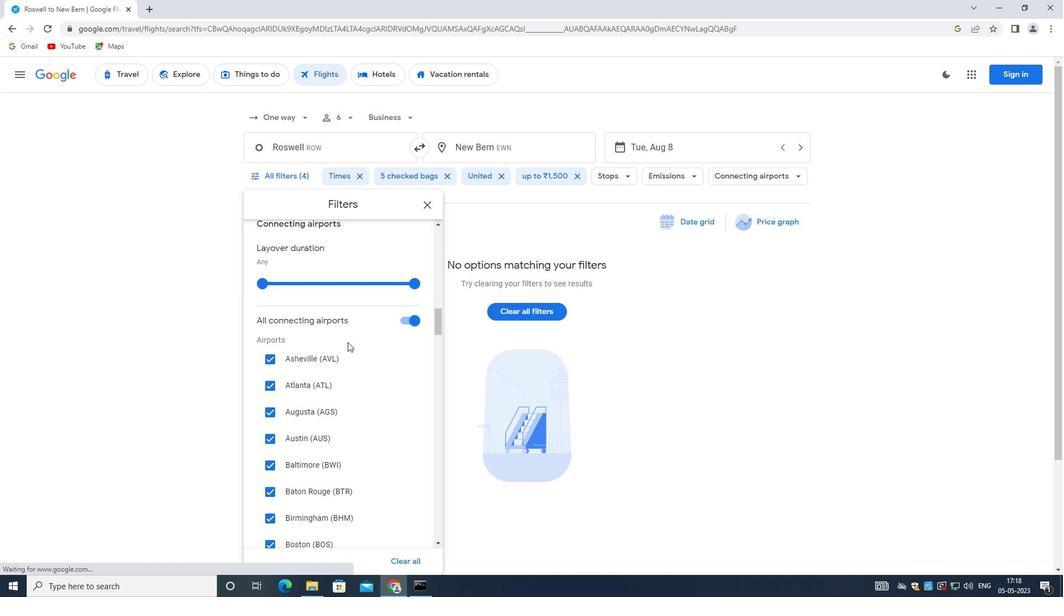 
Action: Mouse scrolled (347, 343) with delta (0, 0)
Screenshot: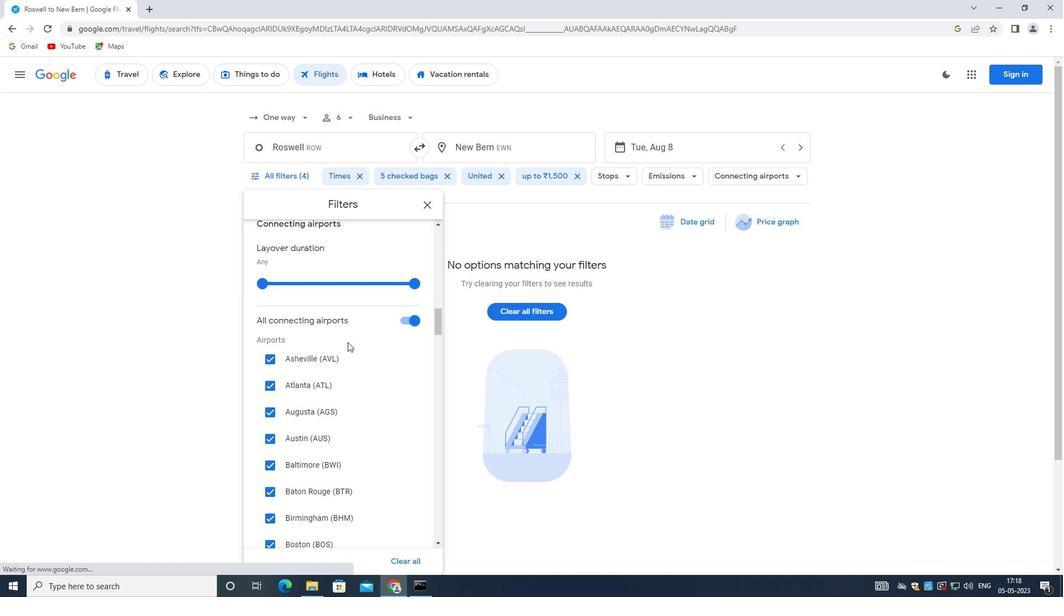 
Action: Mouse scrolled (347, 343) with delta (0, 0)
Screenshot: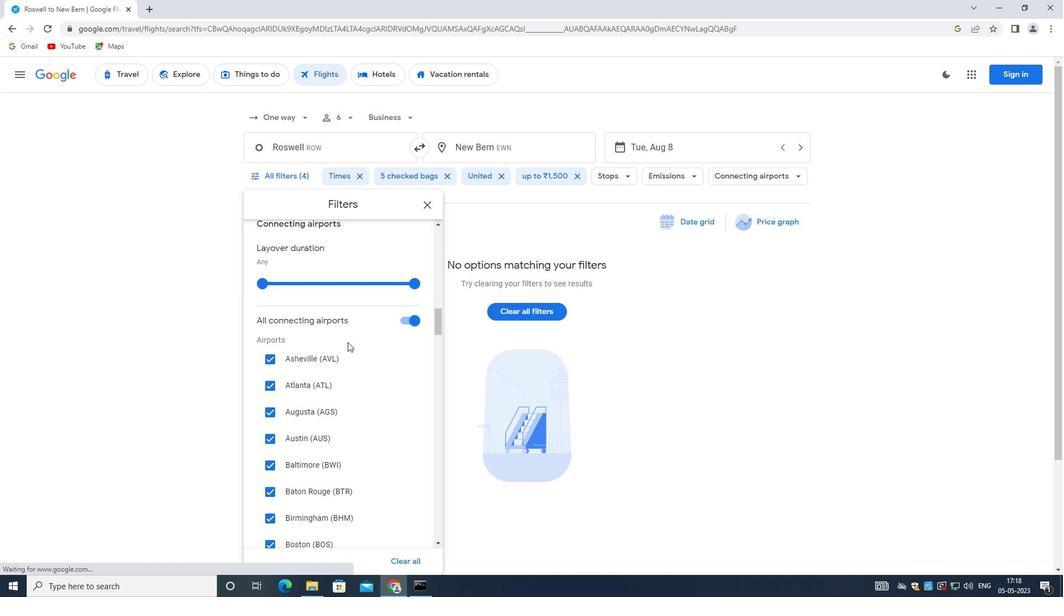 
Action: Mouse scrolled (347, 343) with delta (0, 0)
Screenshot: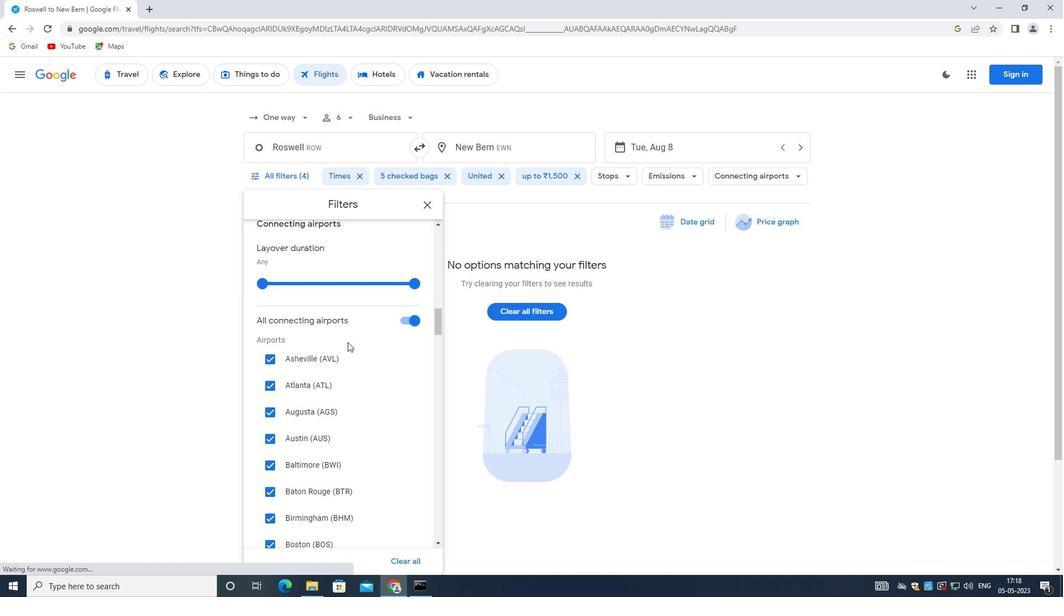
Action: Mouse scrolled (347, 343) with delta (0, 0)
Screenshot: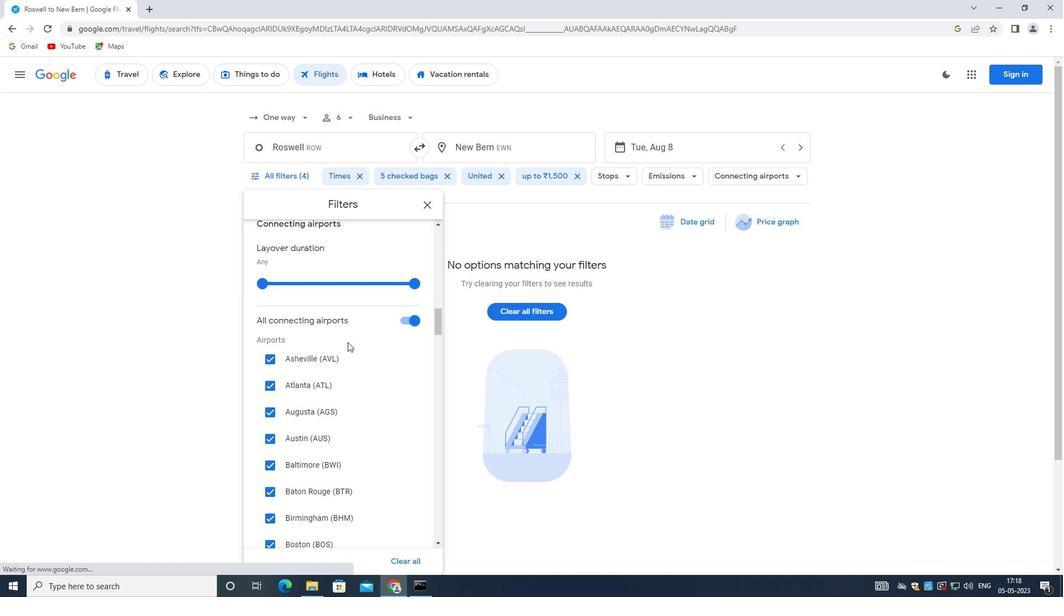 
Action: Mouse scrolled (347, 343) with delta (0, 0)
Screenshot: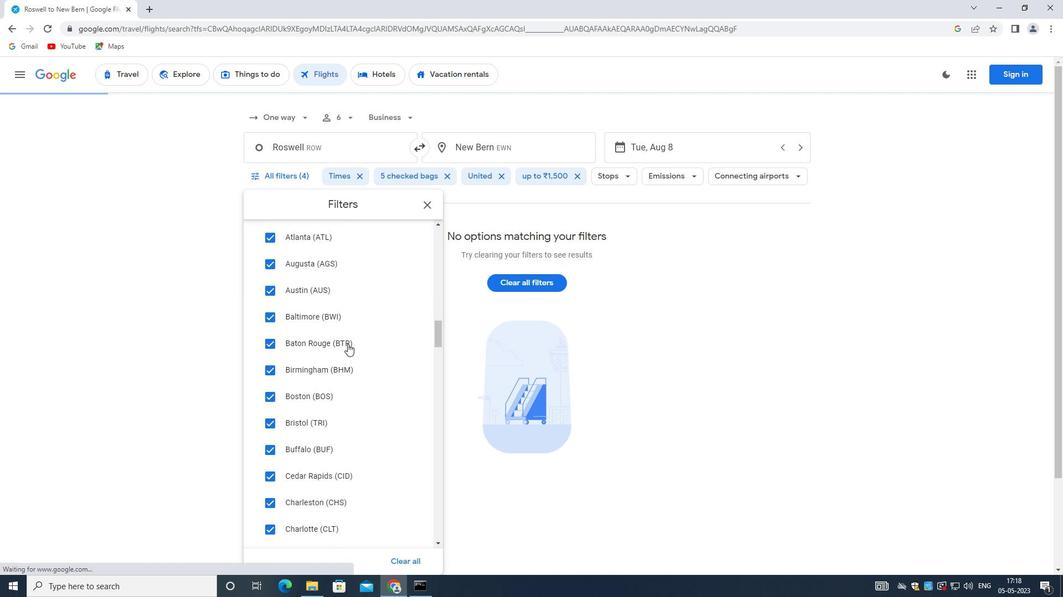 
Action: Mouse scrolled (347, 343) with delta (0, 0)
Screenshot: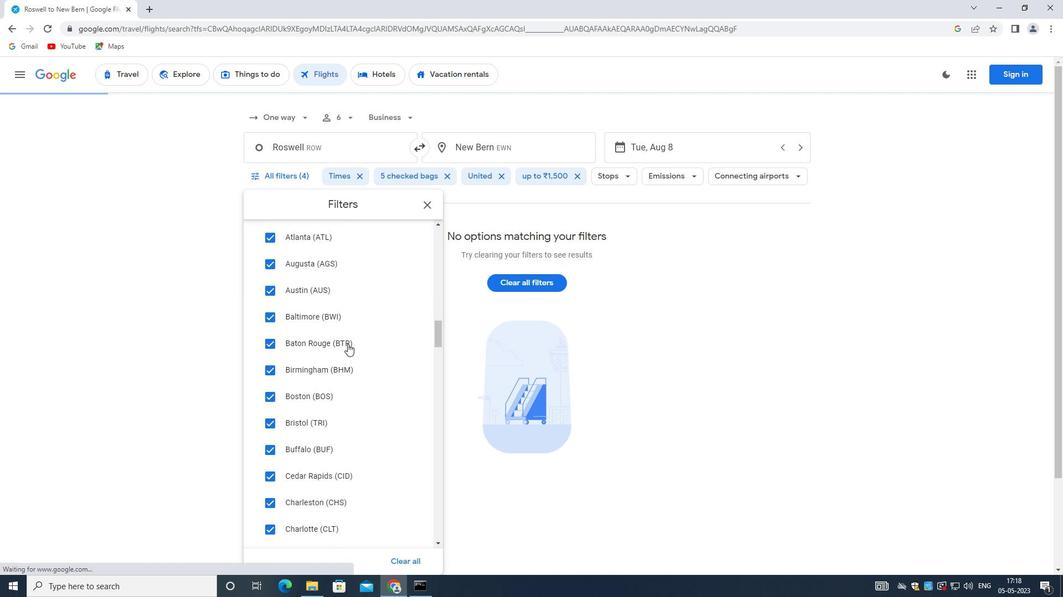 
Action: Mouse scrolled (347, 343) with delta (0, 0)
Screenshot: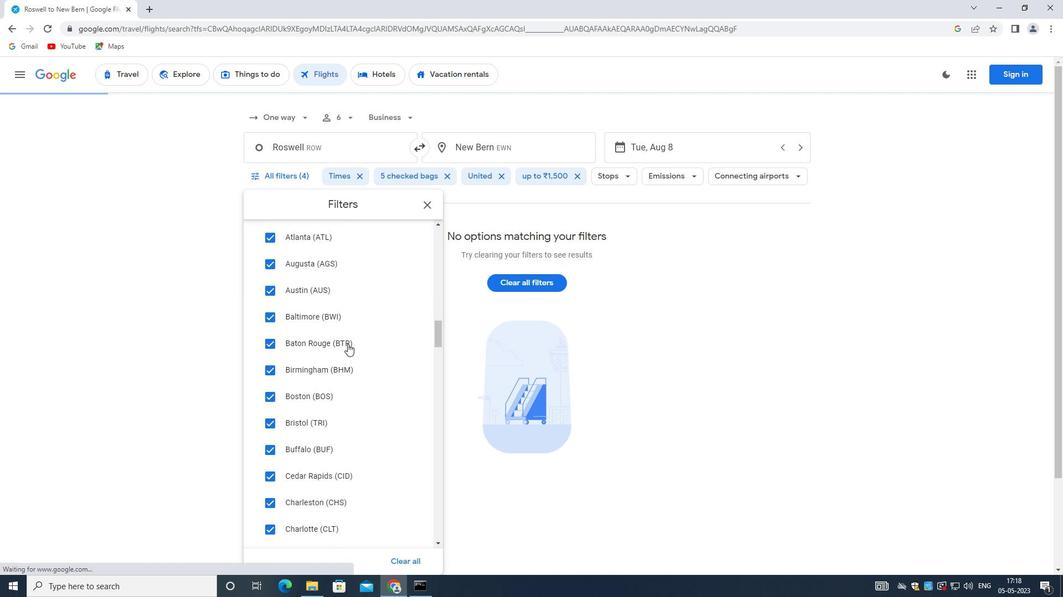 
Action: Mouse scrolled (347, 343) with delta (0, 0)
Screenshot: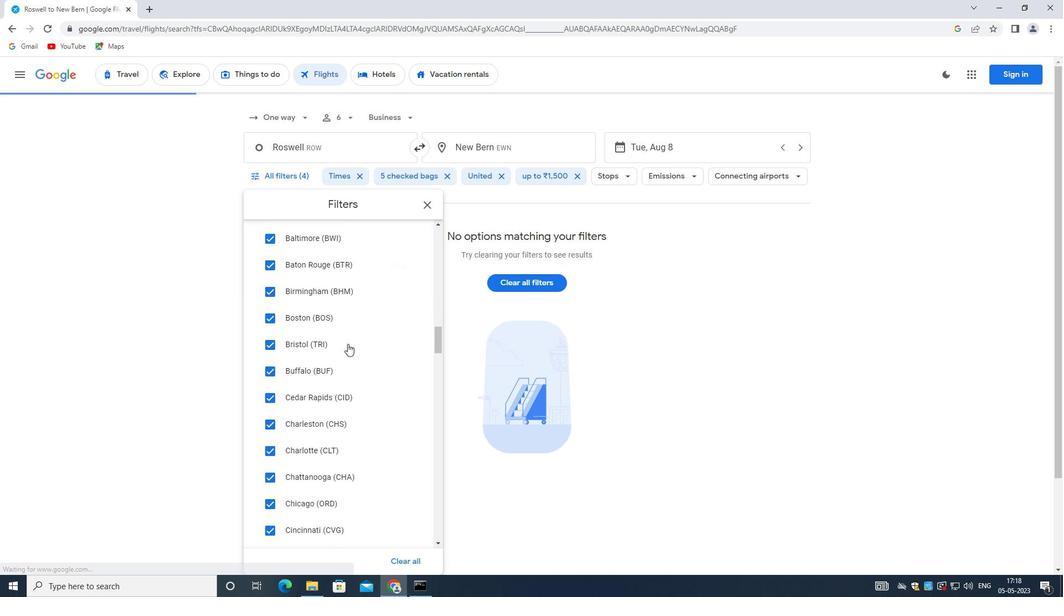 
Action: Mouse moved to (347, 345)
Screenshot: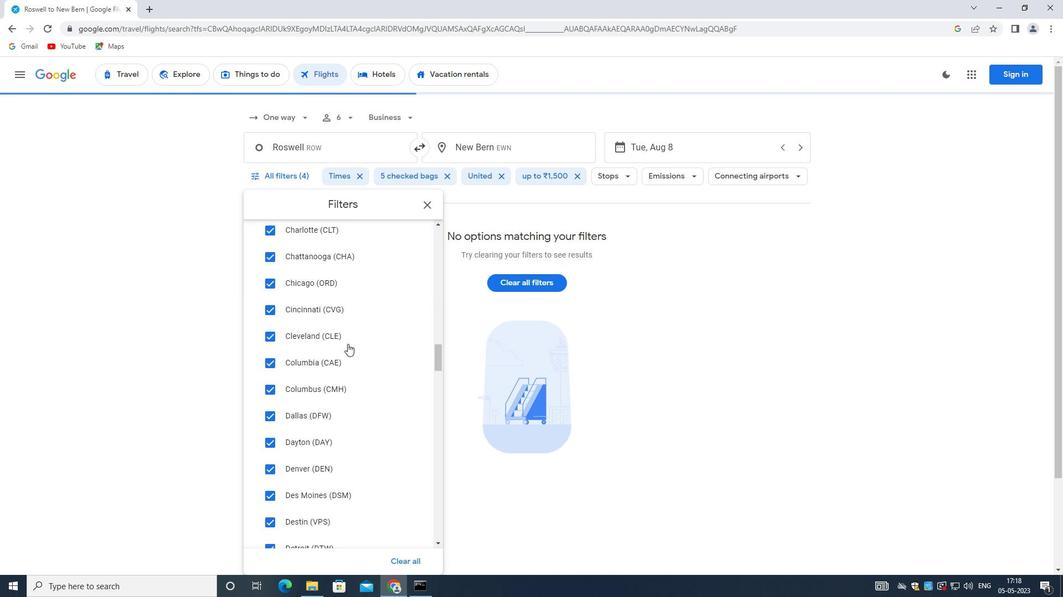 
Action: Mouse scrolled (347, 344) with delta (0, 0)
Screenshot: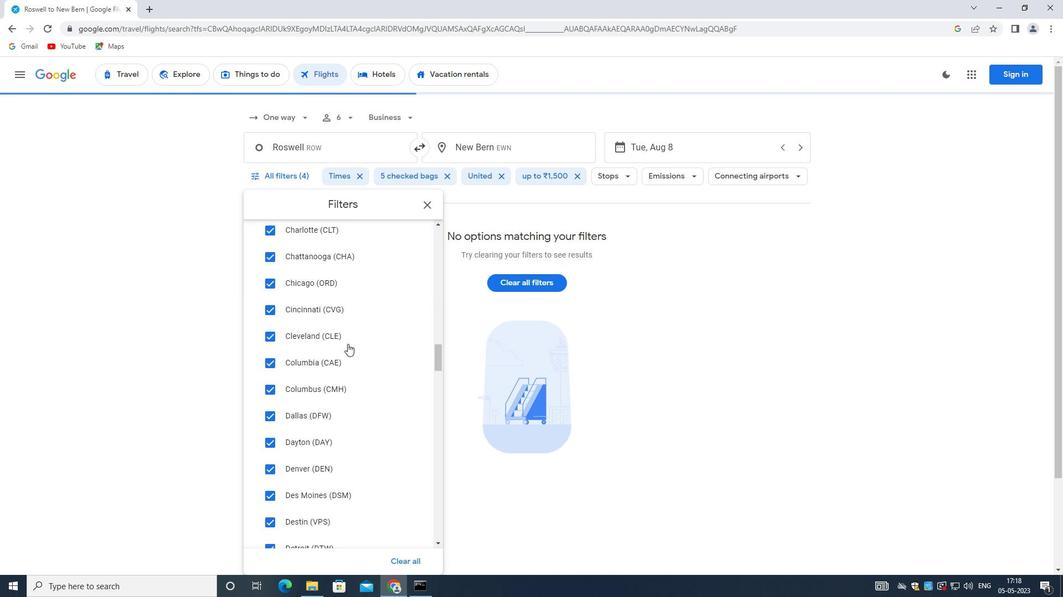 
Action: Mouse moved to (347, 347)
Screenshot: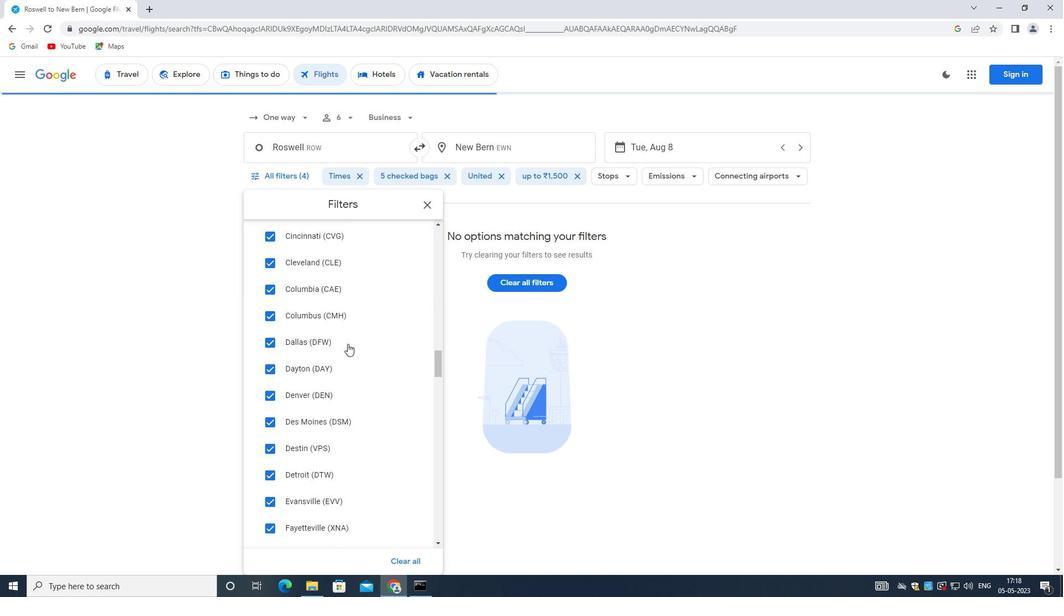 
Action: Mouse scrolled (347, 346) with delta (0, 0)
Screenshot: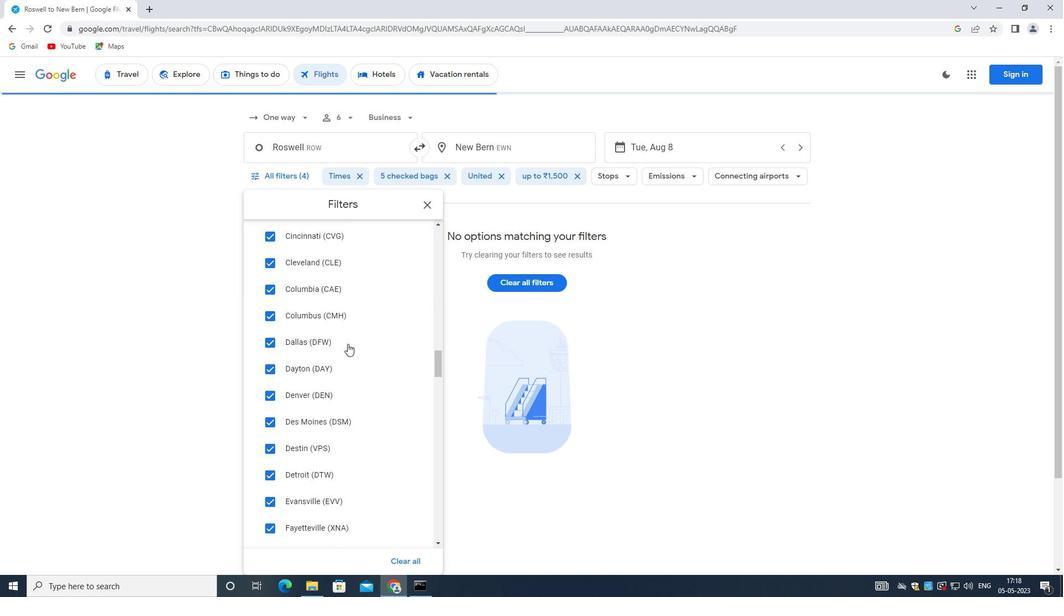 
Action: Mouse scrolled (347, 346) with delta (0, 0)
Screenshot: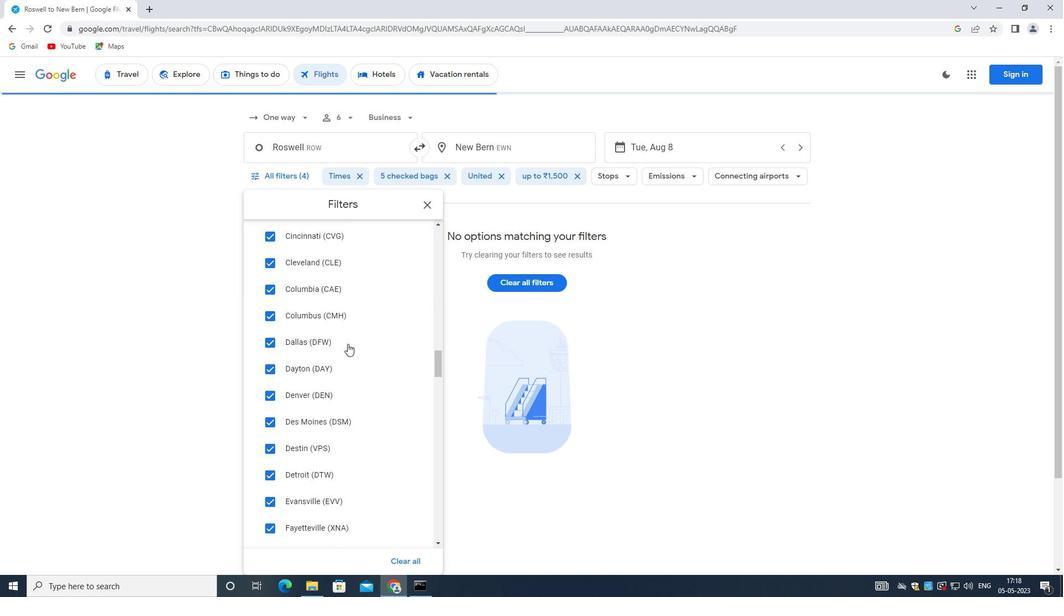 
Action: Mouse scrolled (347, 346) with delta (0, 0)
Screenshot: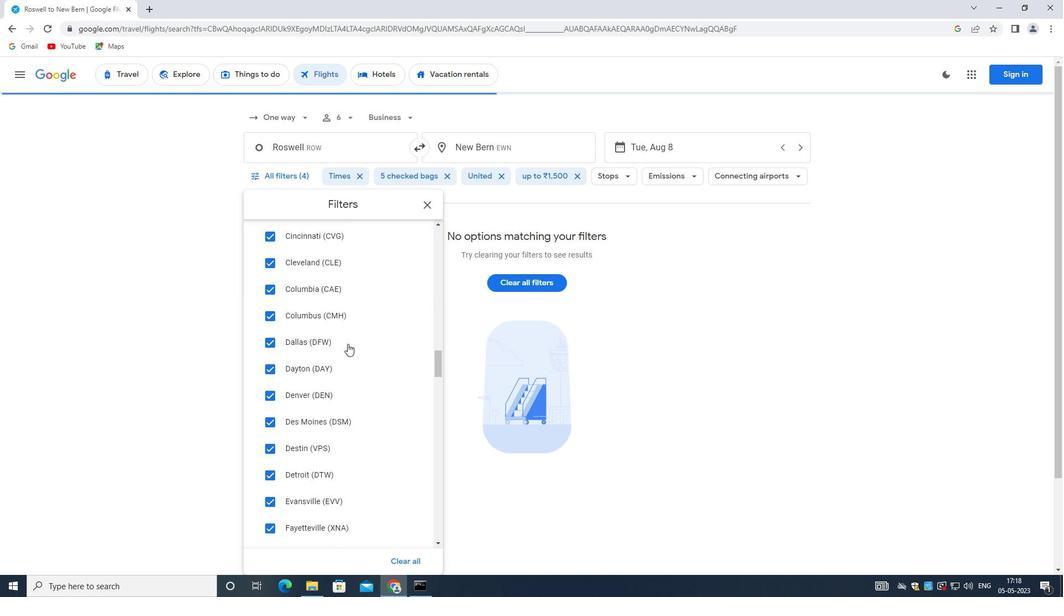 
Action: Mouse scrolled (347, 346) with delta (0, 0)
Screenshot: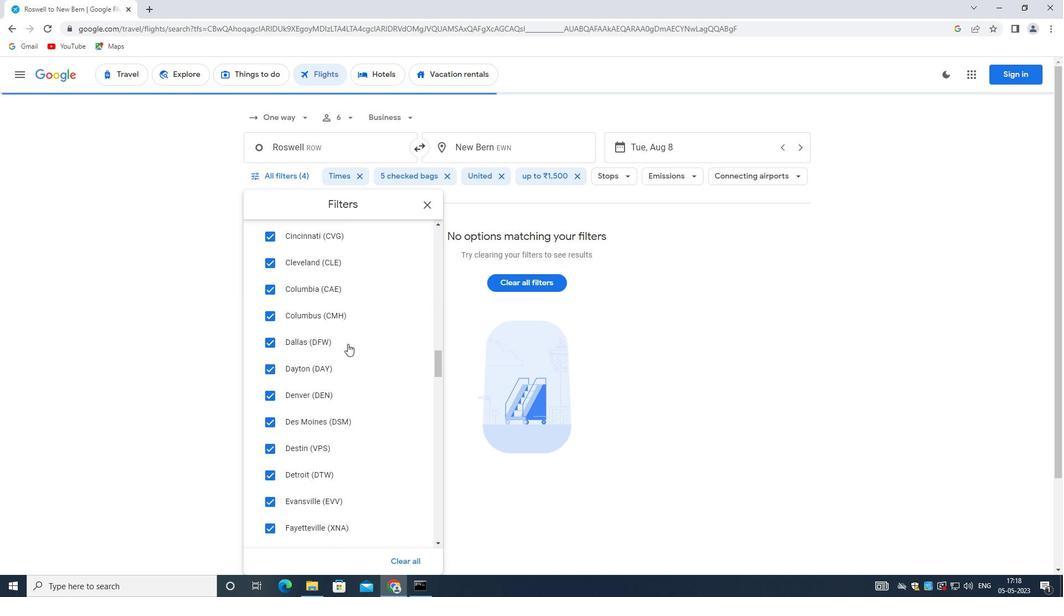 
Action: Mouse moved to (347, 349)
Screenshot: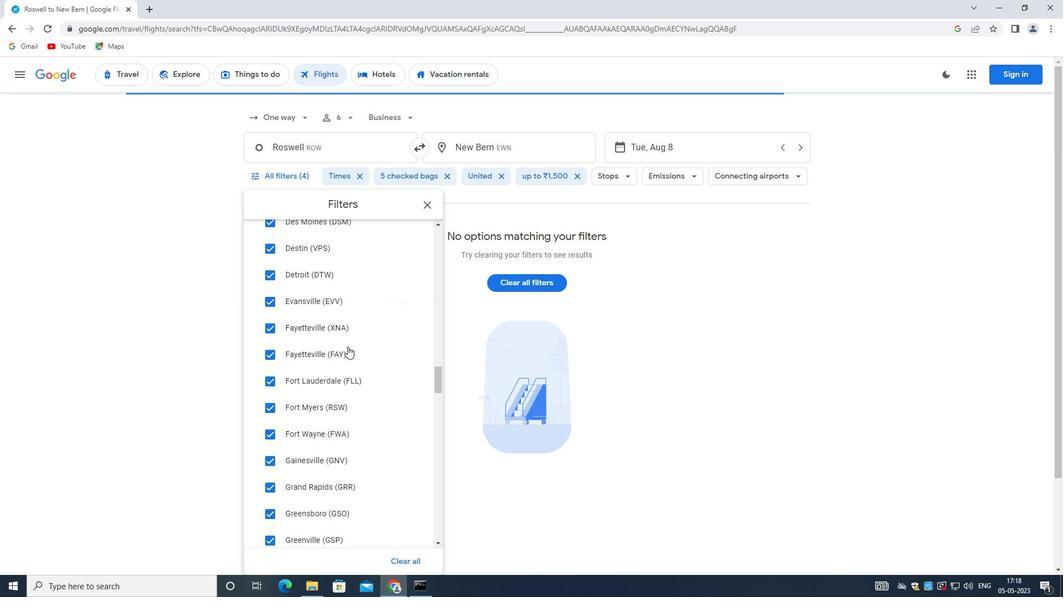 
Action: Mouse scrolled (347, 349) with delta (0, 0)
Screenshot: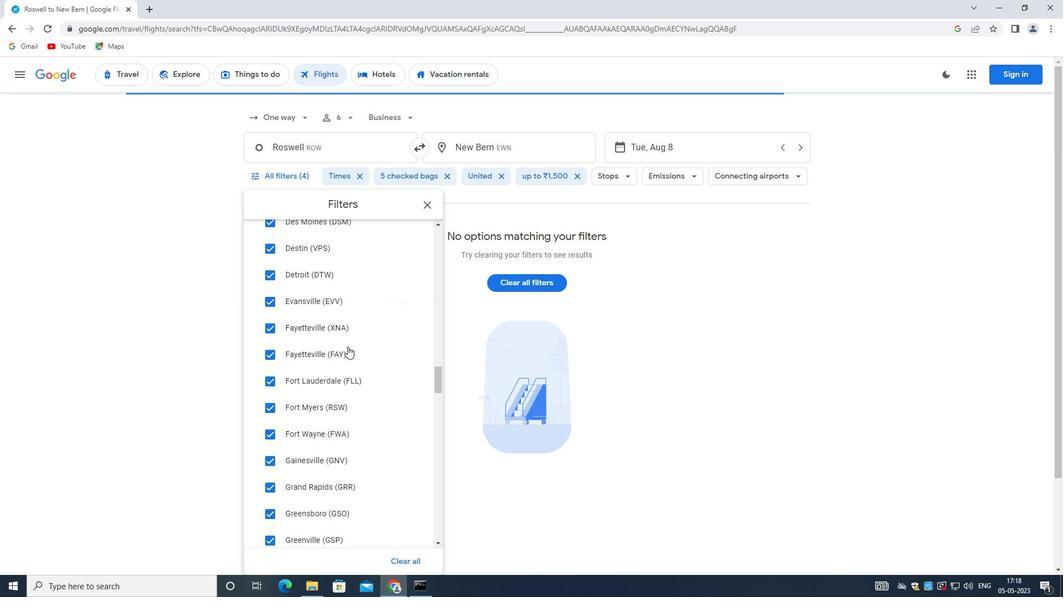 
Action: Mouse moved to (347, 351)
Screenshot: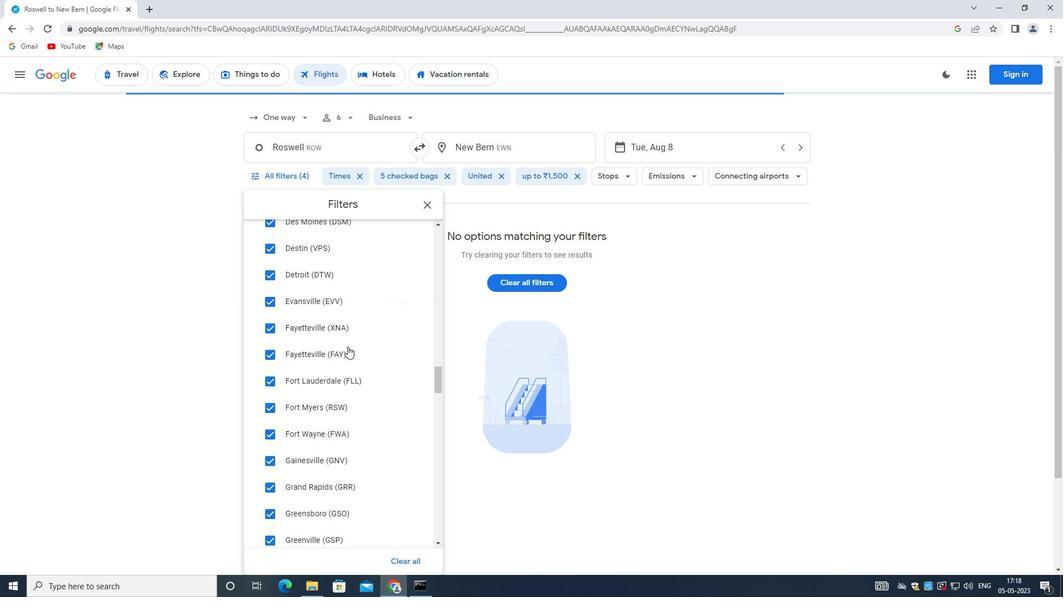
Action: Mouse scrolled (347, 350) with delta (0, 0)
Screenshot: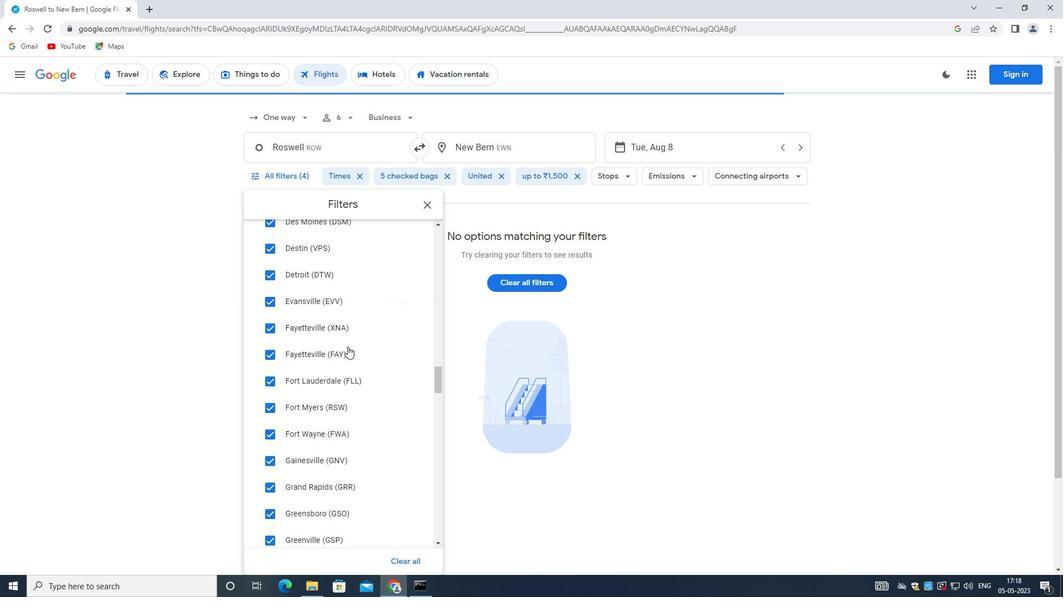 
Action: Mouse moved to (347, 352)
Screenshot: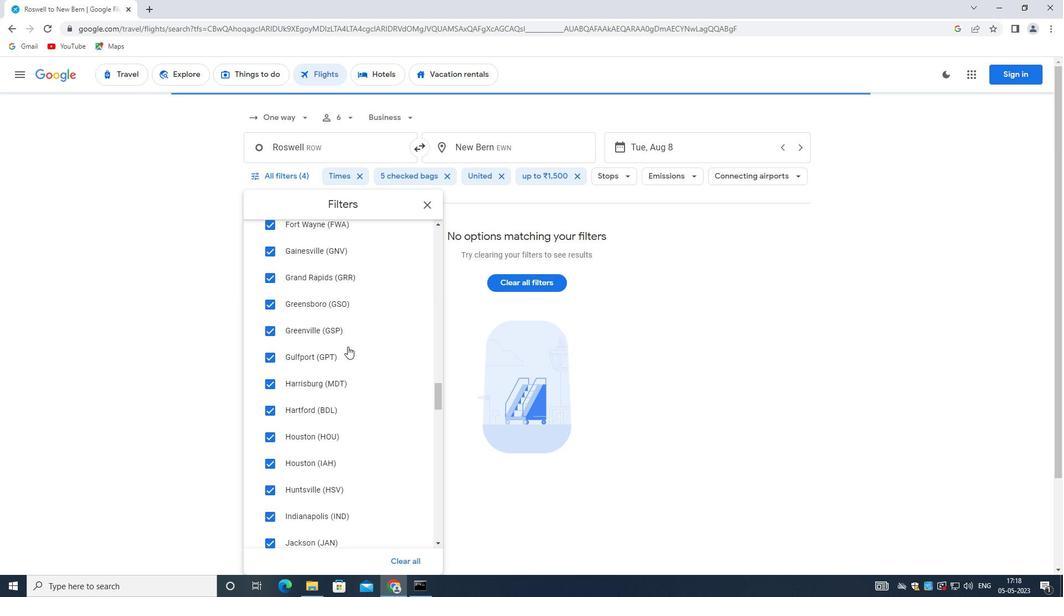 
Action: Mouse scrolled (347, 351) with delta (0, 0)
Screenshot: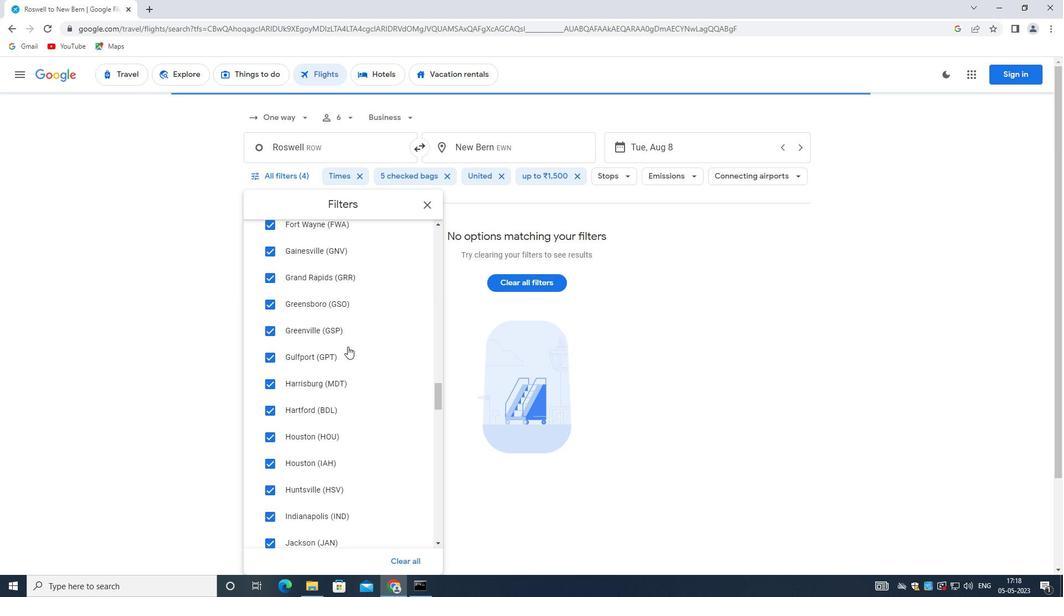 
Action: Mouse moved to (347, 352)
Screenshot: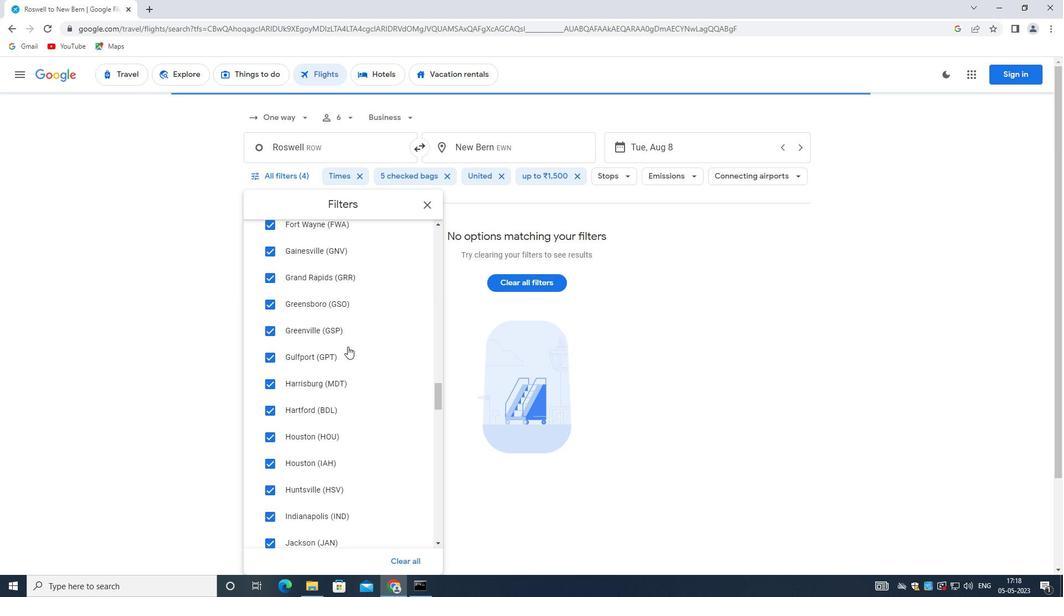 
Action: Mouse scrolled (347, 352) with delta (0, 0)
Screenshot: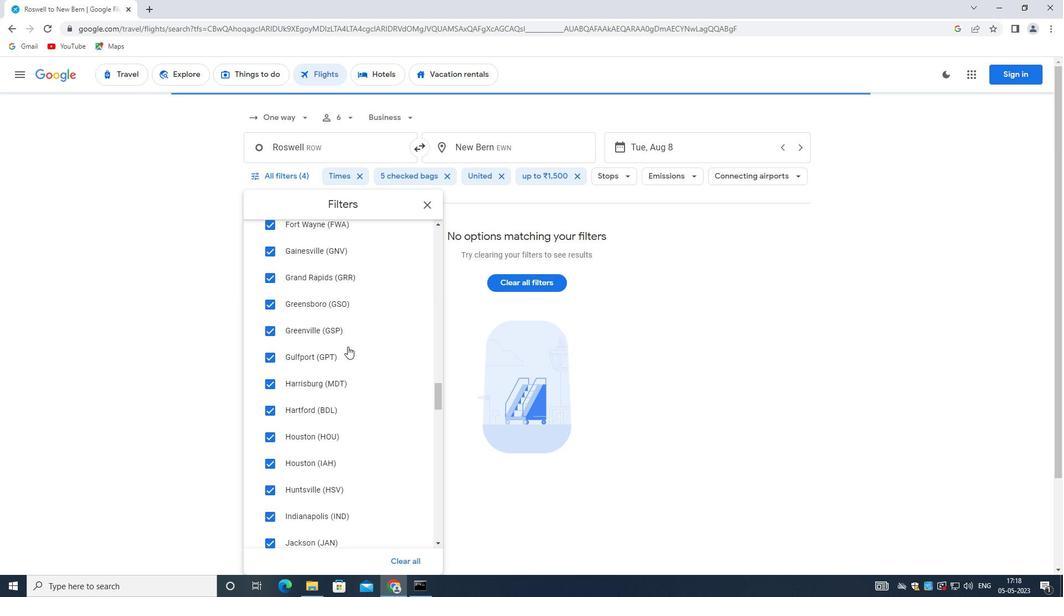 
Action: Mouse scrolled (347, 352) with delta (0, 0)
Screenshot: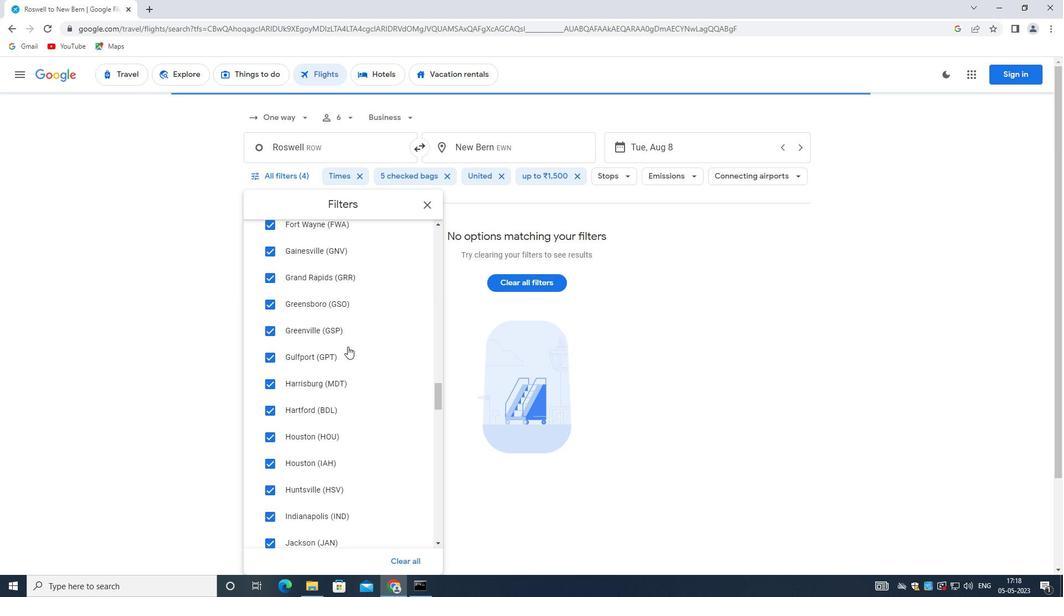 
Action: Mouse moved to (346, 352)
Screenshot: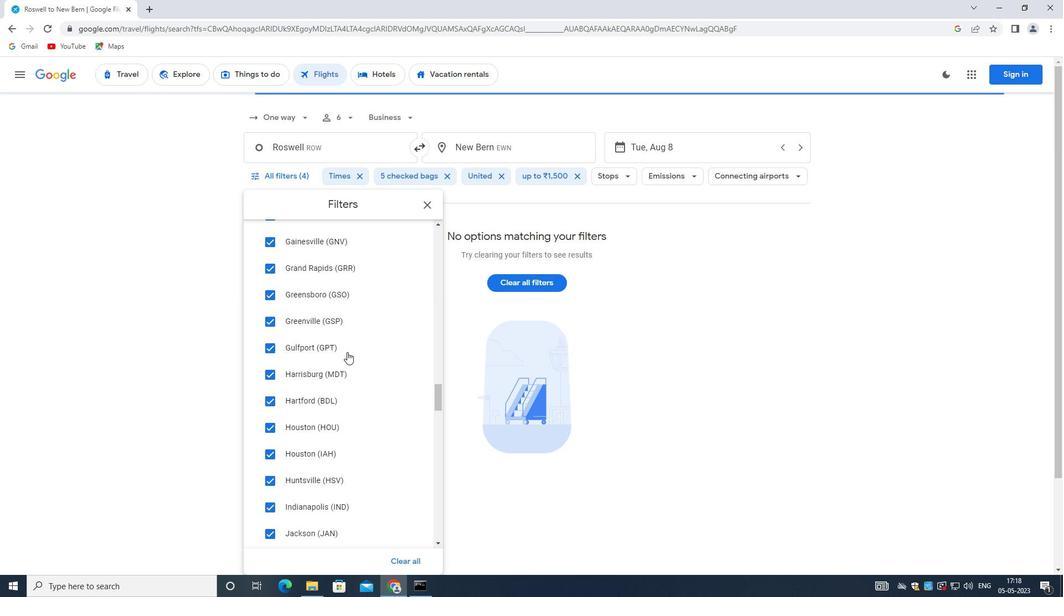 
Action: Mouse scrolled (346, 352) with delta (0, 0)
Screenshot: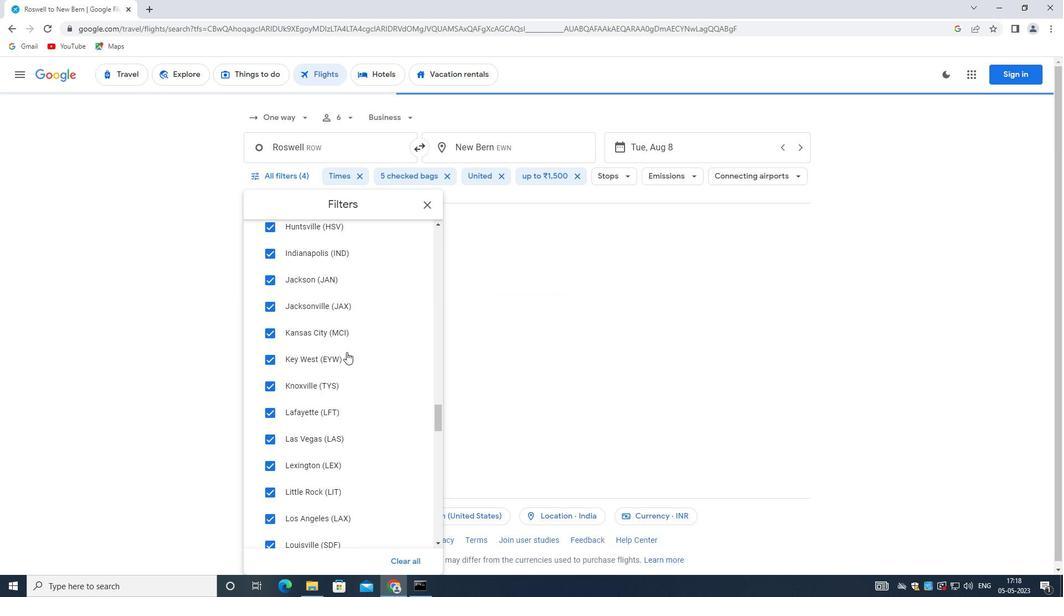 
Action: Mouse scrolled (346, 352) with delta (0, 0)
Screenshot: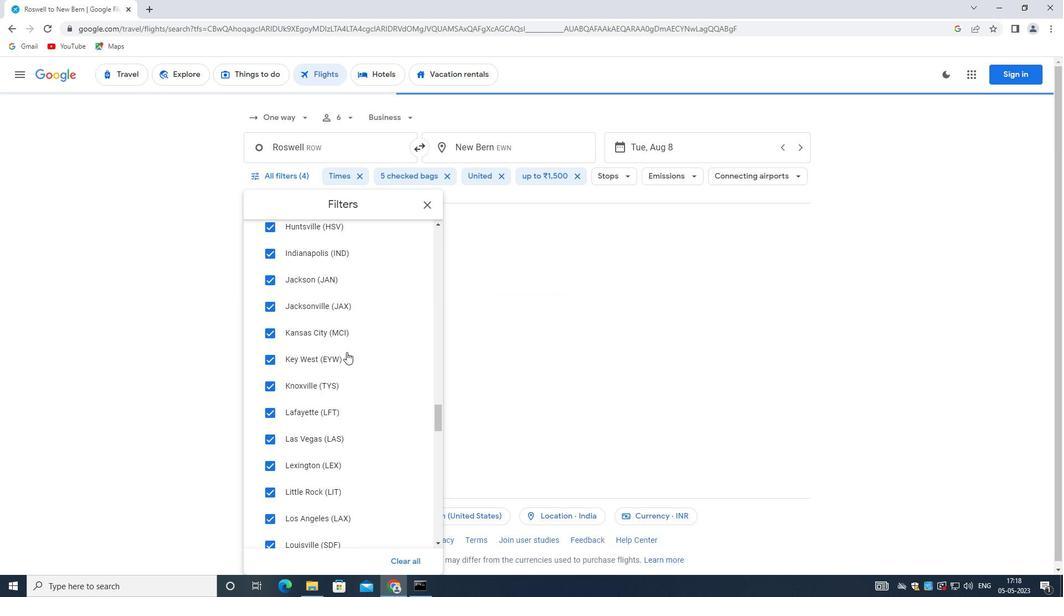 
Action: Mouse scrolled (346, 352) with delta (0, 0)
Screenshot: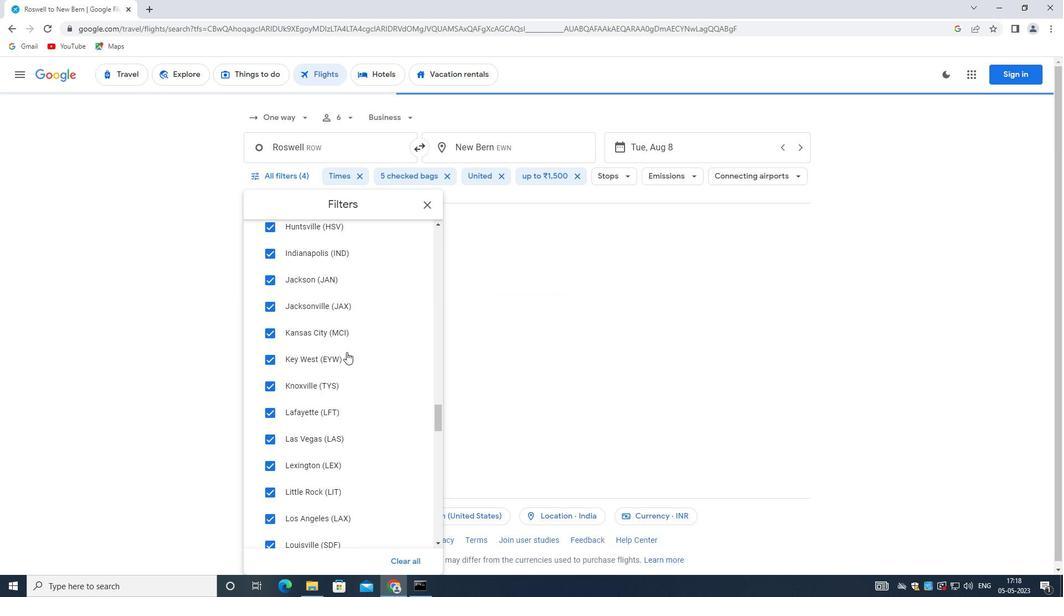 
Action: Mouse scrolled (346, 352) with delta (0, 0)
Screenshot: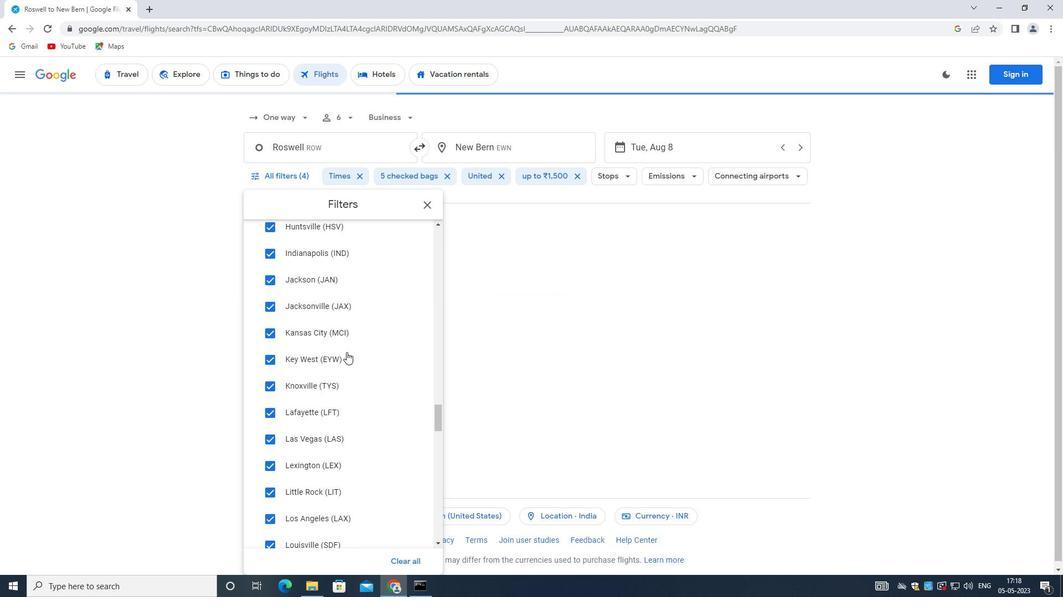 
Action: Mouse scrolled (346, 352) with delta (0, 0)
Screenshot: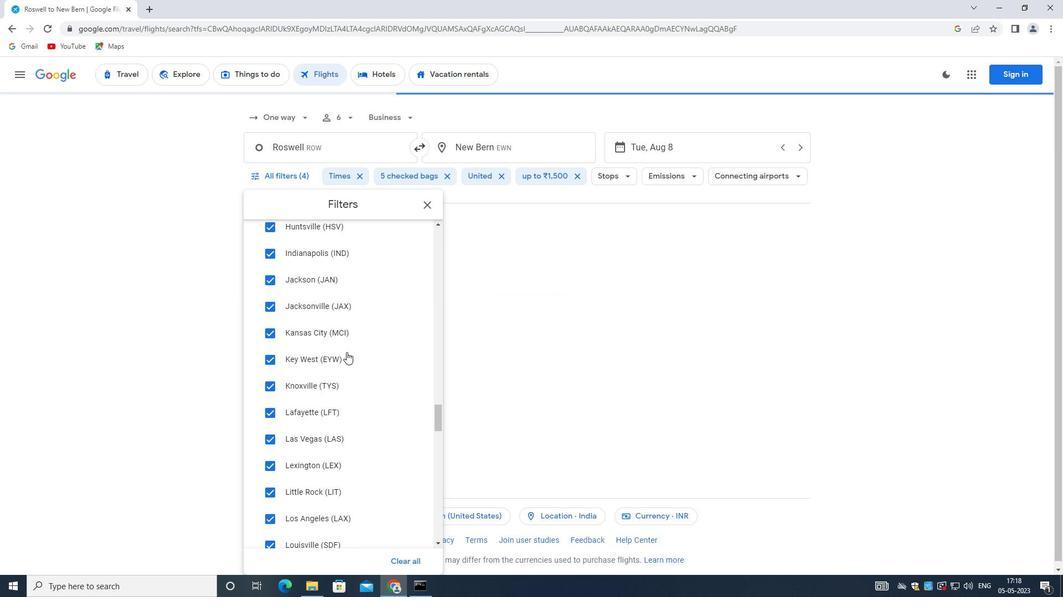 
Action: Mouse scrolled (346, 352) with delta (0, 0)
Screenshot: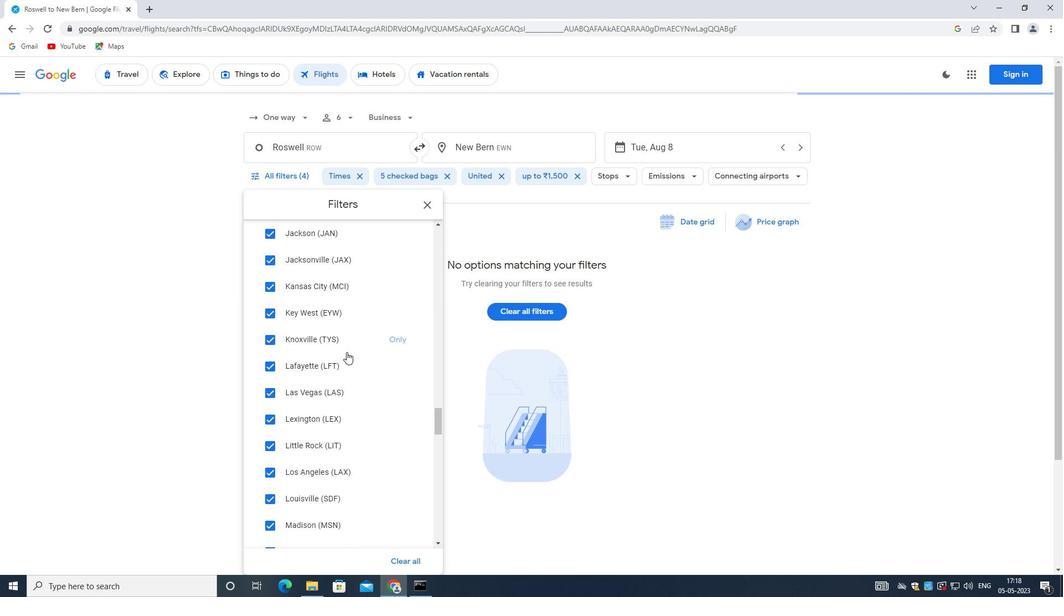 
Action: Mouse scrolled (346, 352) with delta (0, 0)
Screenshot: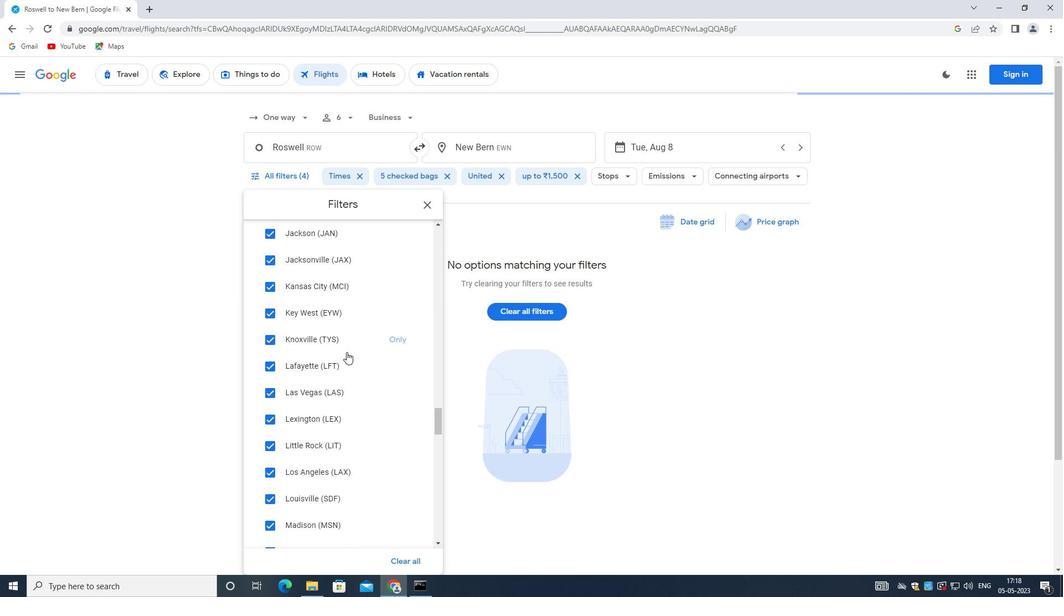
Action: Mouse scrolled (346, 352) with delta (0, 0)
Screenshot: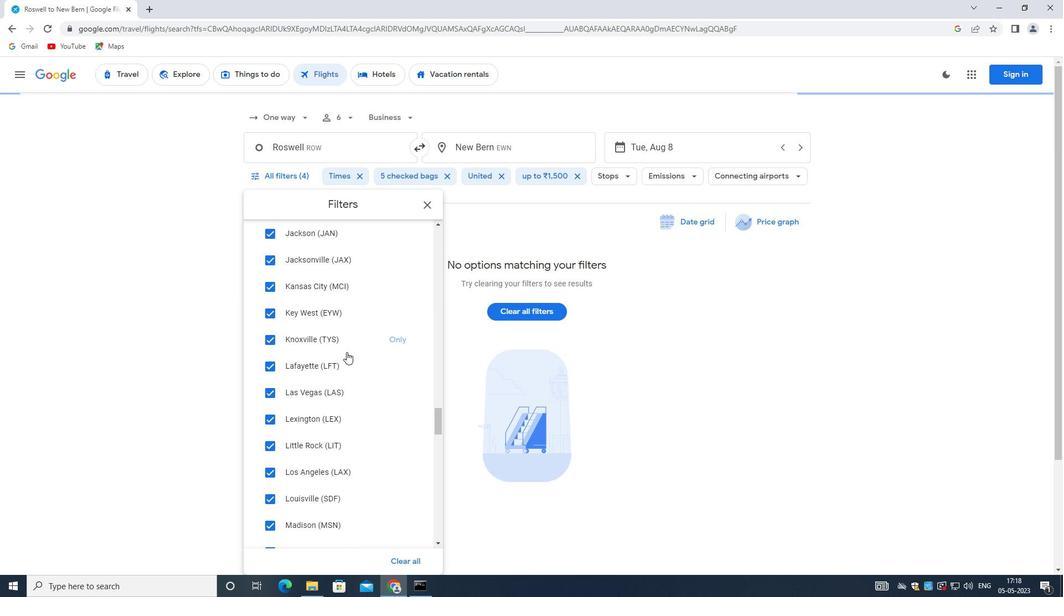 
Action: Mouse moved to (346, 353)
Screenshot: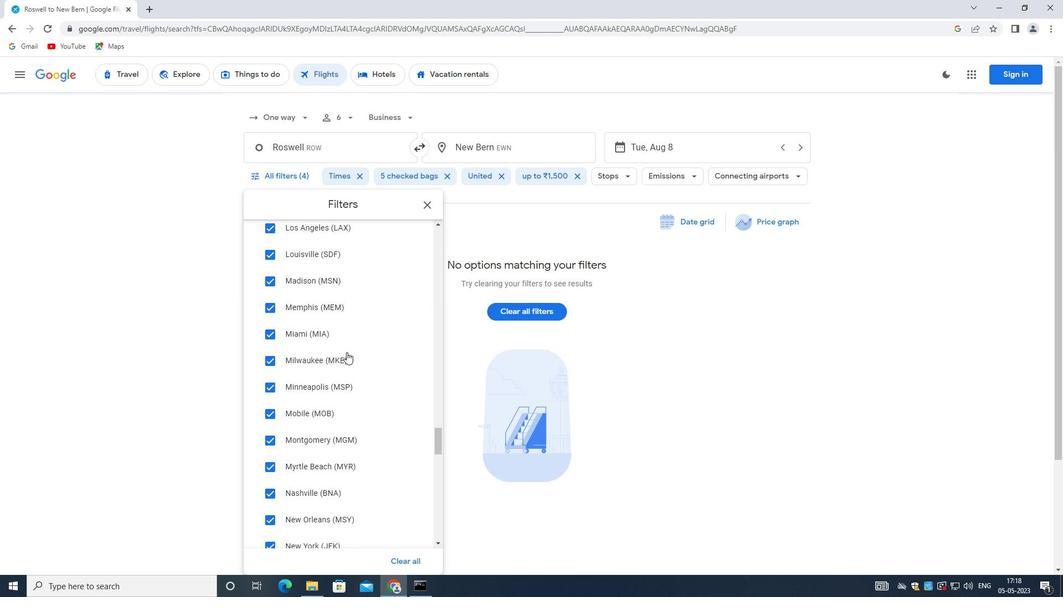 
Action: Mouse scrolled (346, 352) with delta (0, 0)
Screenshot: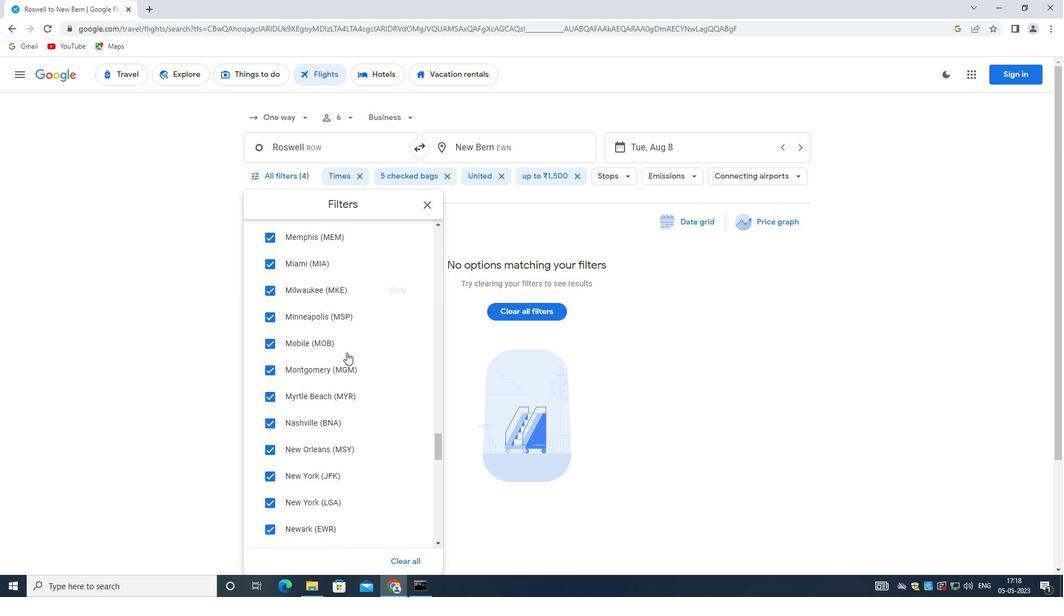 
Action: Mouse scrolled (346, 352) with delta (0, 0)
Screenshot: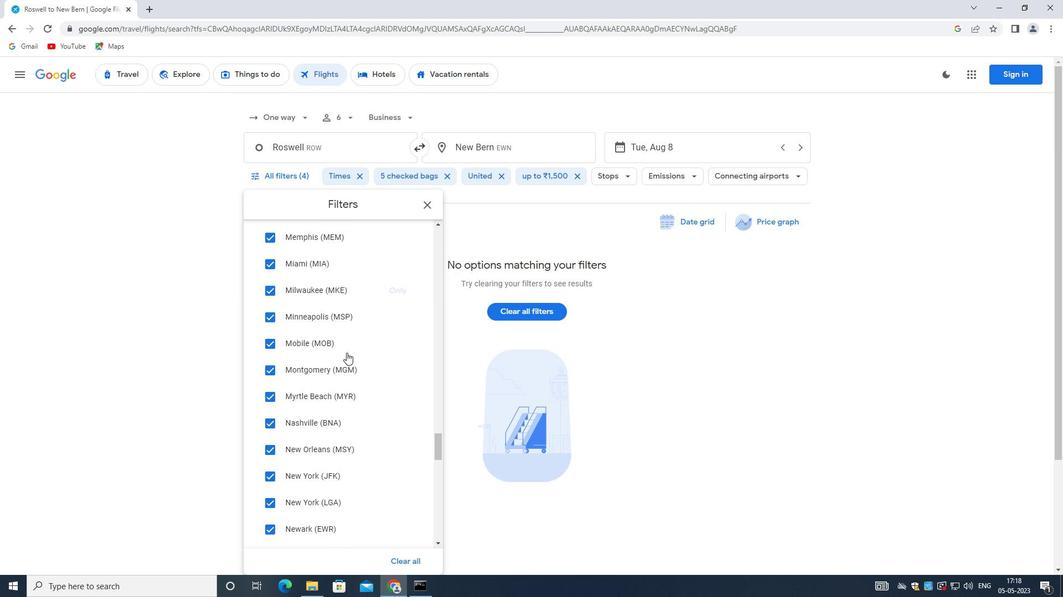 
Action: Mouse scrolled (346, 352) with delta (0, 0)
Screenshot: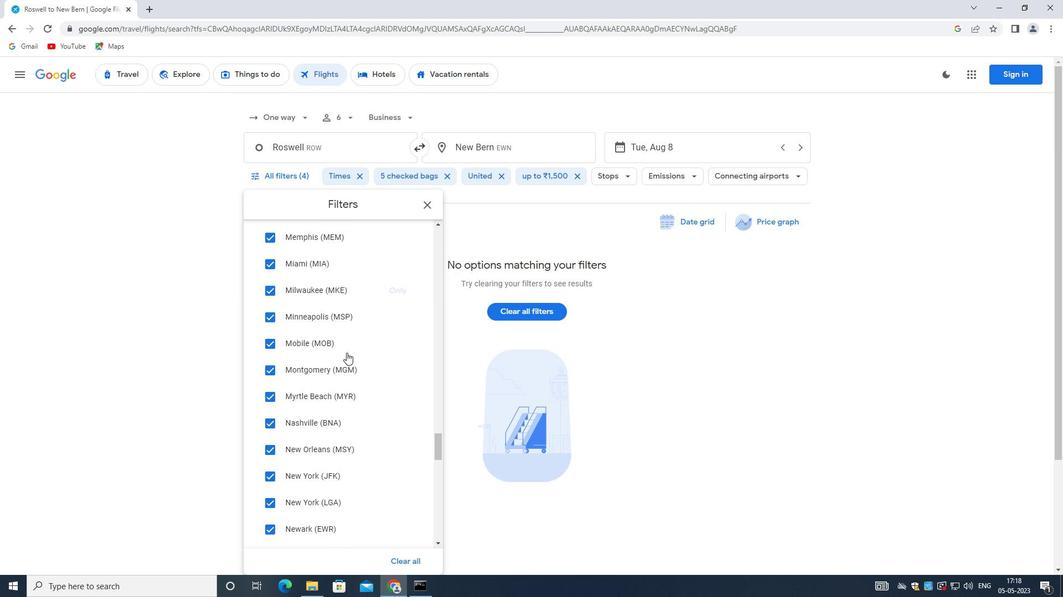
Action: Mouse scrolled (346, 353) with delta (0, 0)
Screenshot: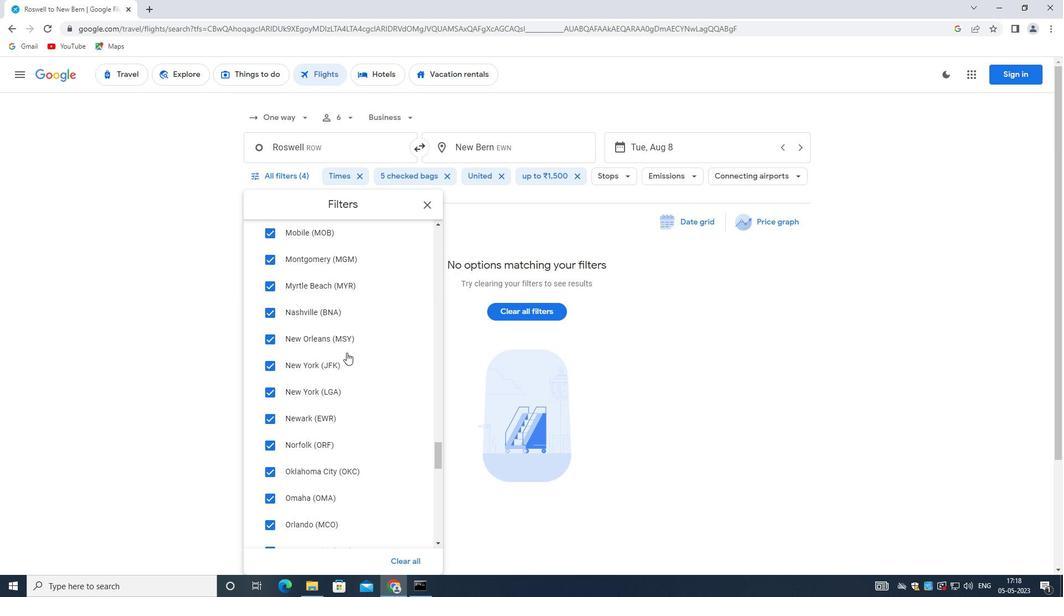 
Action: Mouse moved to (346, 353)
Screenshot: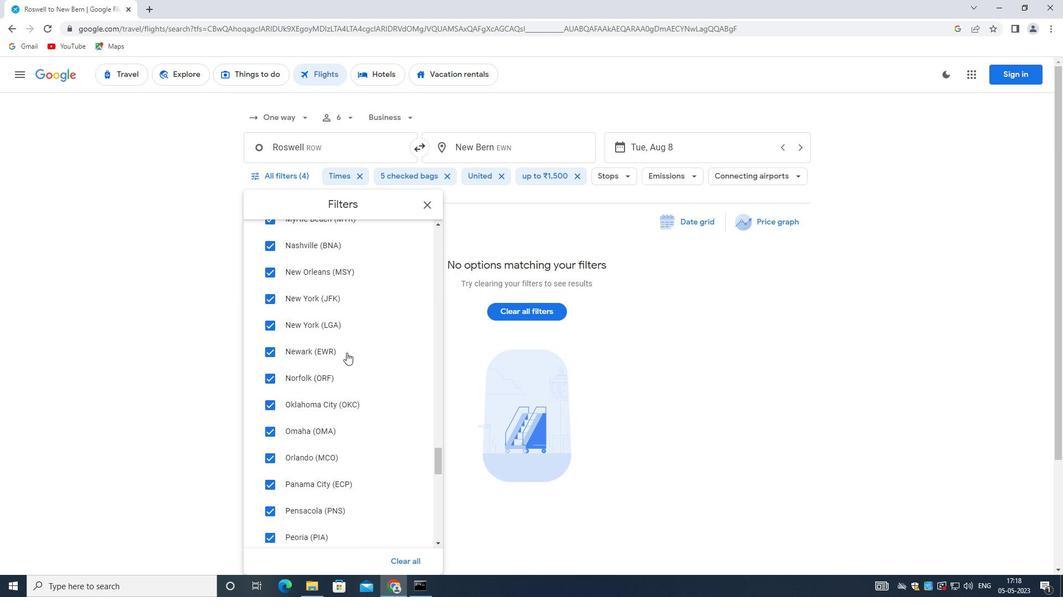 
Action: Mouse scrolled (346, 353) with delta (0, 0)
Screenshot: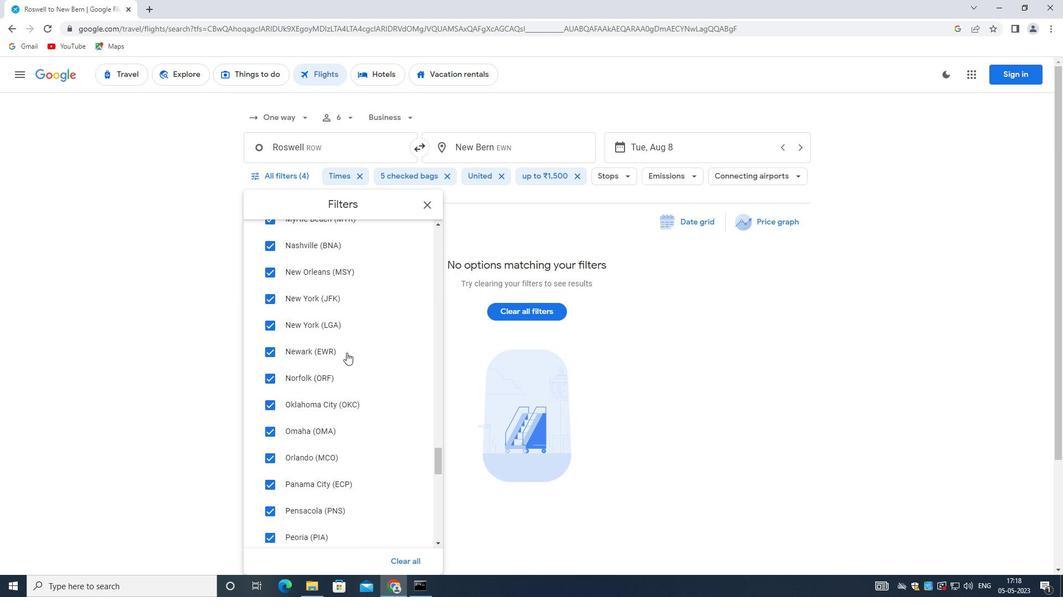 
Action: Mouse scrolled (346, 353) with delta (0, 0)
Screenshot: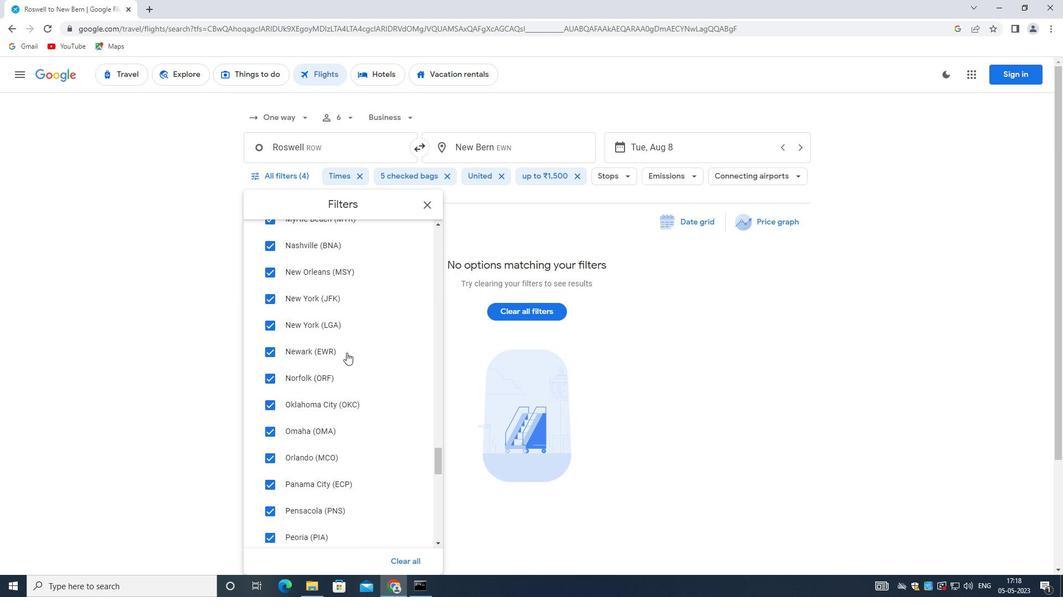 
Action: Mouse scrolled (346, 353) with delta (0, 0)
Screenshot: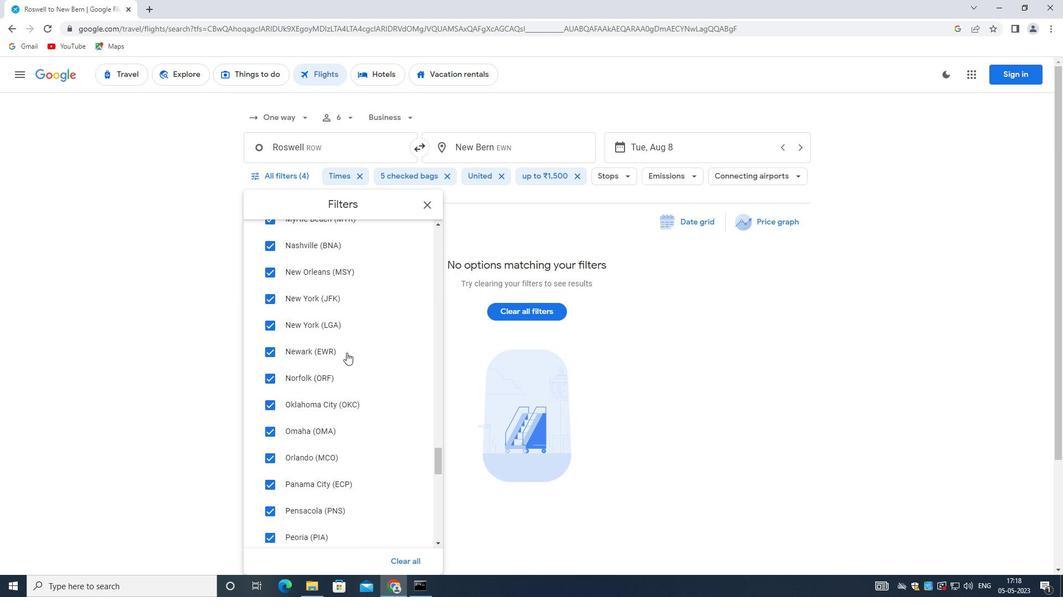 
Action: Mouse scrolled (346, 353) with delta (0, 0)
Screenshot: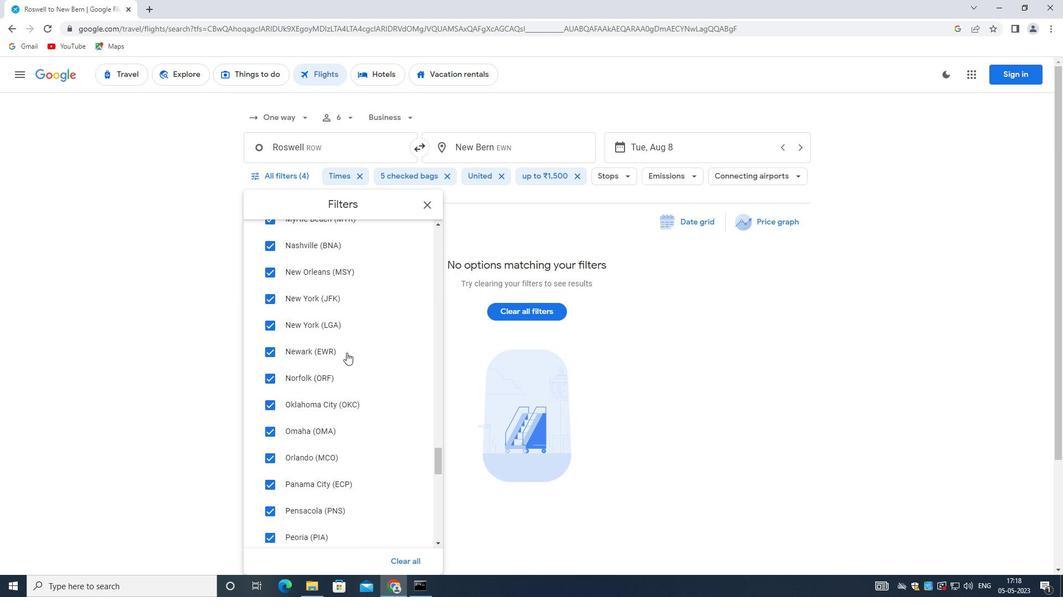 
Action: Mouse scrolled (346, 353) with delta (0, 0)
Screenshot: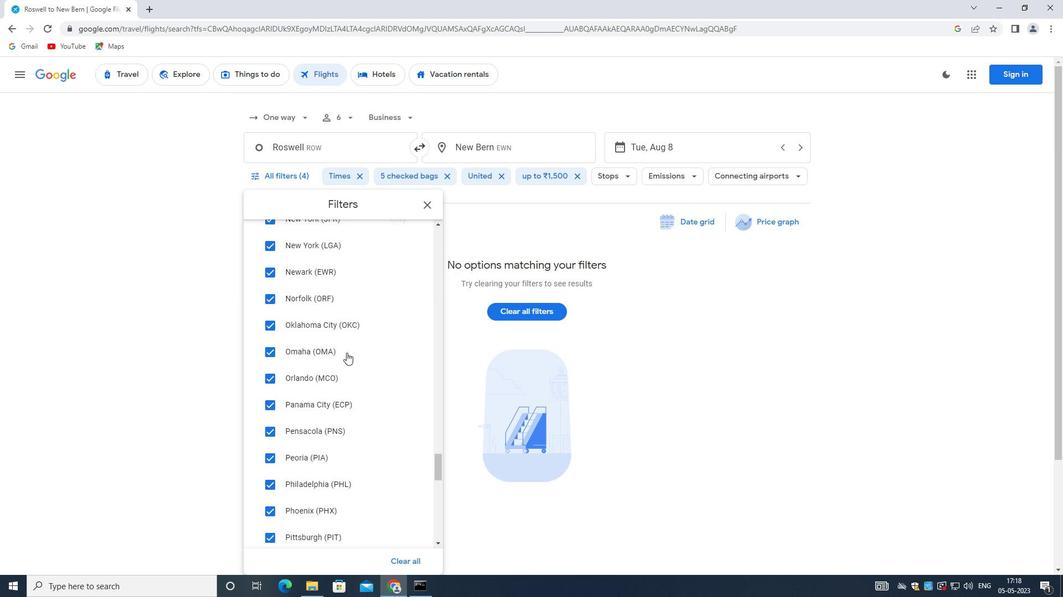 
Action: Mouse moved to (346, 354)
Screenshot: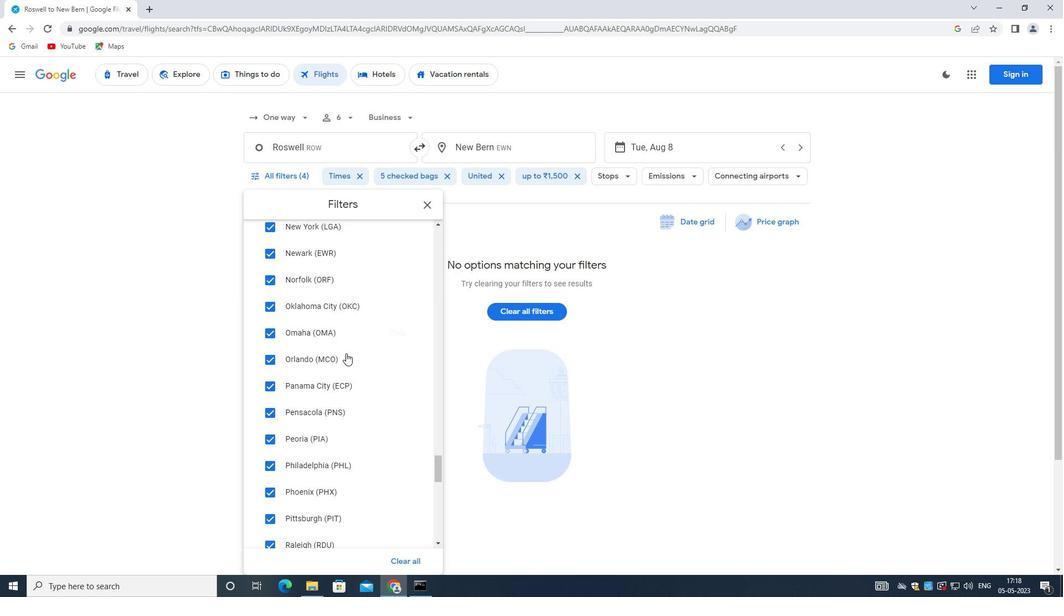 
Action: Mouse scrolled (346, 353) with delta (0, 0)
Screenshot: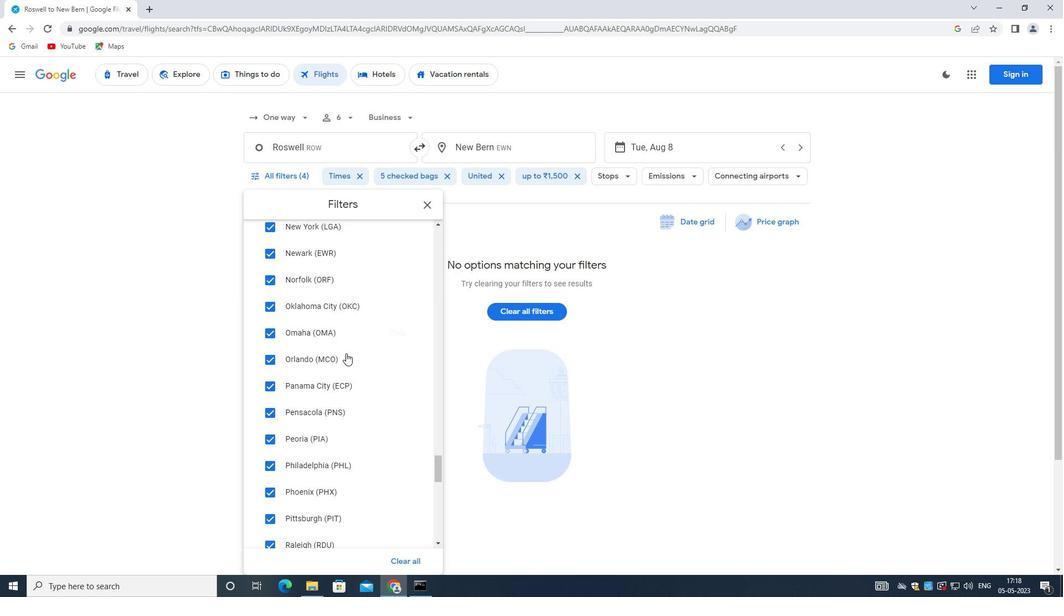 
Action: Mouse scrolled (346, 353) with delta (0, 0)
Screenshot: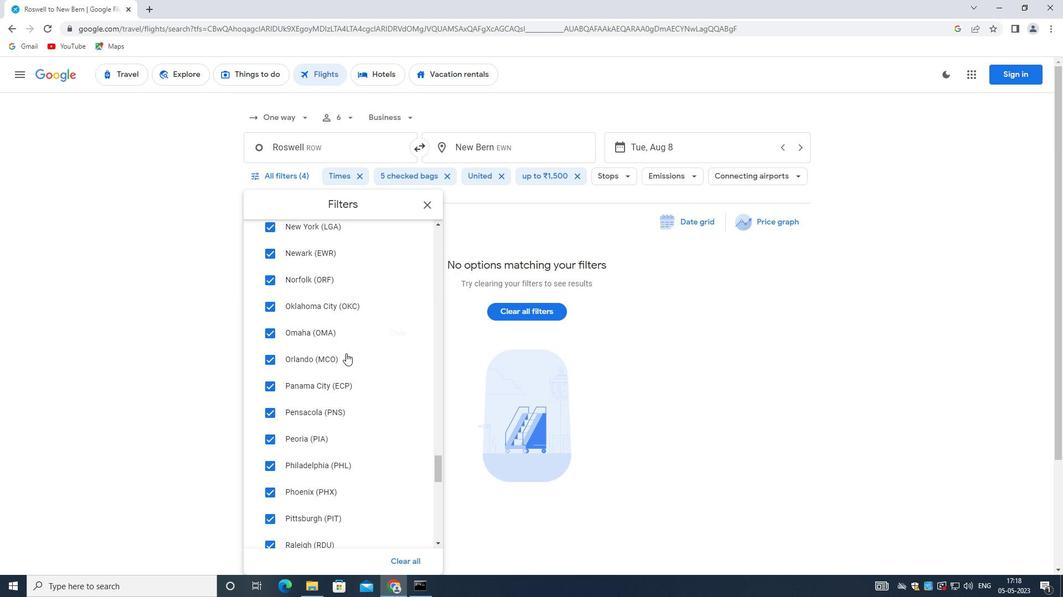 
Action: Mouse scrolled (346, 353) with delta (0, 0)
Screenshot: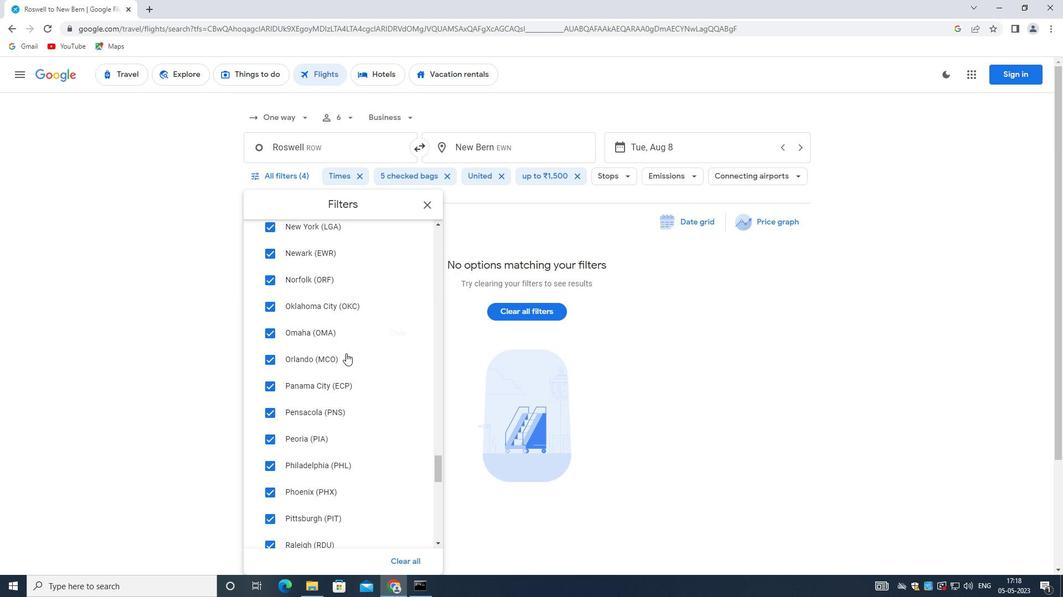
Action: Mouse scrolled (346, 353) with delta (0, 0)
Screenshot: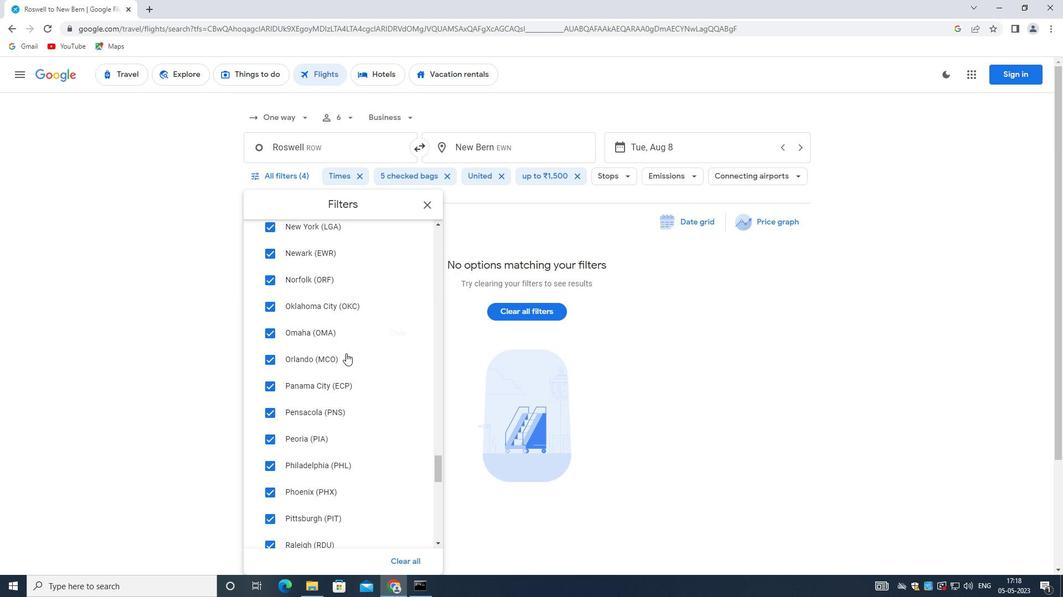 
Action: Mouse scrolled (346, 353) with delta (0, 0)
Screenshot: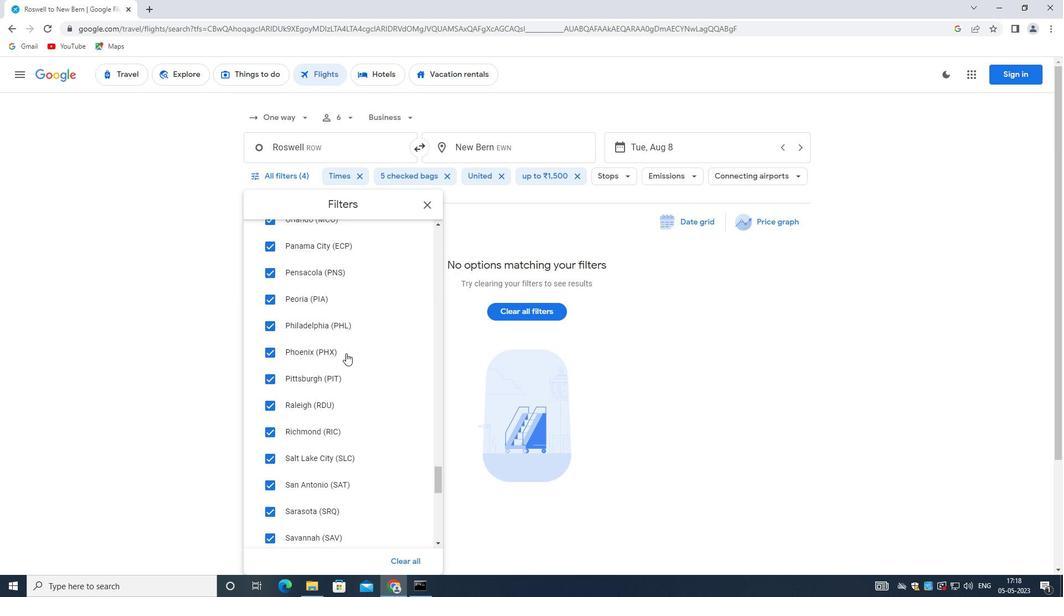 
Action: Mouse moved to (346, 354)
Screenshot: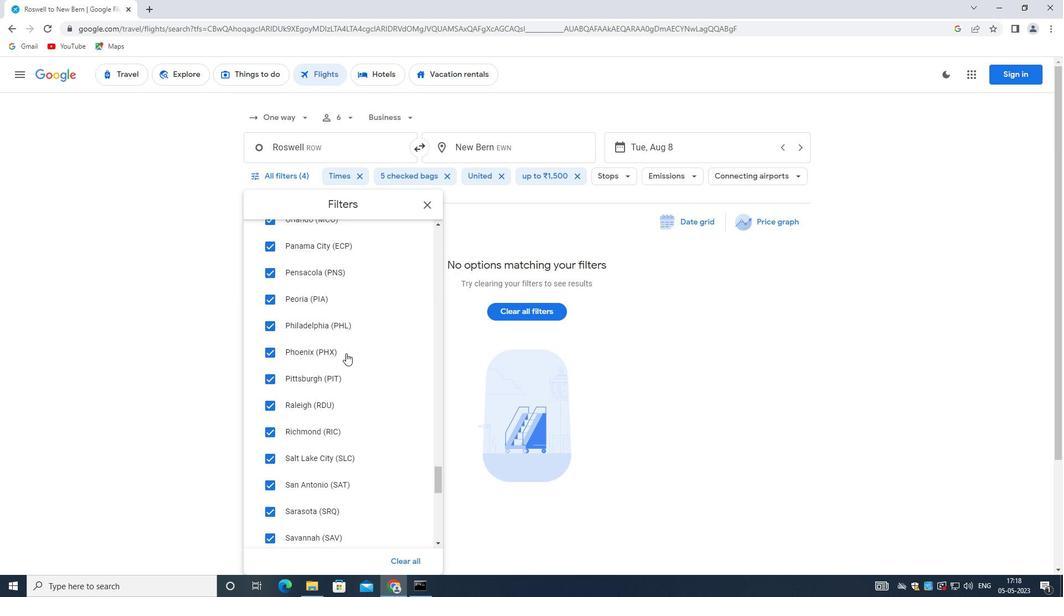 
Action: Mouse scrolled (346, 353) with delta (0, 0)
Screenshot: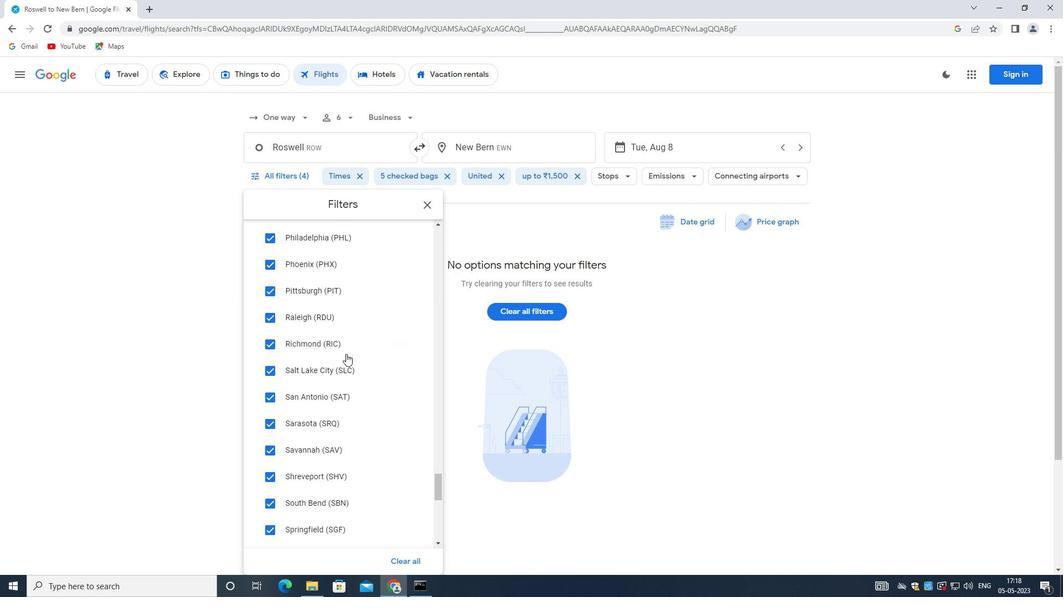 
Action: Mouse scrolled (346, 353) with delta (0, 0)
Screenshot: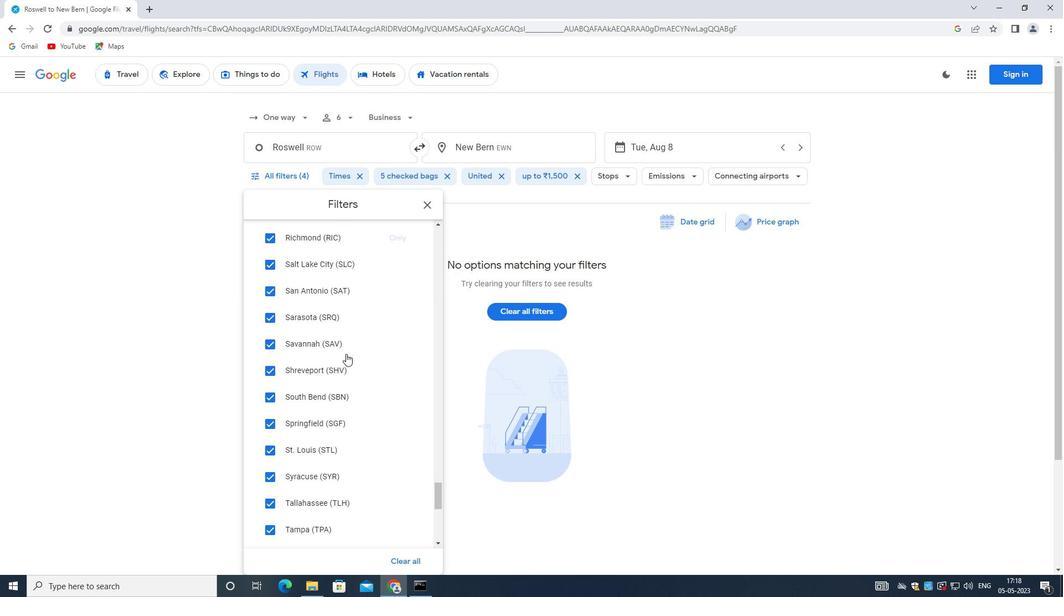 
Action: Mouse scrolled (346, 353) with delta (0, 0)
Screenshot: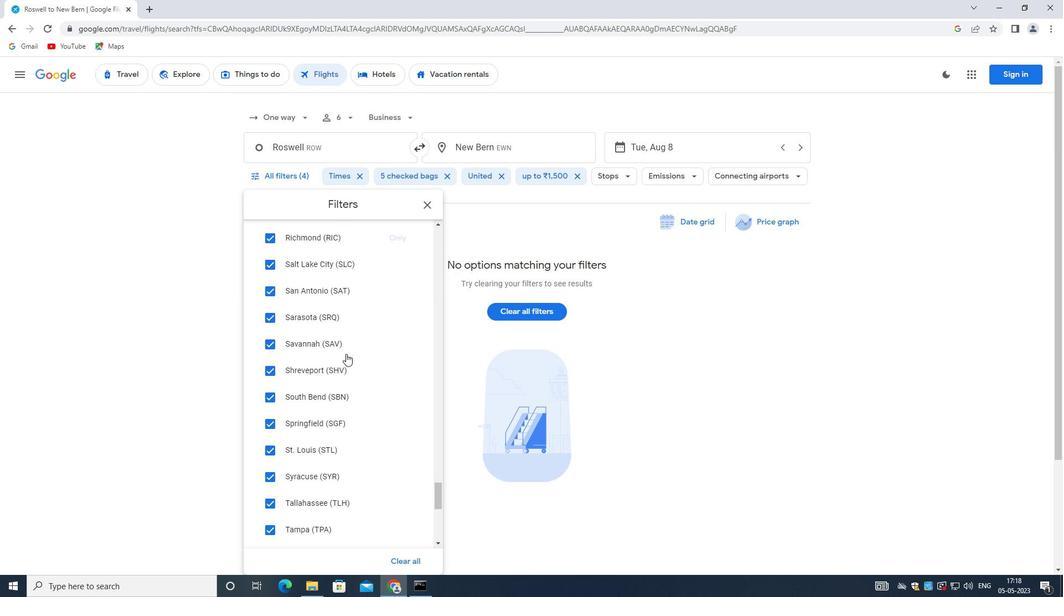 
Action: Mouse scrolled (346, 353) with delta (0, 0)
Screenshot: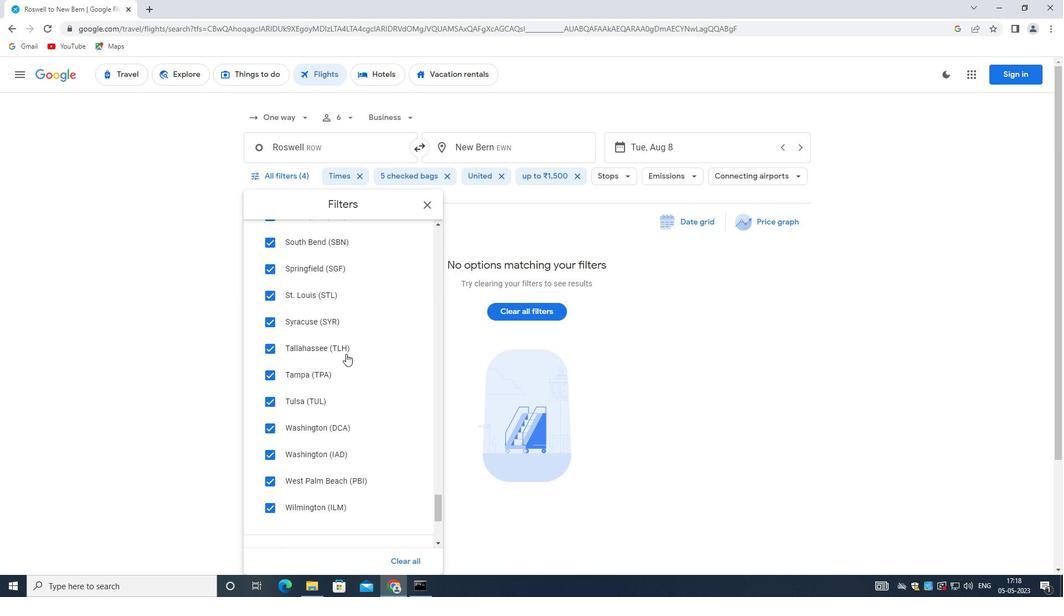 
Action: Mouse scrolled (346, 353) with delta (0, 0)
Screenshot: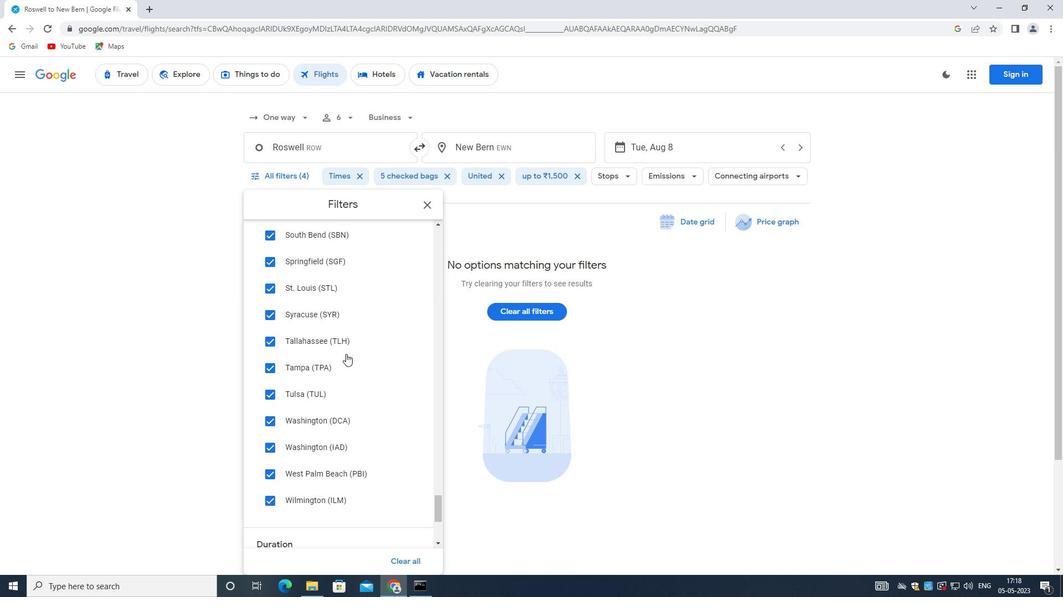 
Action: Mouse scrolled (346, 353) with delta (0, 0)
Screenshot: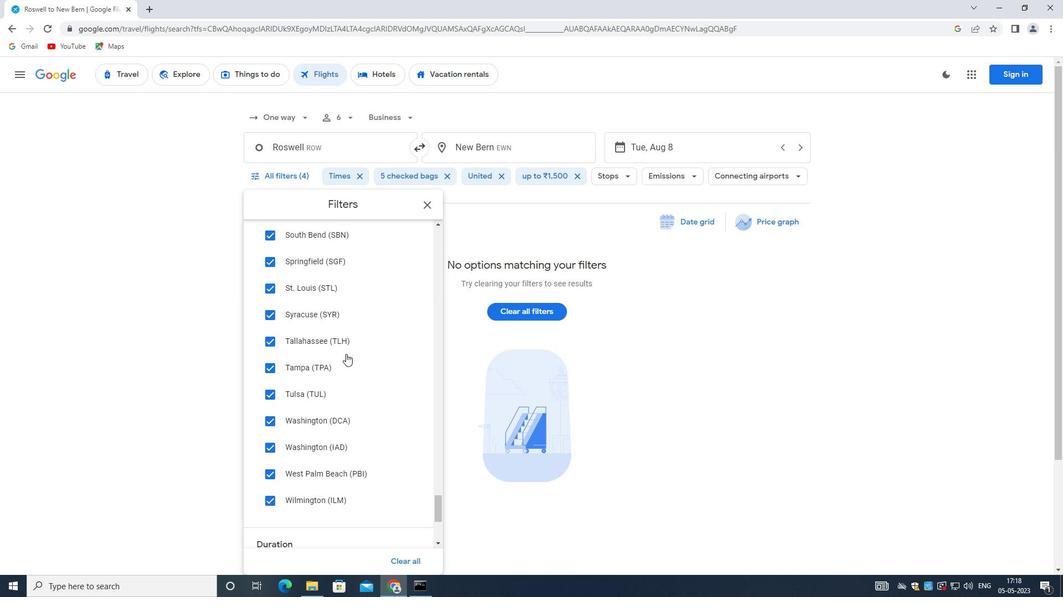 
Action: Mouse scrolled (346, 353) with delta (0, 0)
Screenshot: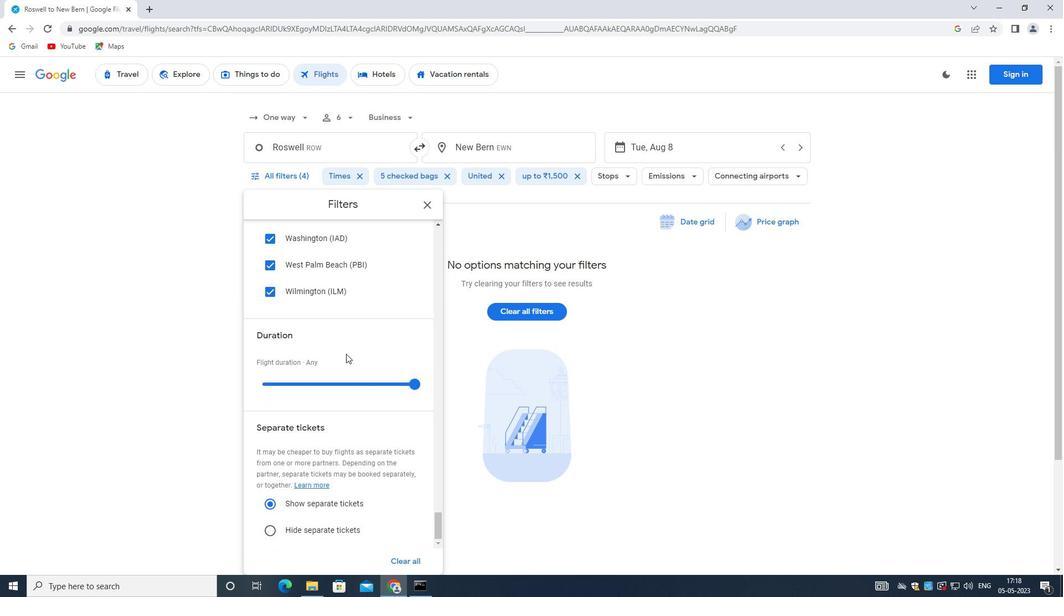 
Action: Mouse scrolled (346, 353) with delta (0, 0)
Screenshot: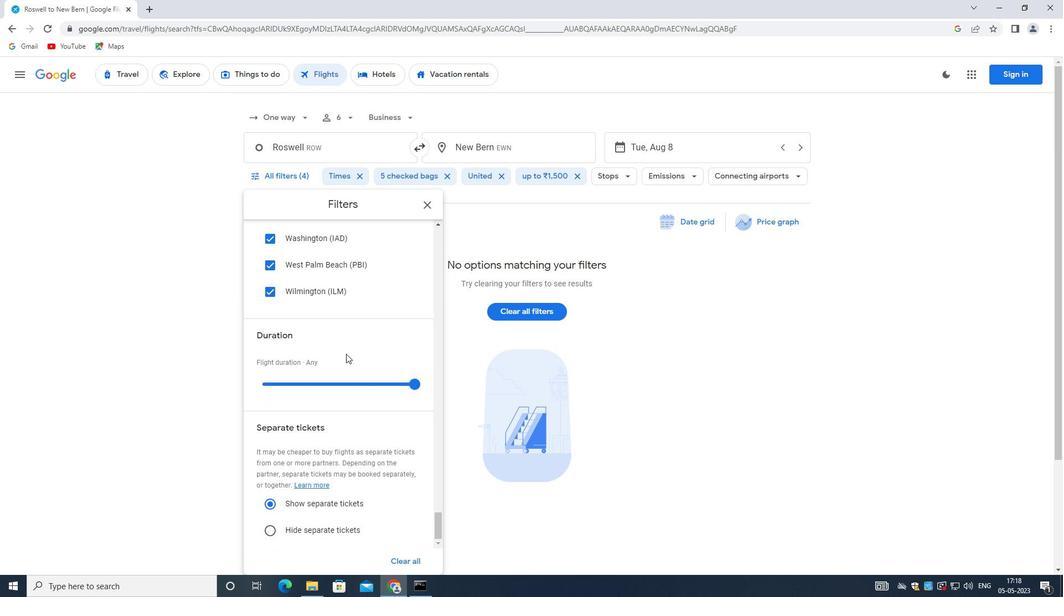 
Action: Mouse scrolled (346, 353) with delta (0, 0)
Screenshot: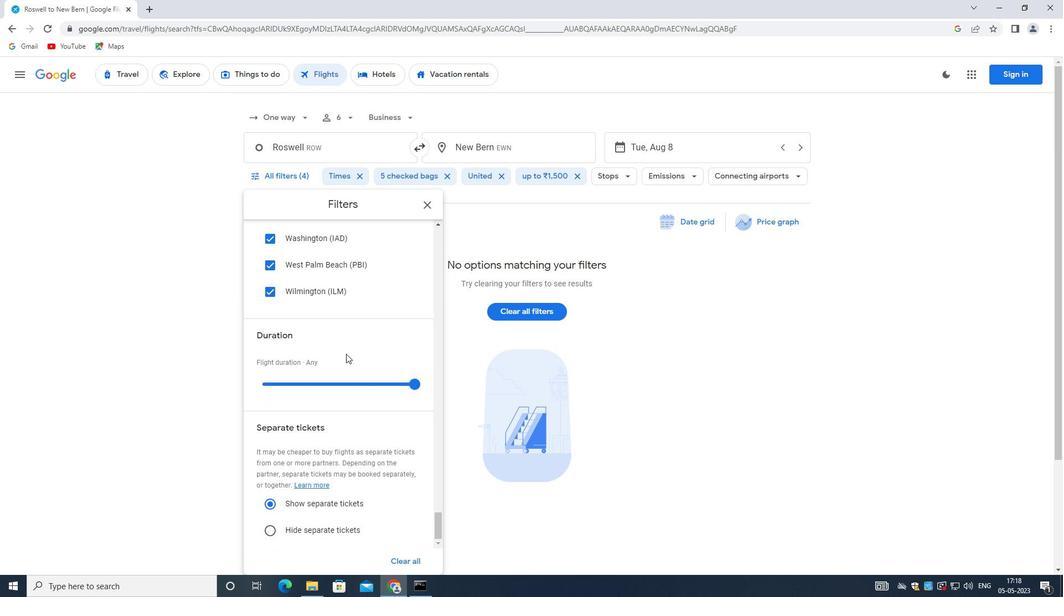 
Action: Mouse scrolled (346, 353) with delta (0, 0)
Screenshot: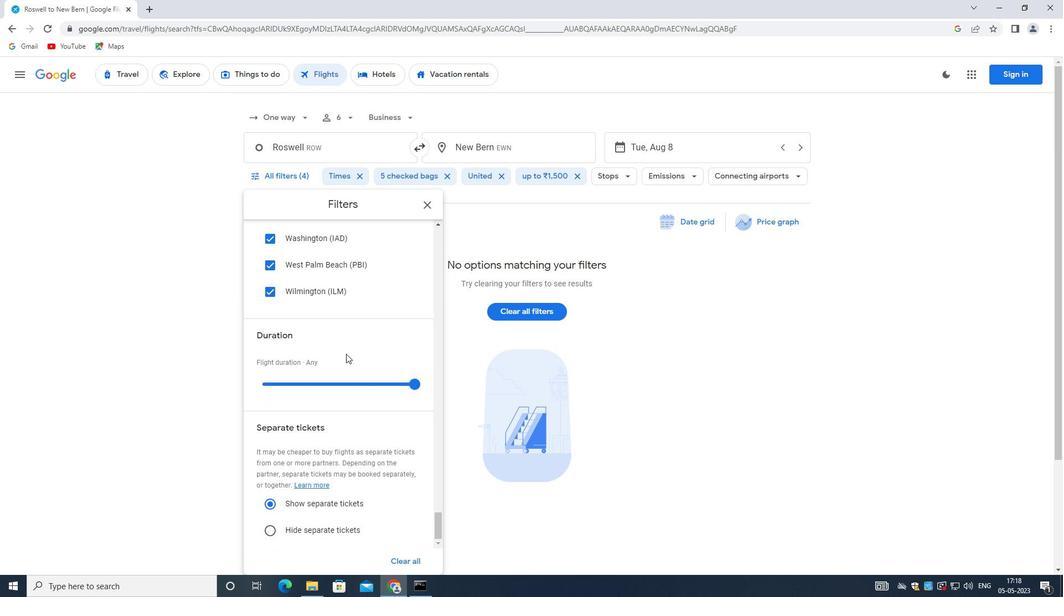 
